 Task: Find a one-way business class flight for 7 passengers from Stockton SCK to Jackson JAC on May 2, with a price limit of ₹1,500, departing between 9:00 AM and 12:00 AM, and set 2 carry-on bags and 6 checked bags.
Action: Mouse moved to (327, 380)
Screenshot: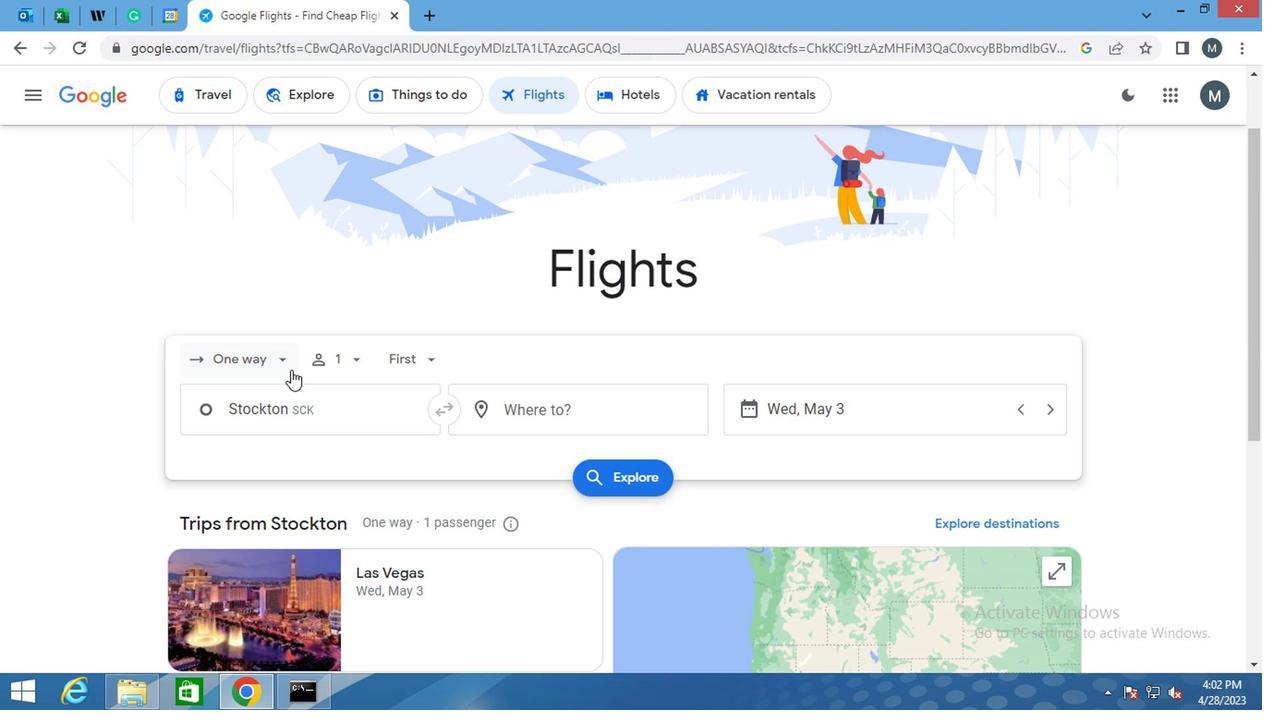 
Action: Mouse pressed left at (327, 380)
Screenshot: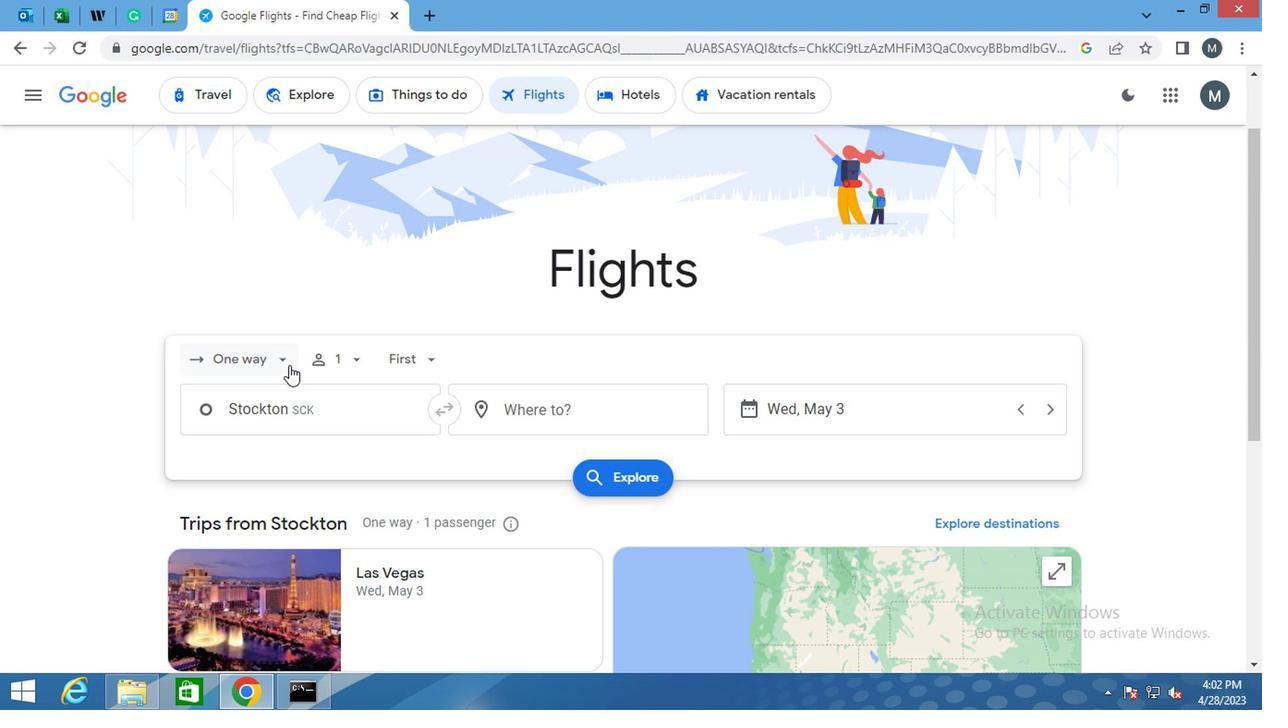 
Action: Mouse moved to (321, 429)
Screenshot: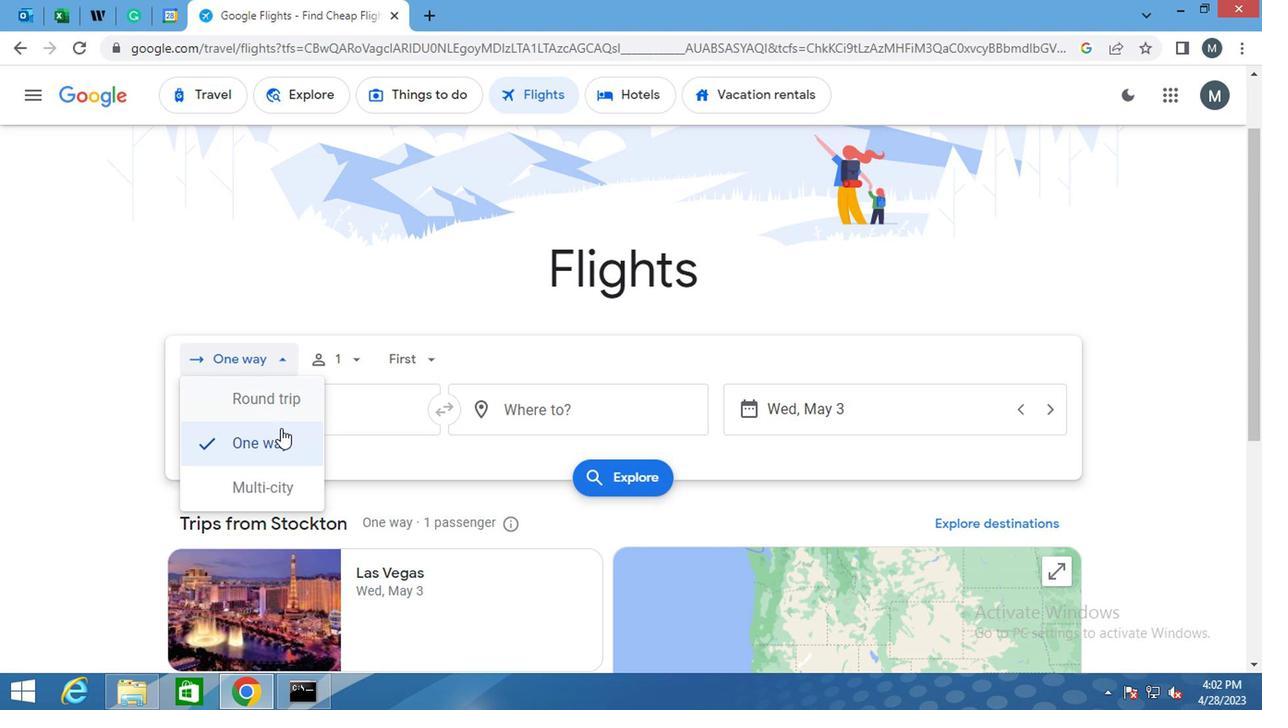 
Action: Mouse pressed left at (321, 429)
Screenshot: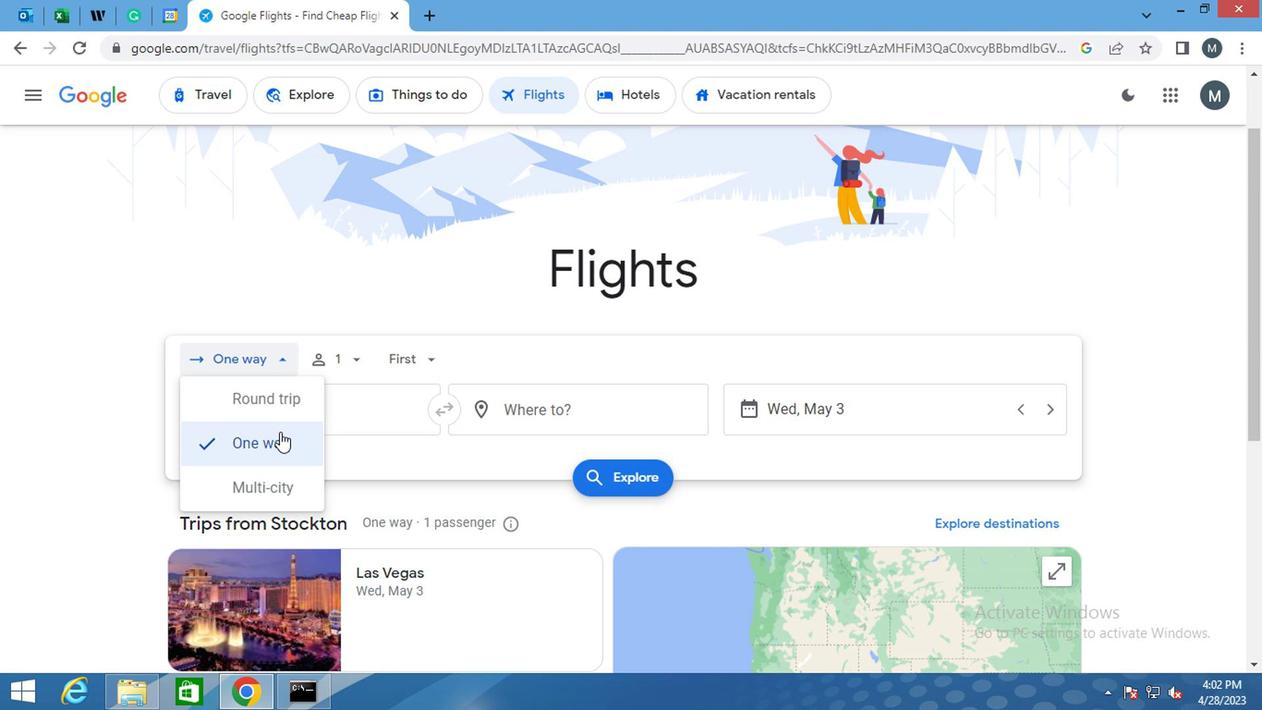 
Action: Mouse moved to (378, 376)
Screenshot: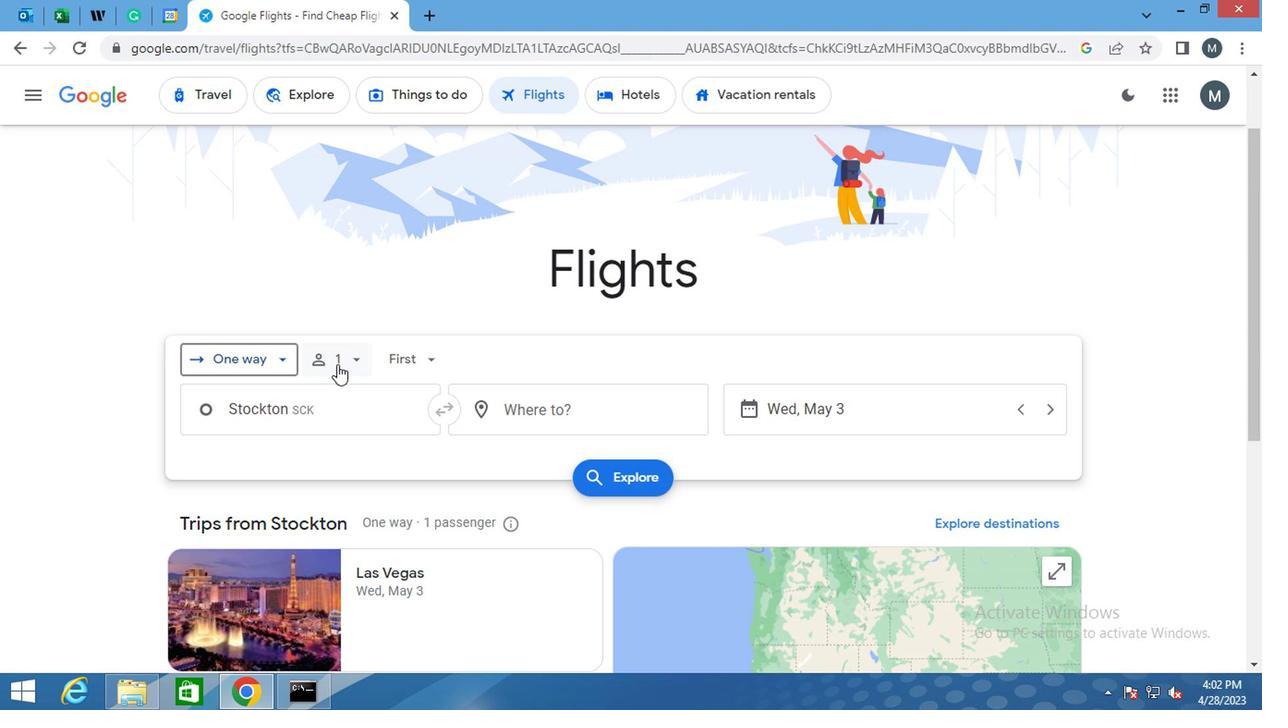 
Action: Mouse pressed left at (378, 376)
Screenshot: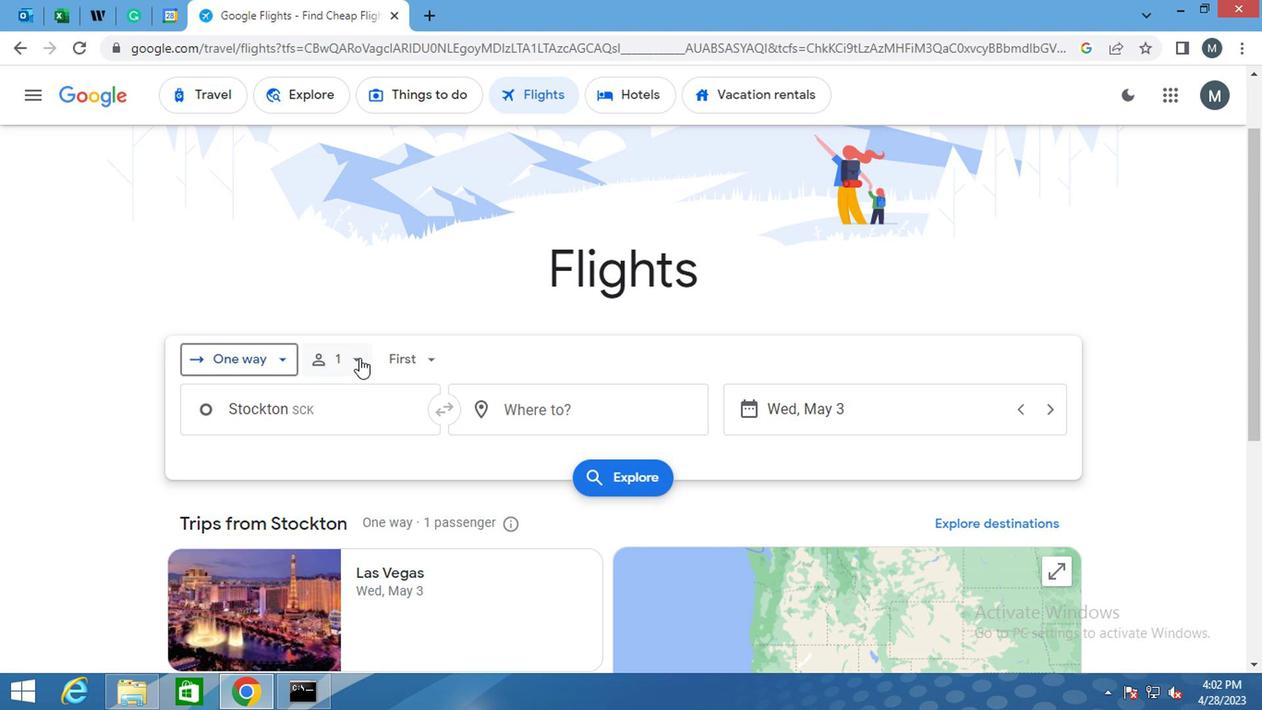 
Action: Mouse moved to (476, 411)
Screenshot: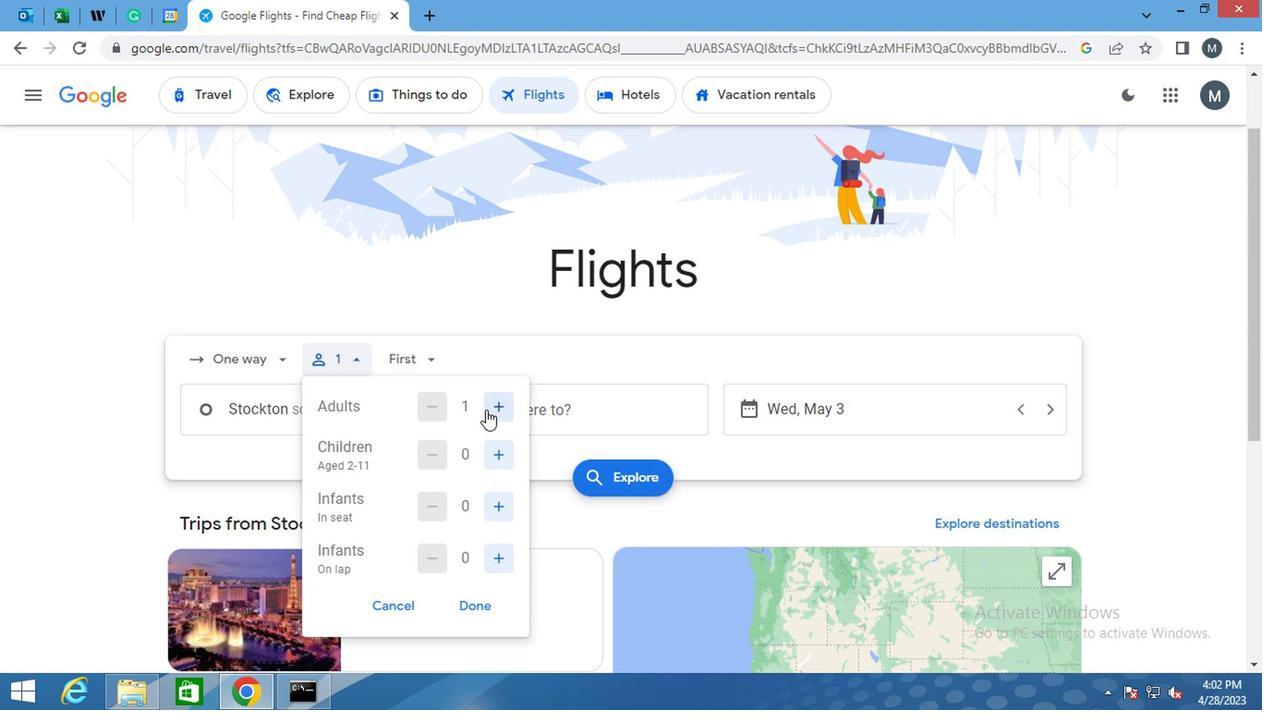 
Action: Mouse pressed left at (476, 411)
Screenshot: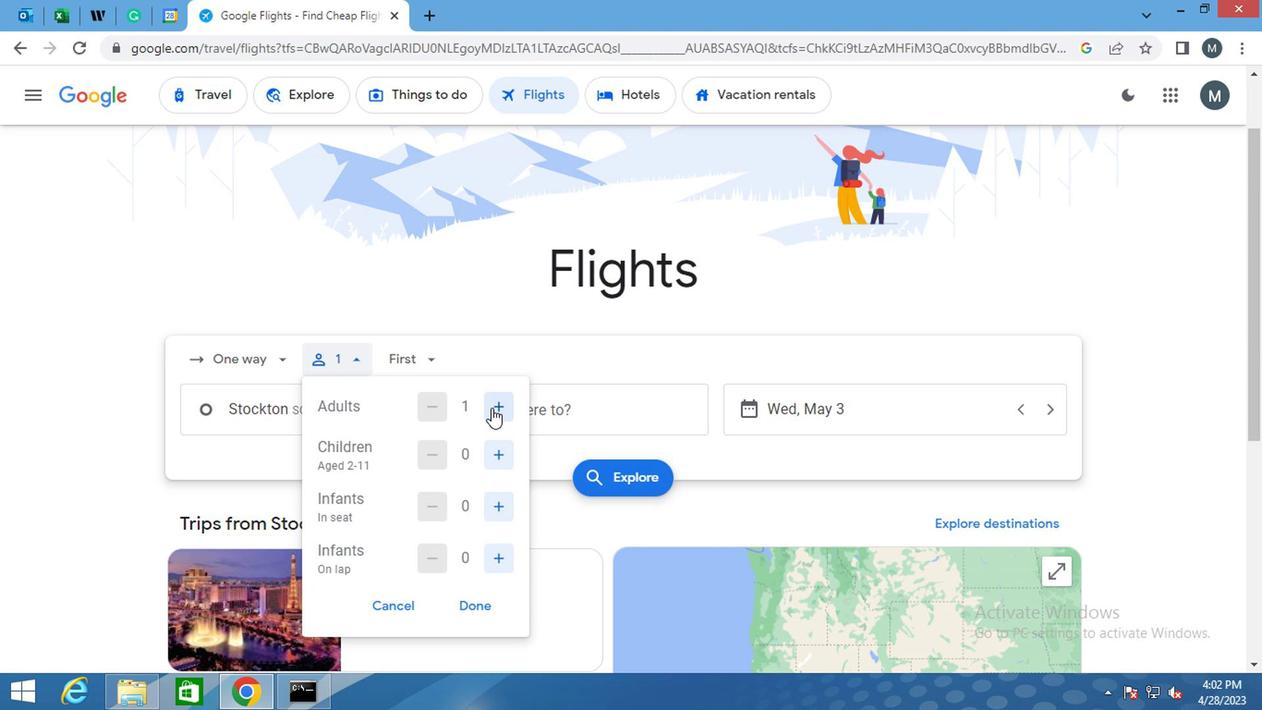 
Action: Mouse moved to (480, 444)
Screenshot: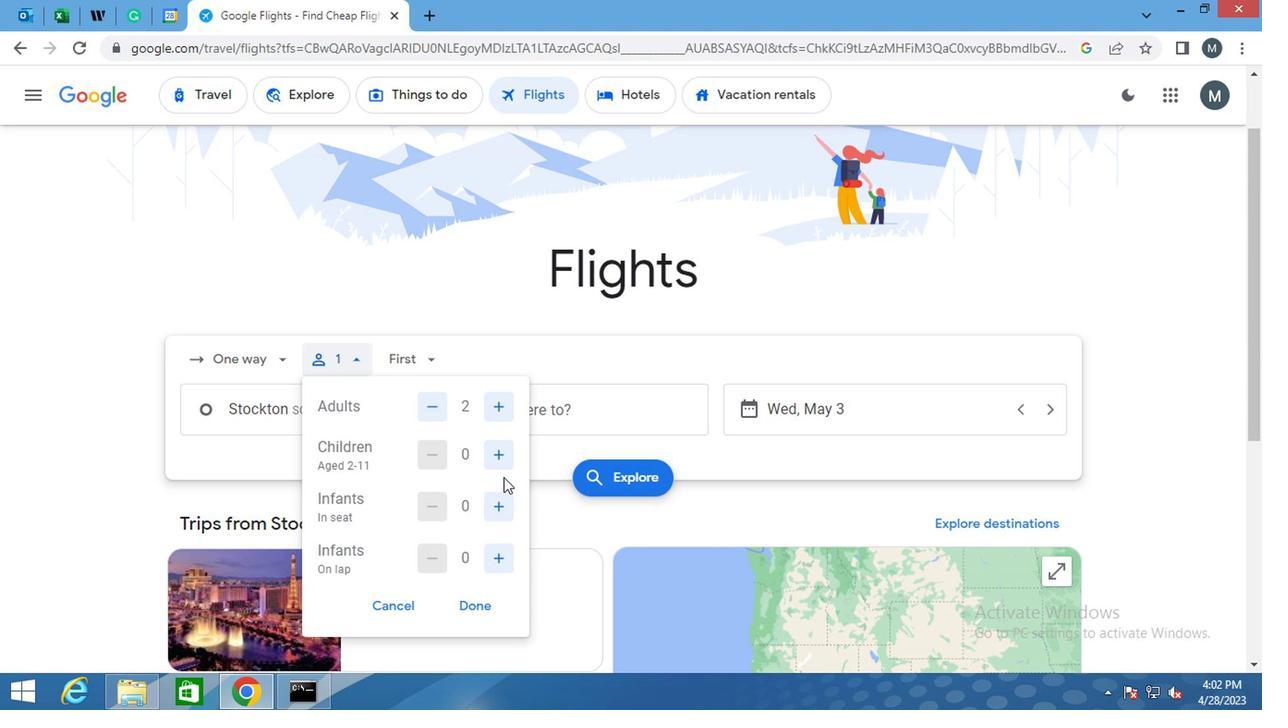 
Action: Mouse pressed left at (480, 444)
Screenshot: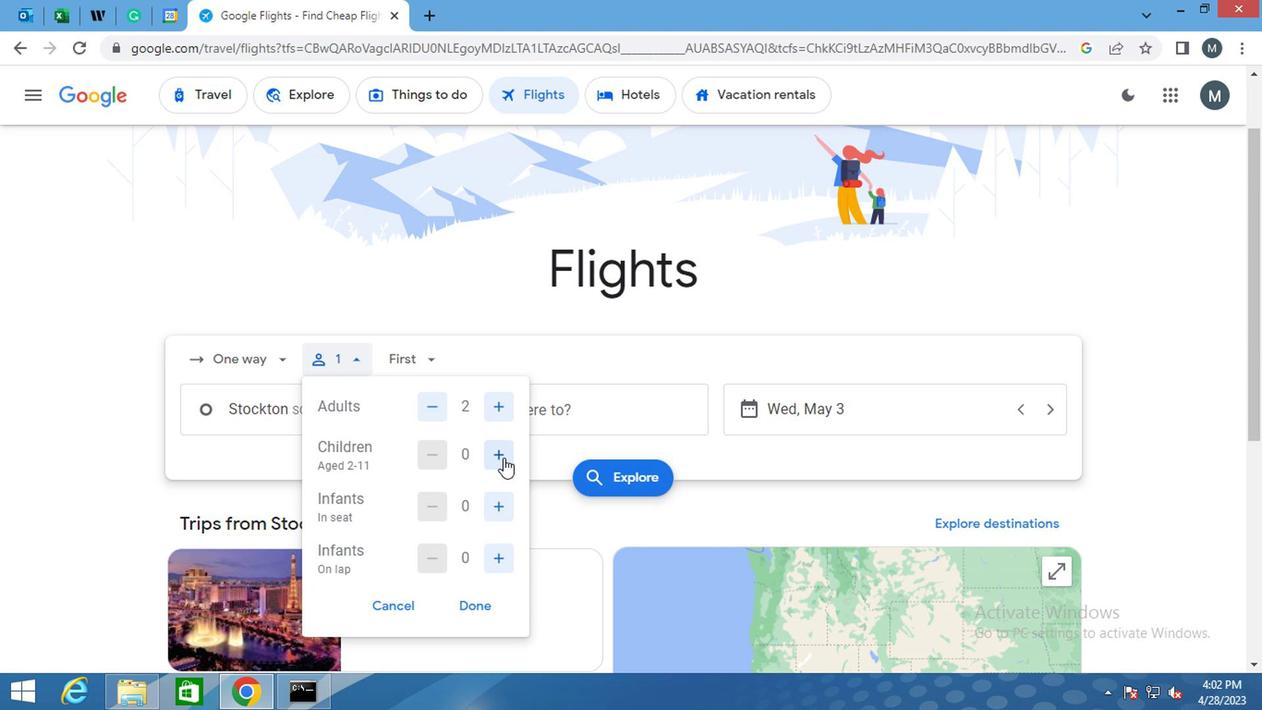 
Action: Mouse pressed left at (480, 444)
Screenshot: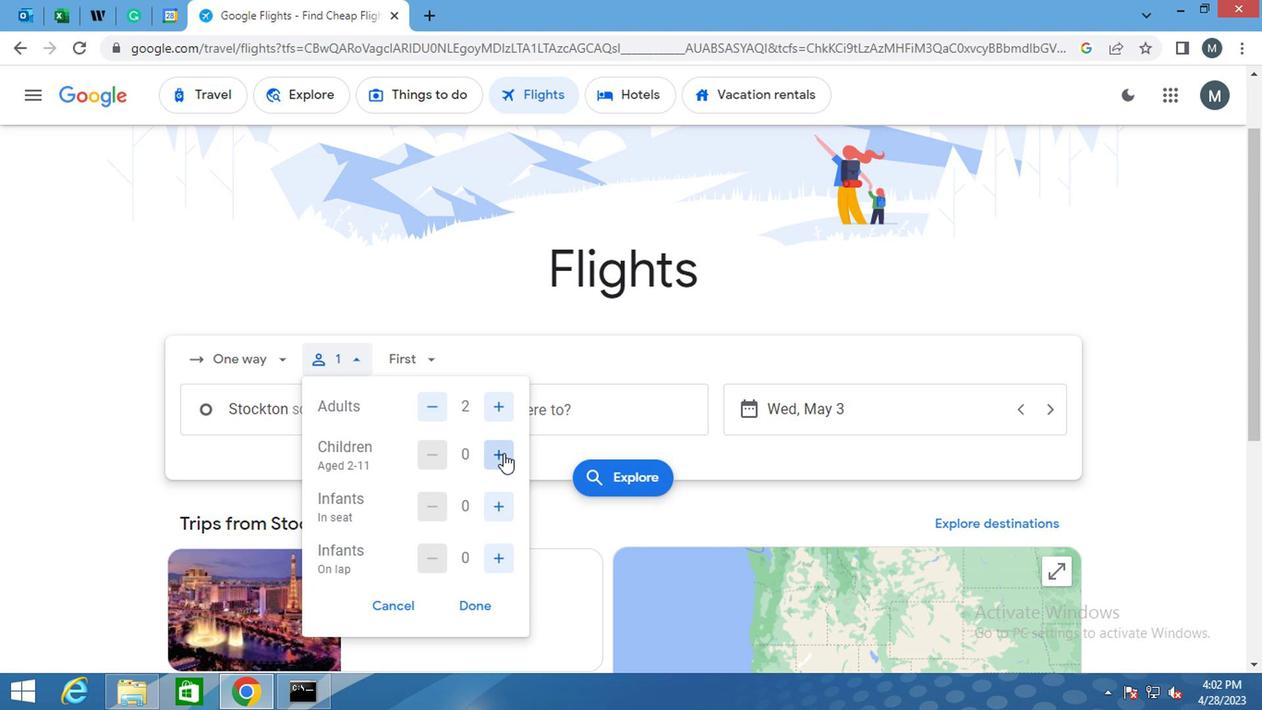 
Action: Mouse moved to (481, 444)
Screenshot: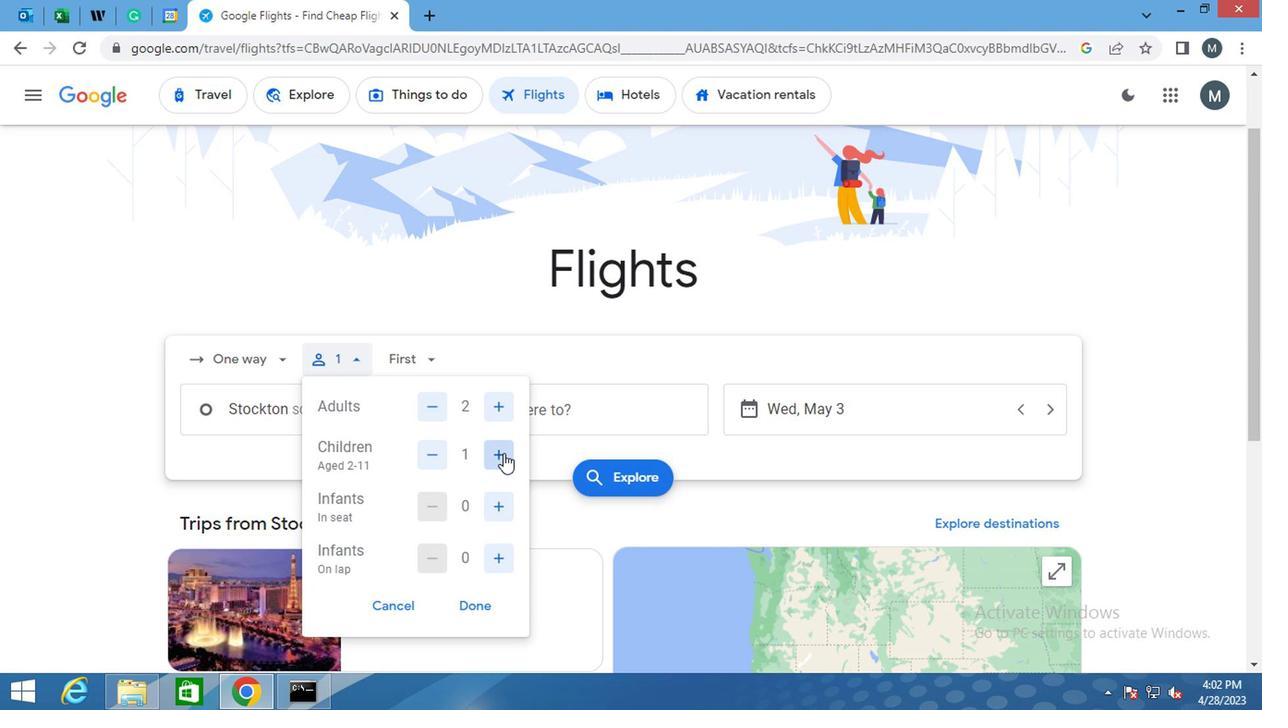 
Action: Mouse pressed left at (481, 444)
Screenshot: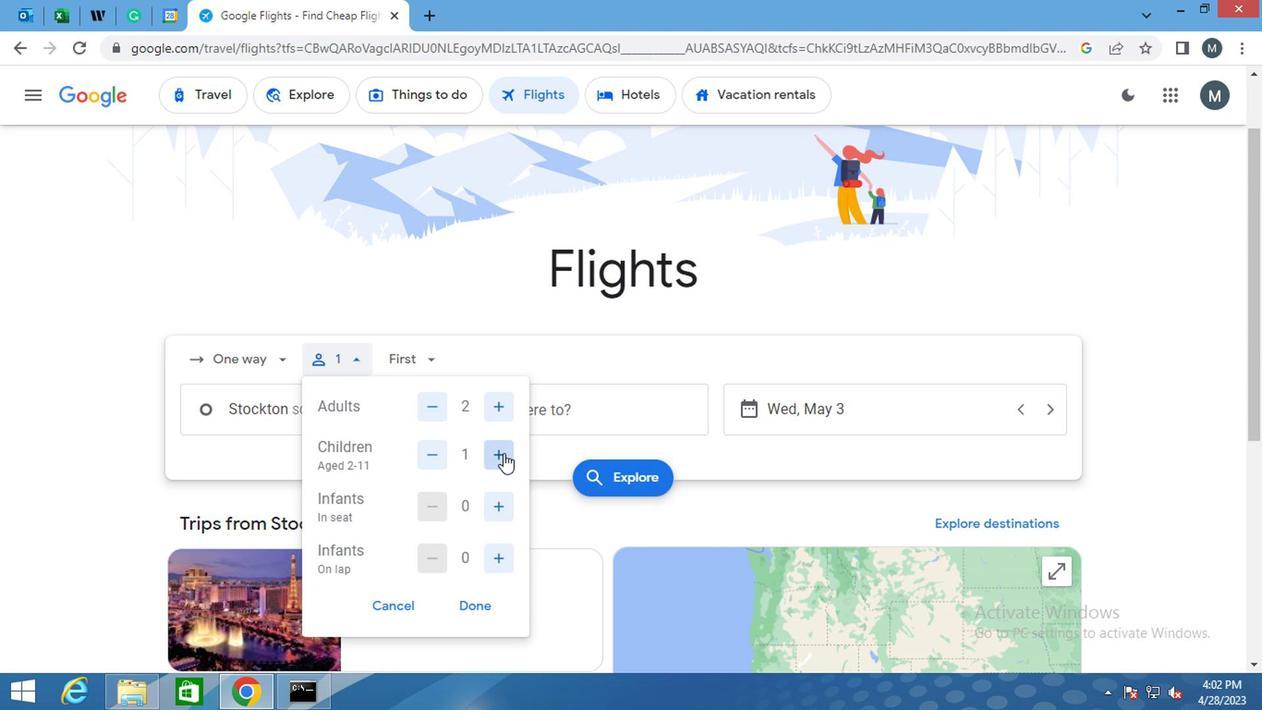 
Action: Mouse pressed left at (481, 444)
Screenshot: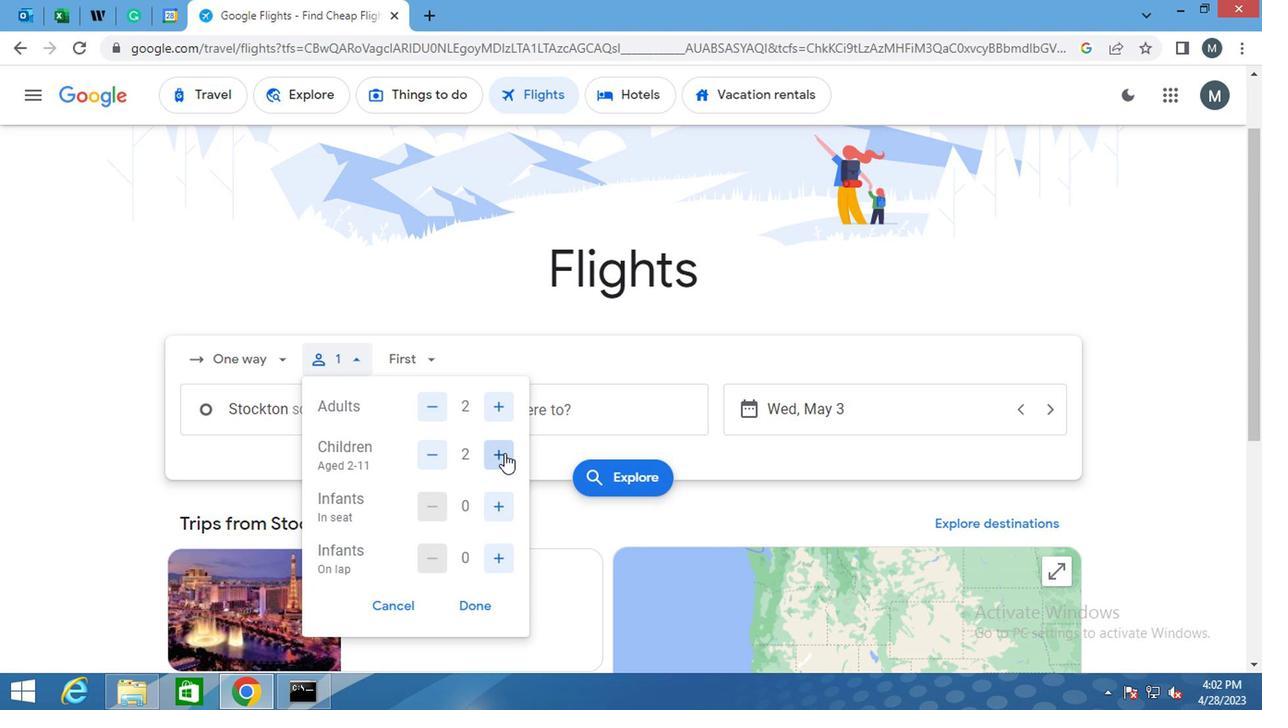 
Action: Mouse moved to (478, 478)
Screenshot: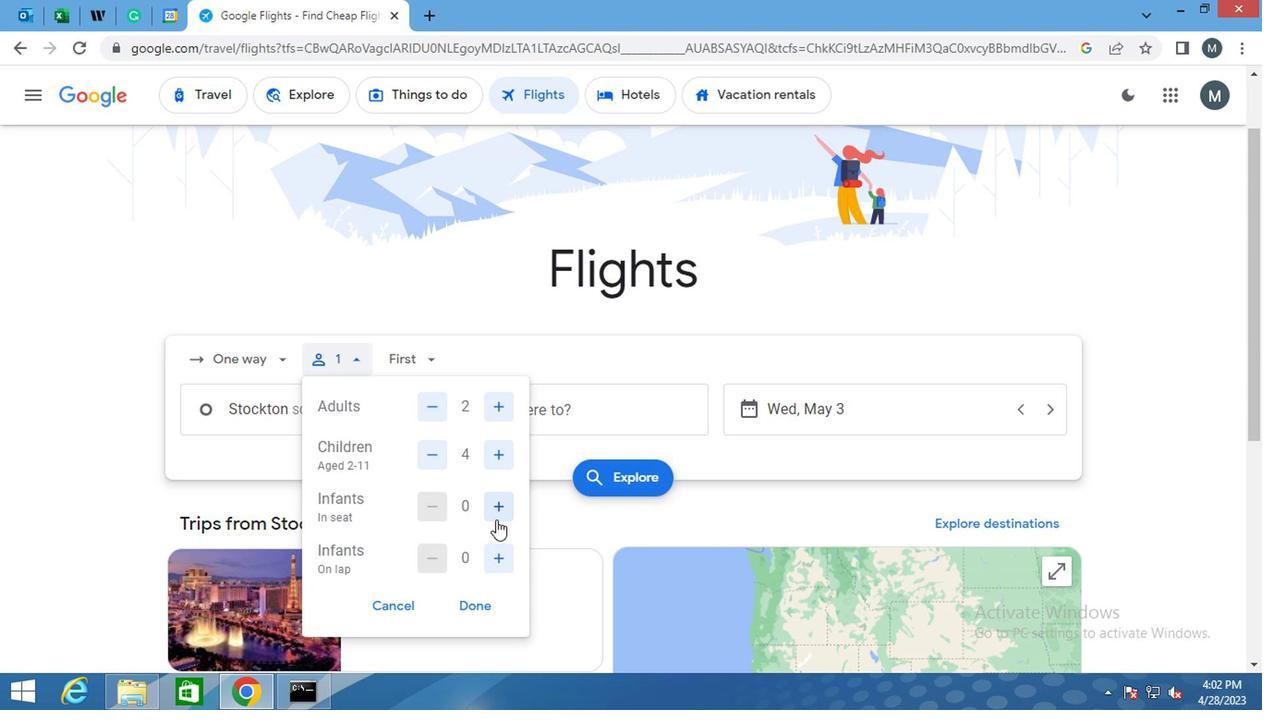 
Action: Mouse pressed left at (478, 478)
Screenshot: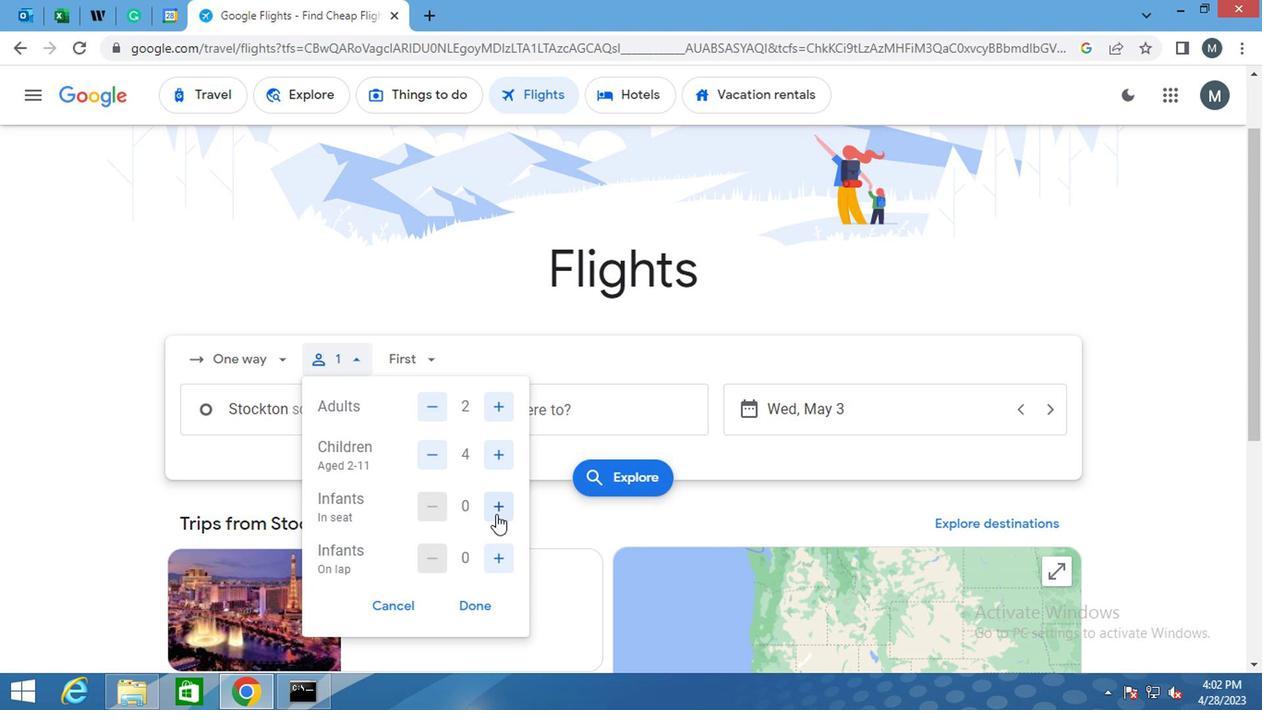
Action: Mouse moved to (457, 557)
Screenshot: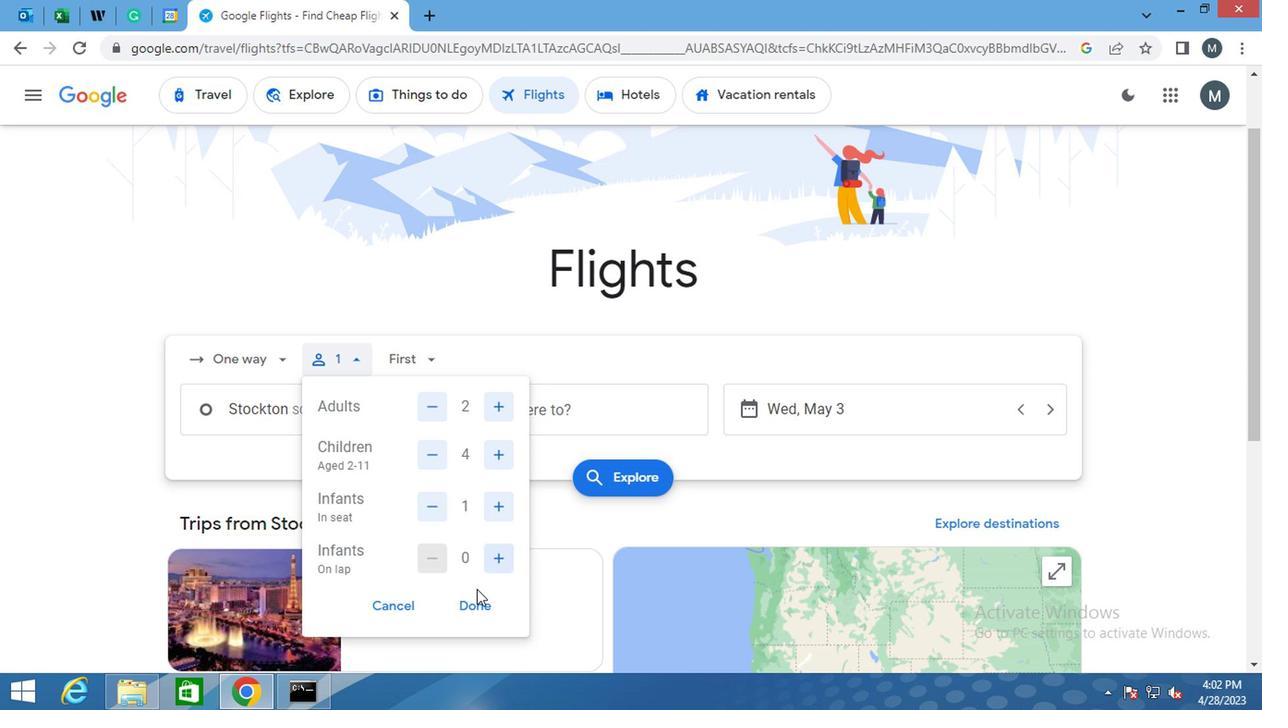
Action: Mouse pressed left at (457, 557)
Screenshot: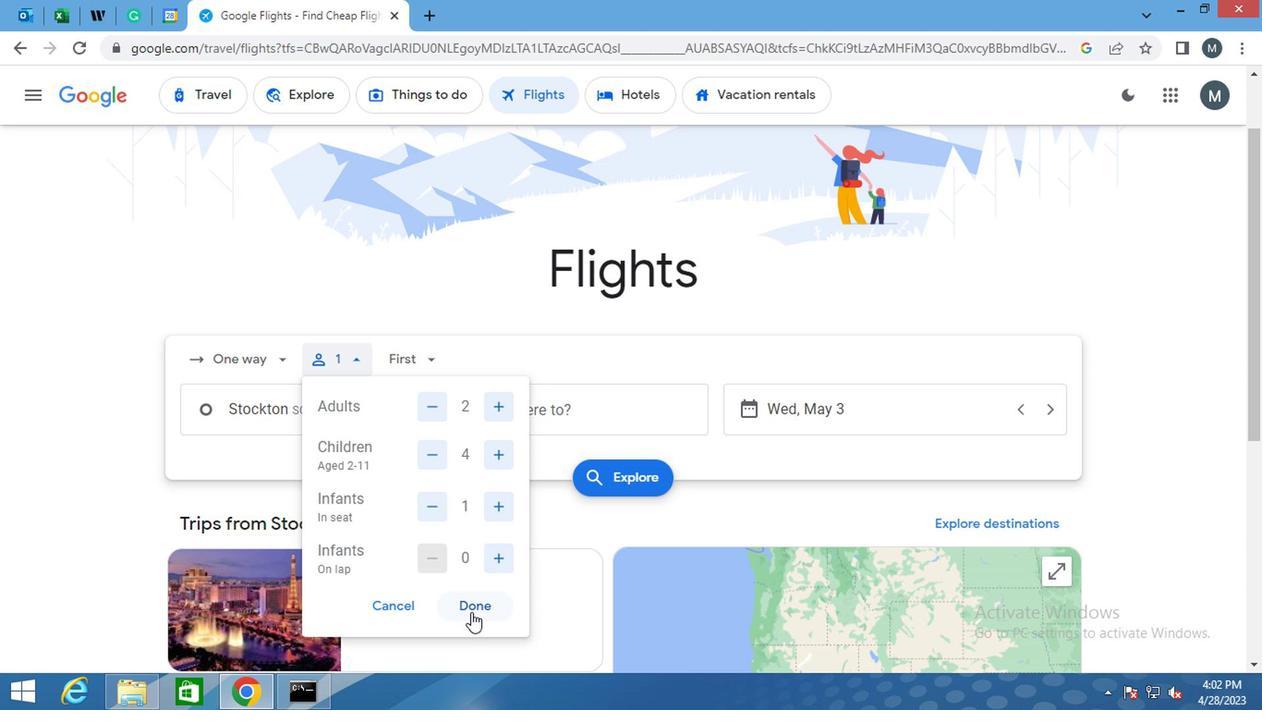 
Action: Mouse moved to (418, 369)
Screenshot: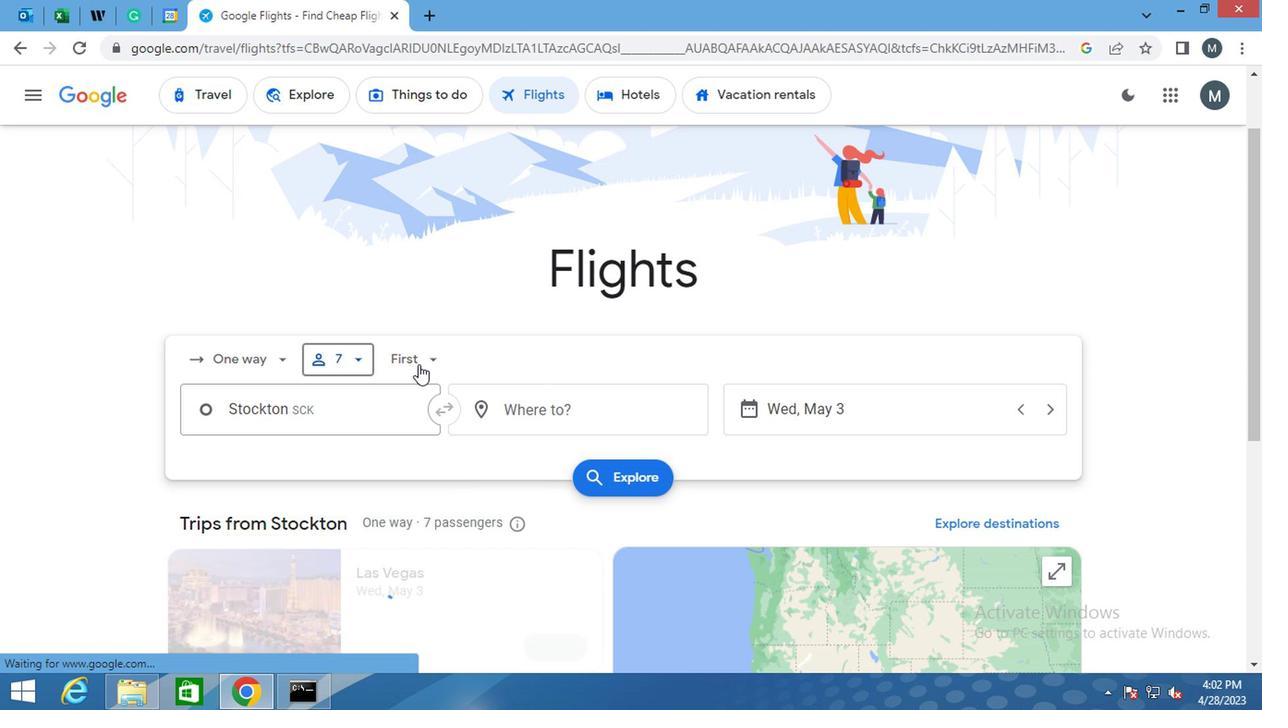 
Action: Mouse pressed left at (418, 369)
Screenshot: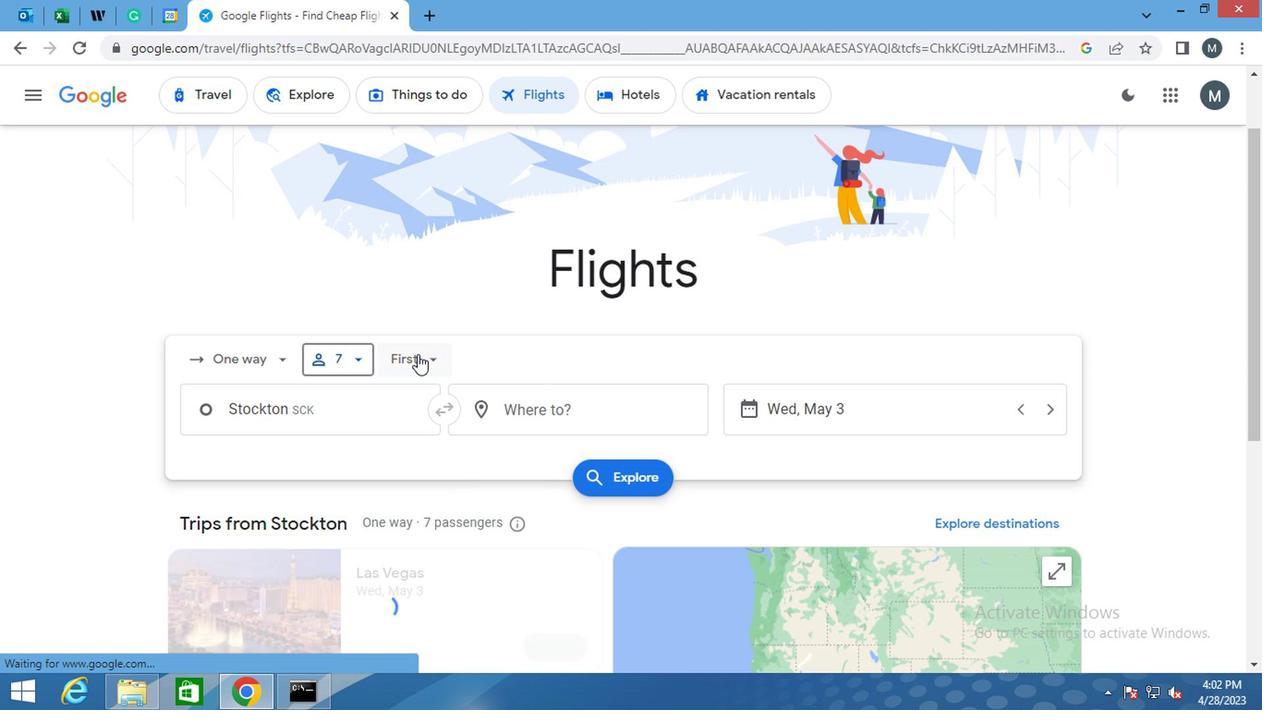 
Action: Mouse moved to (444, 468)
Screenshot: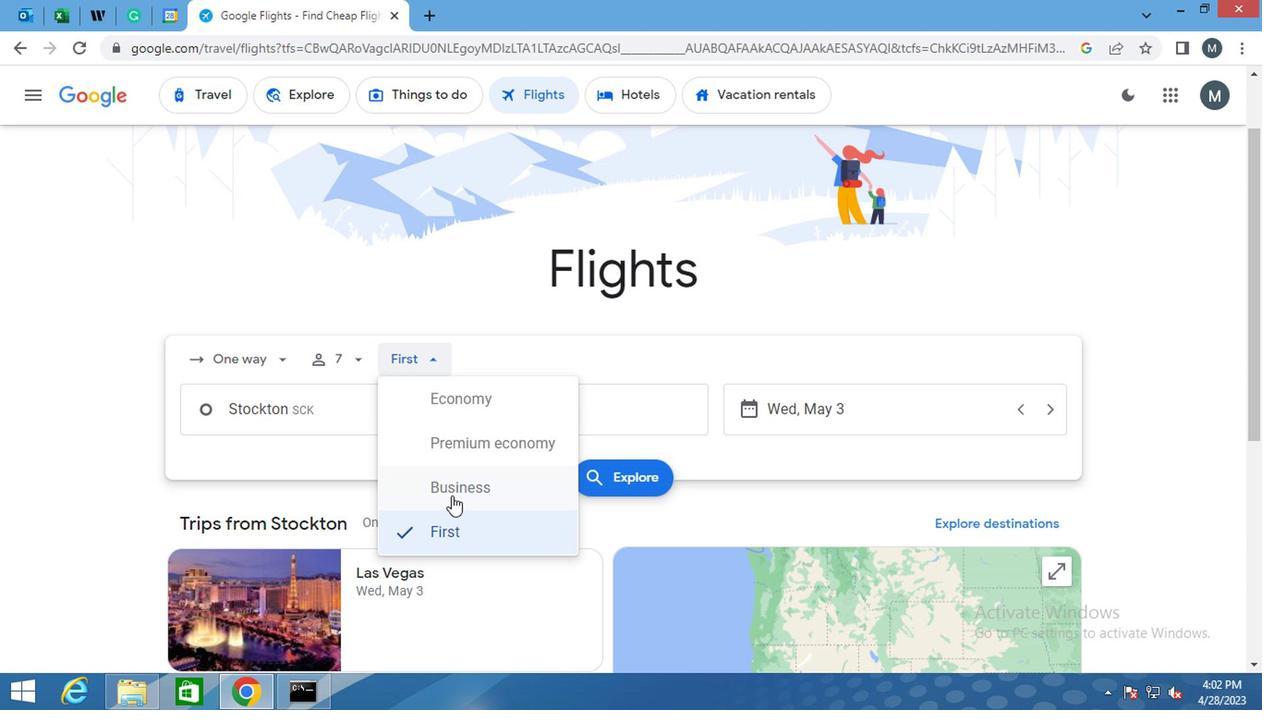 
Action: Mouse pressed left at (444, 468)
Screenshot: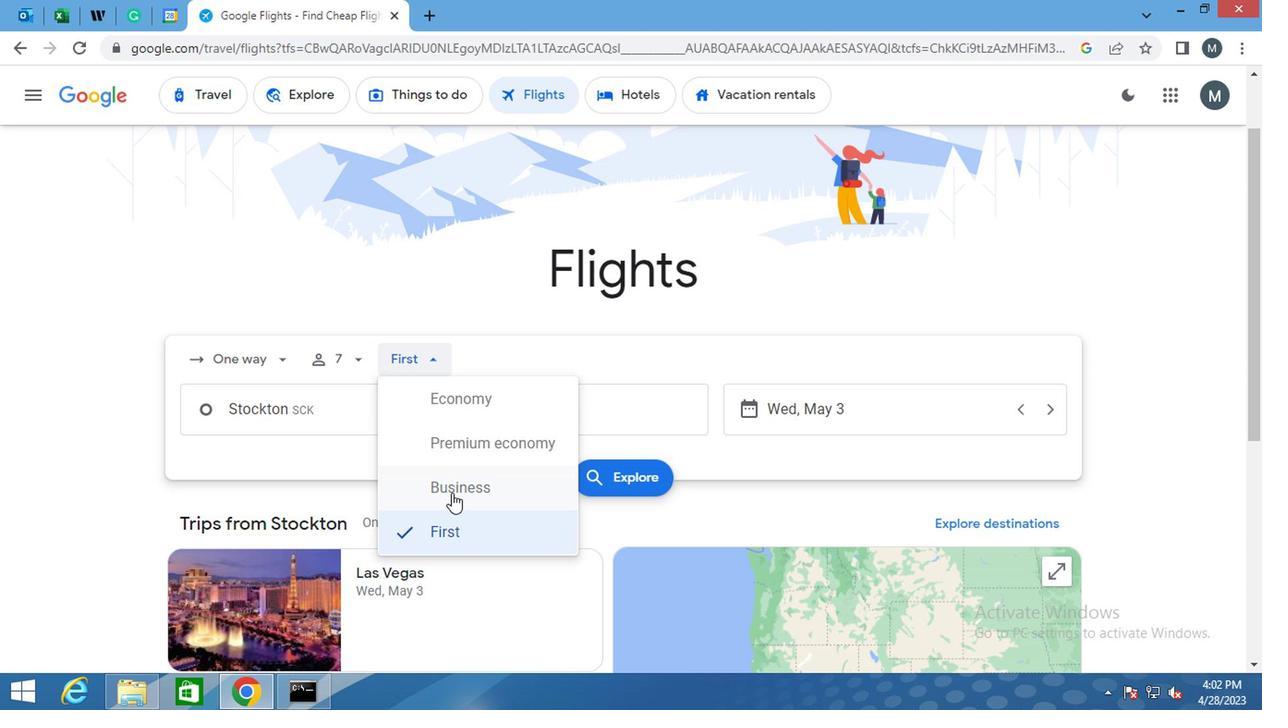 
Action: Mouse moved to (353, 411)
Screenshot: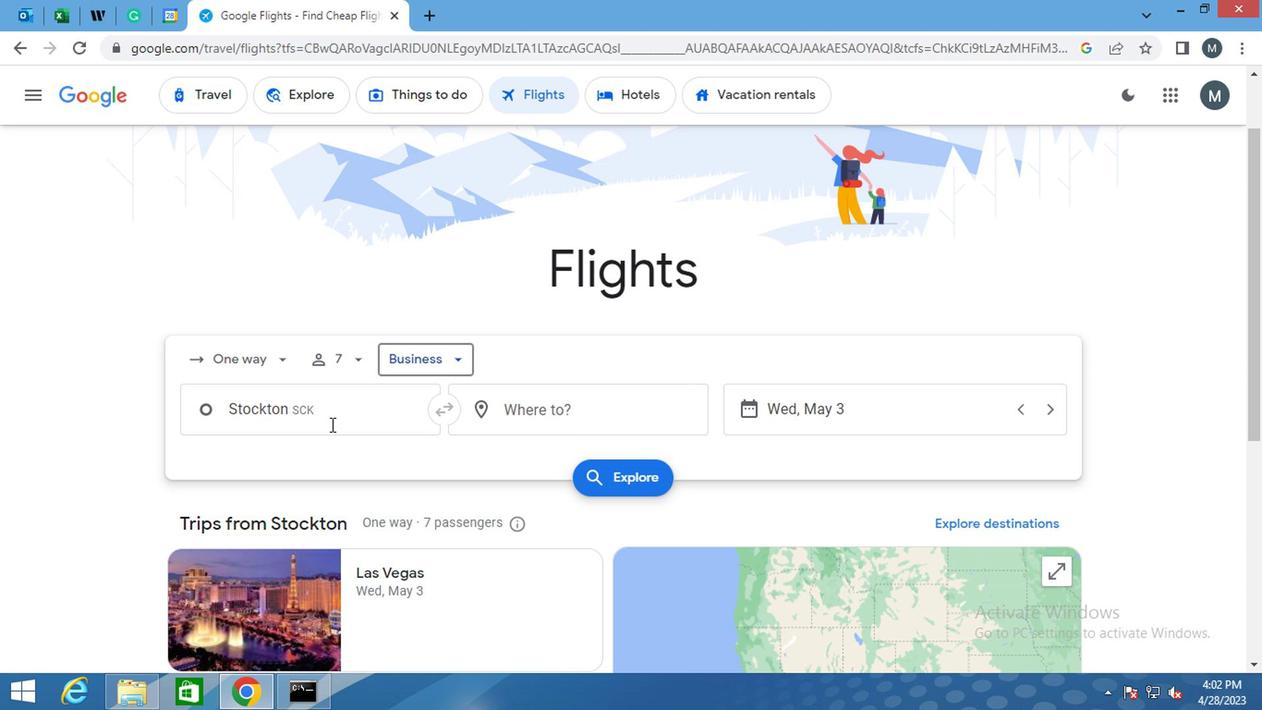 
Action: Mouse pressed left at (353, 411)
Screenshot: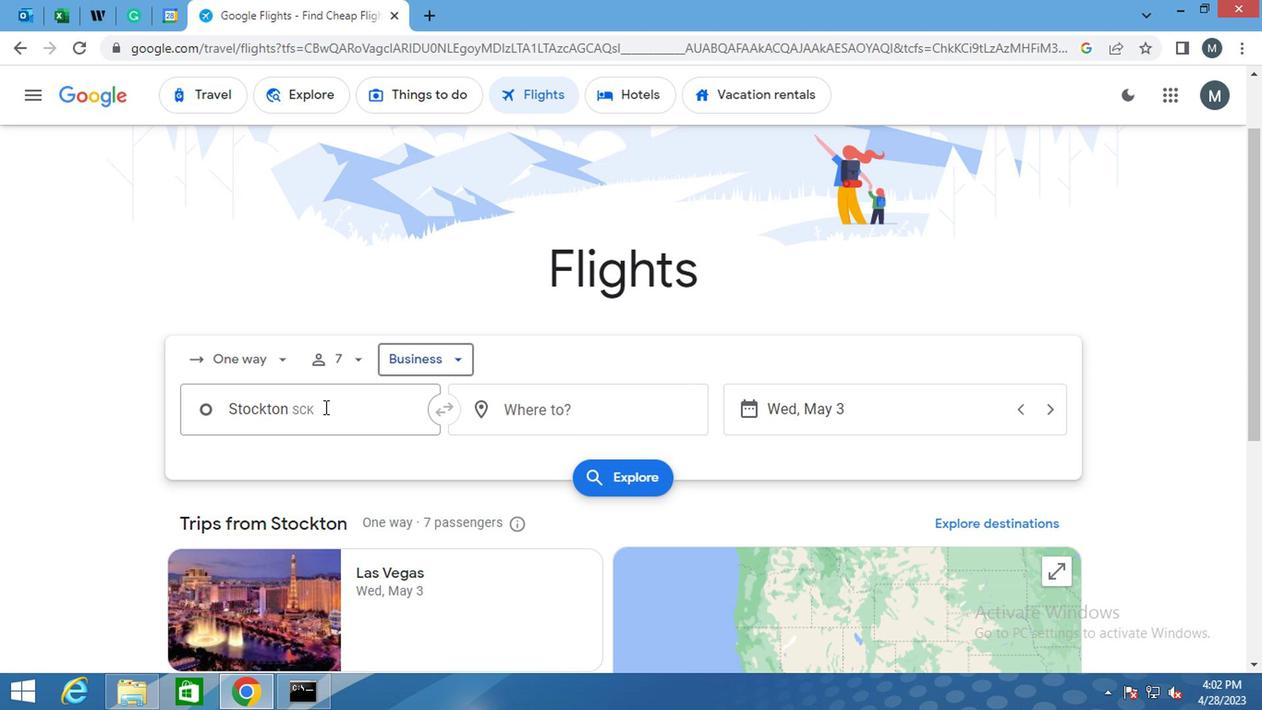 
Action: Mouse moved to (450, 425)
Screenshot: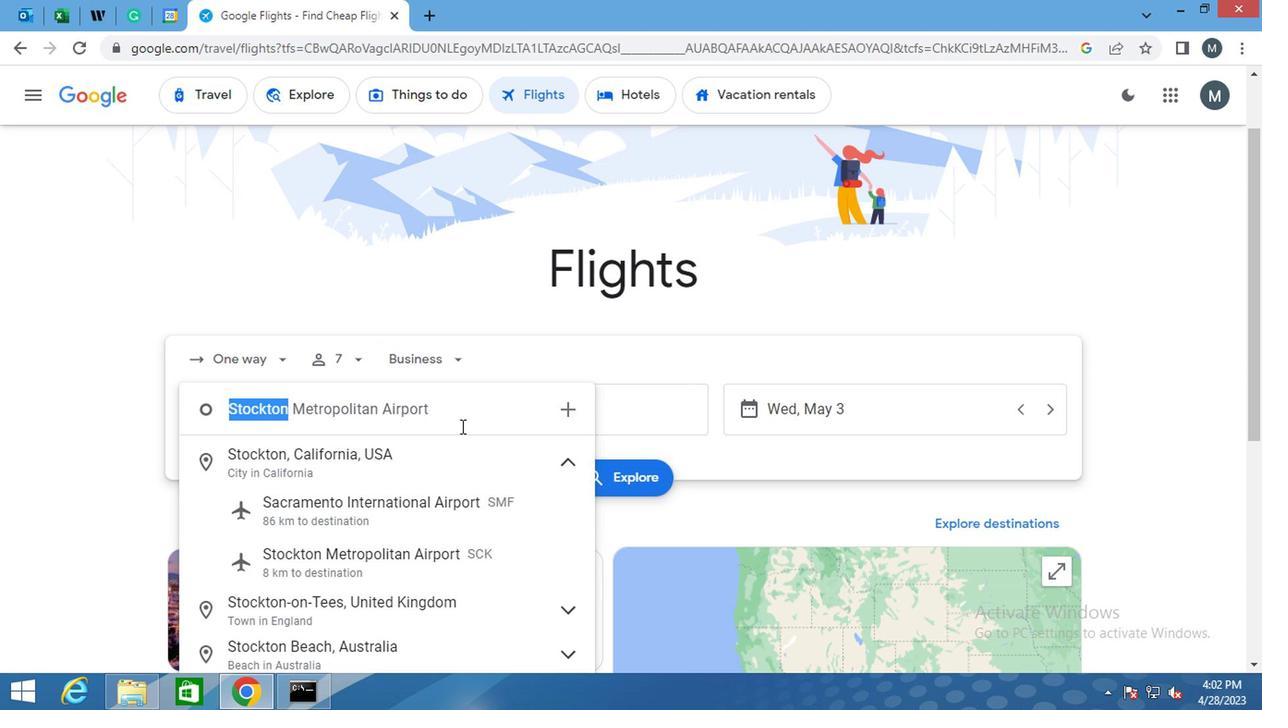 
Action: Key pressed <Key.enter>
Screenshot: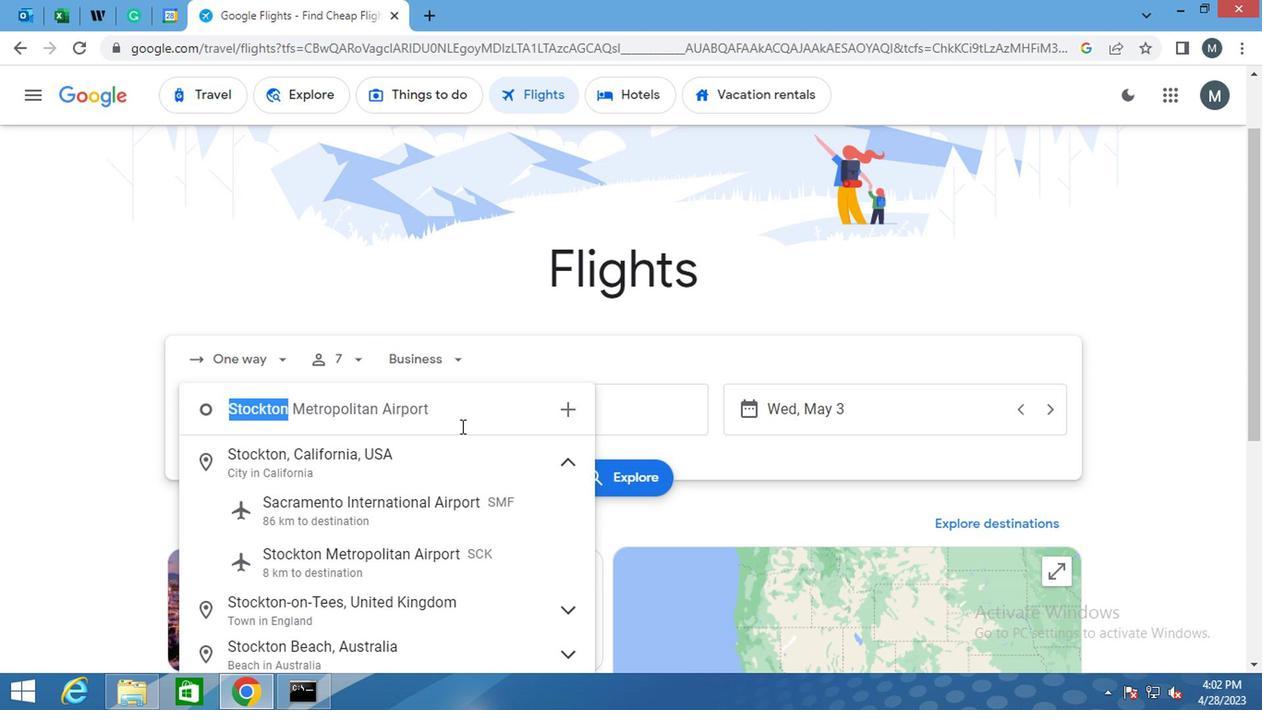 
Action: Mouse moved to (525, 407)
Screenshot: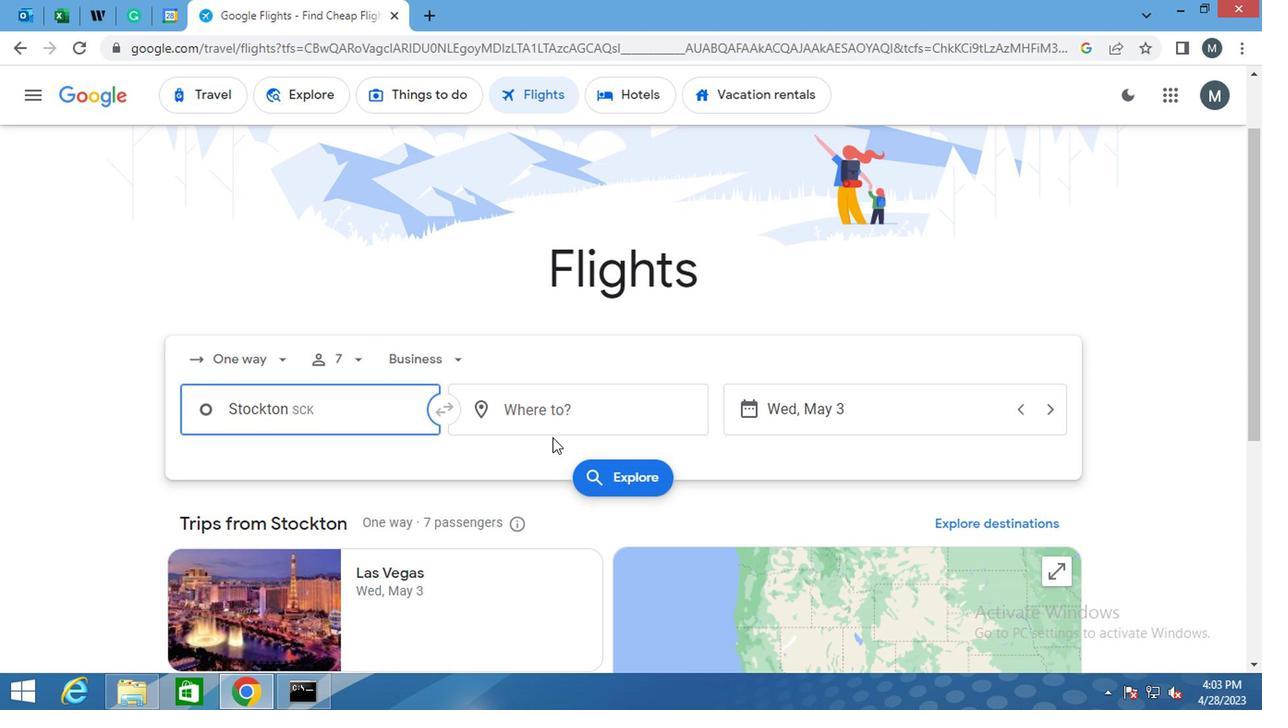 
Action: Mouse pressed left at (525, 407)
Screenshot: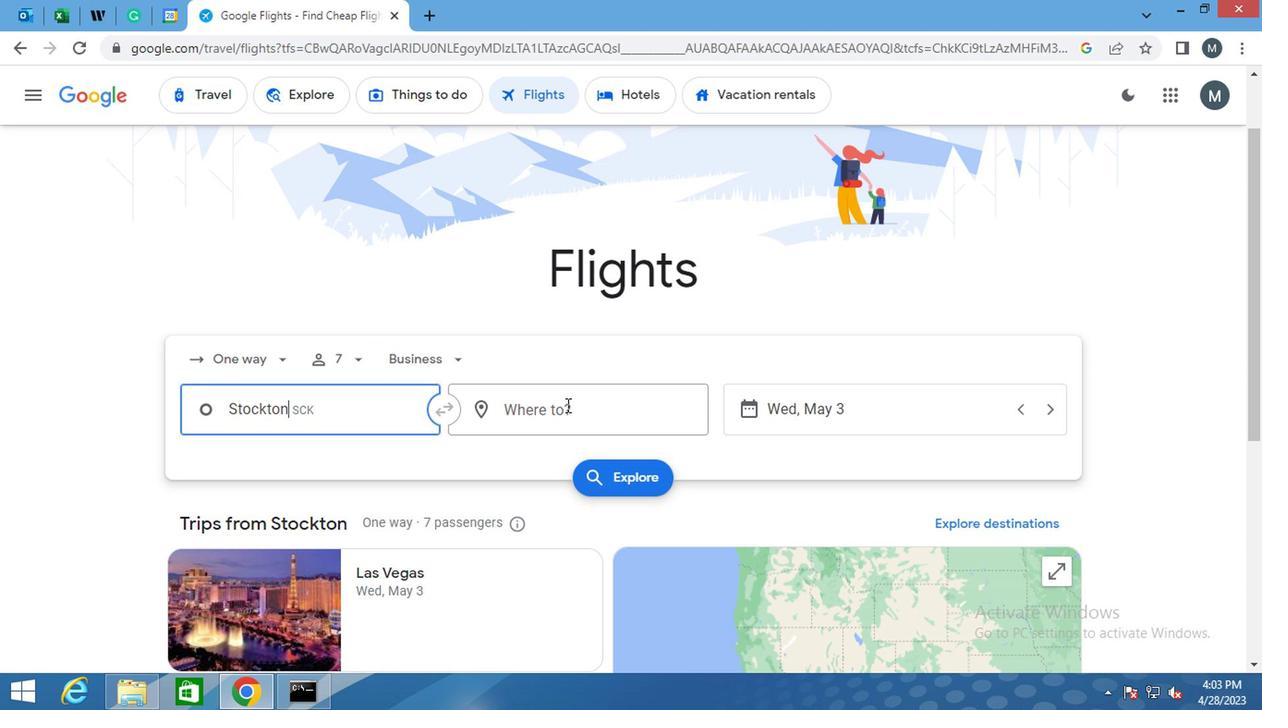 
Action: Mouse moved to (519, 410)
Screenshot: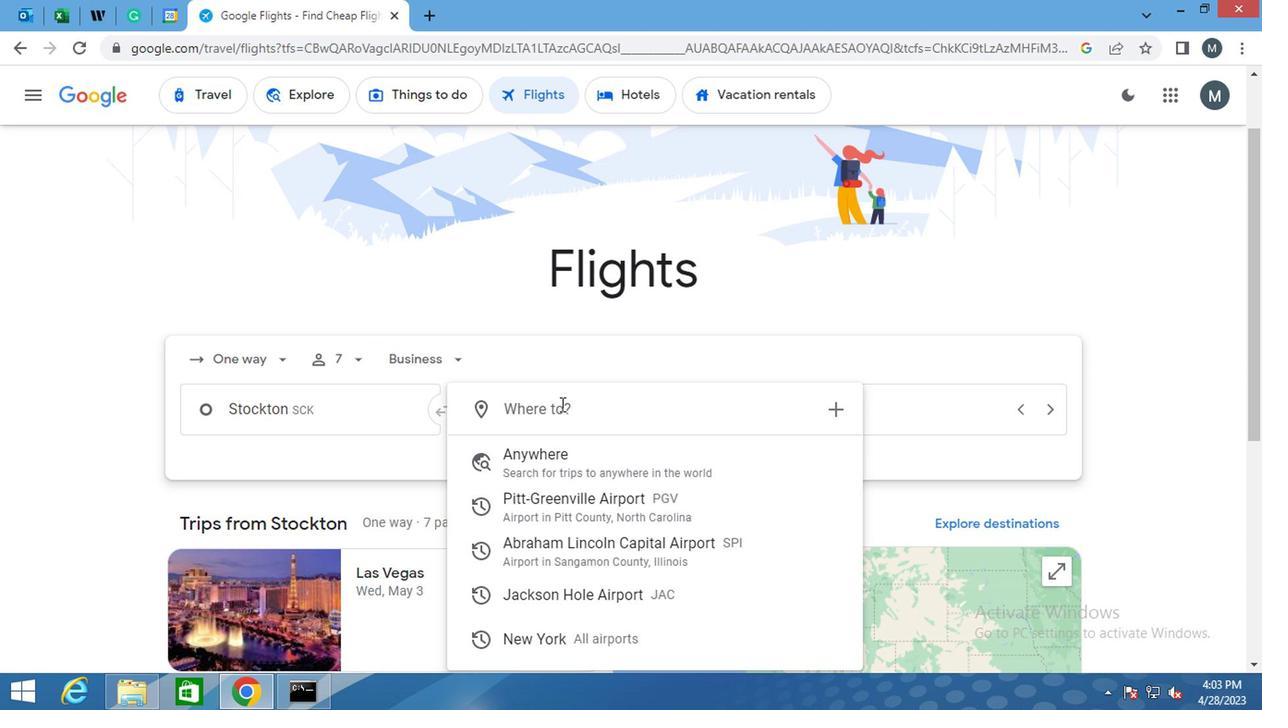 
Action: Key pressed j
Screenshot: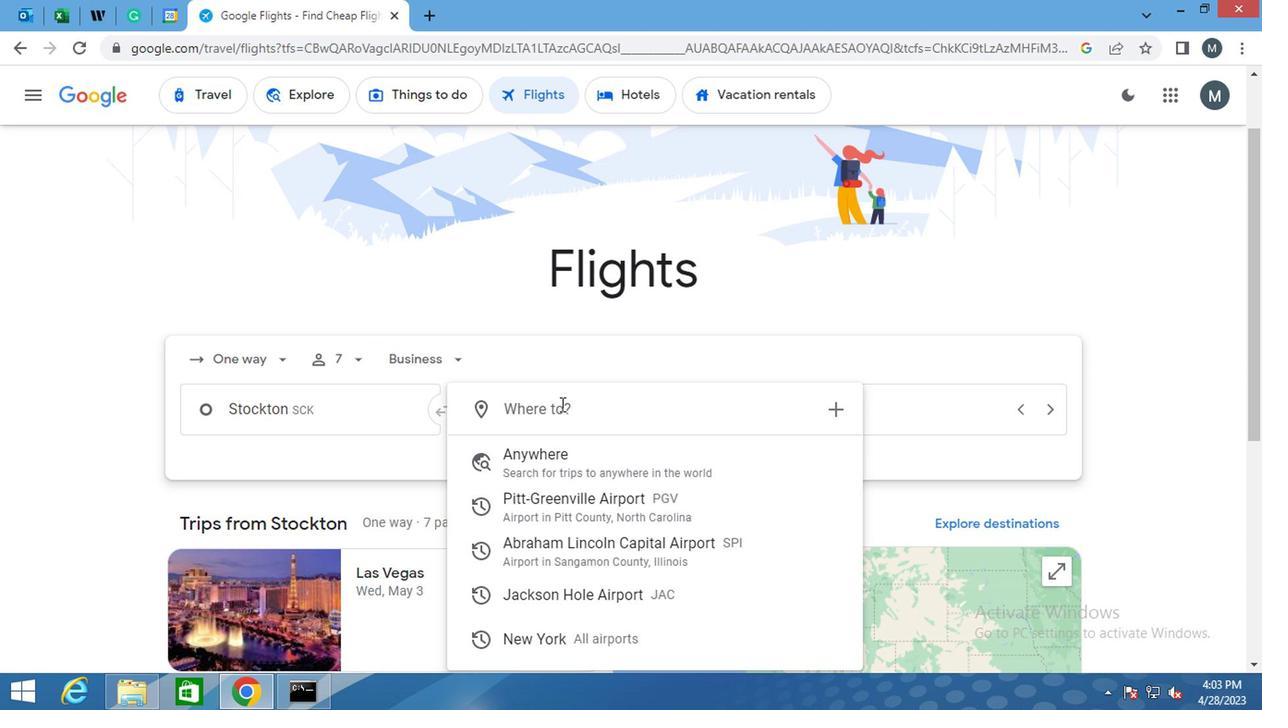 
Action: Mouse moved to (518, 411)
Screenshot: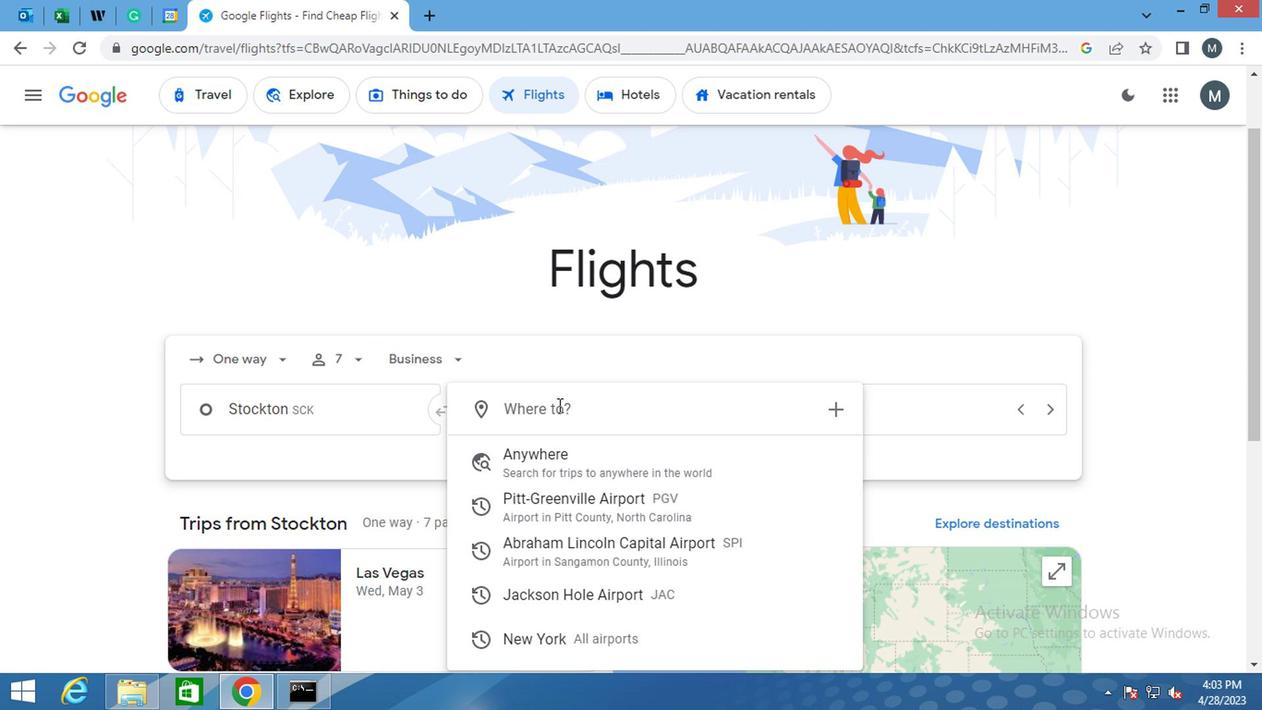 
Action: Key pressed ac
Screenshot: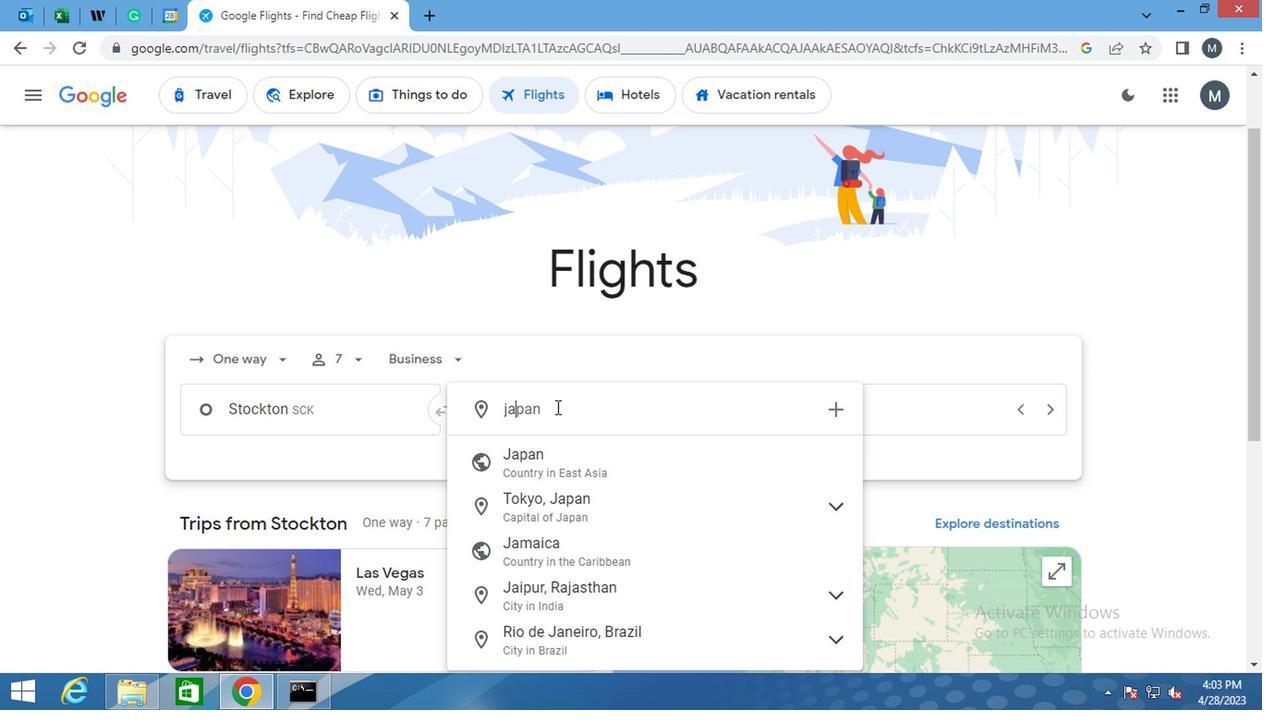 
Action: Mouse moved to (536, 452)
Screenshot: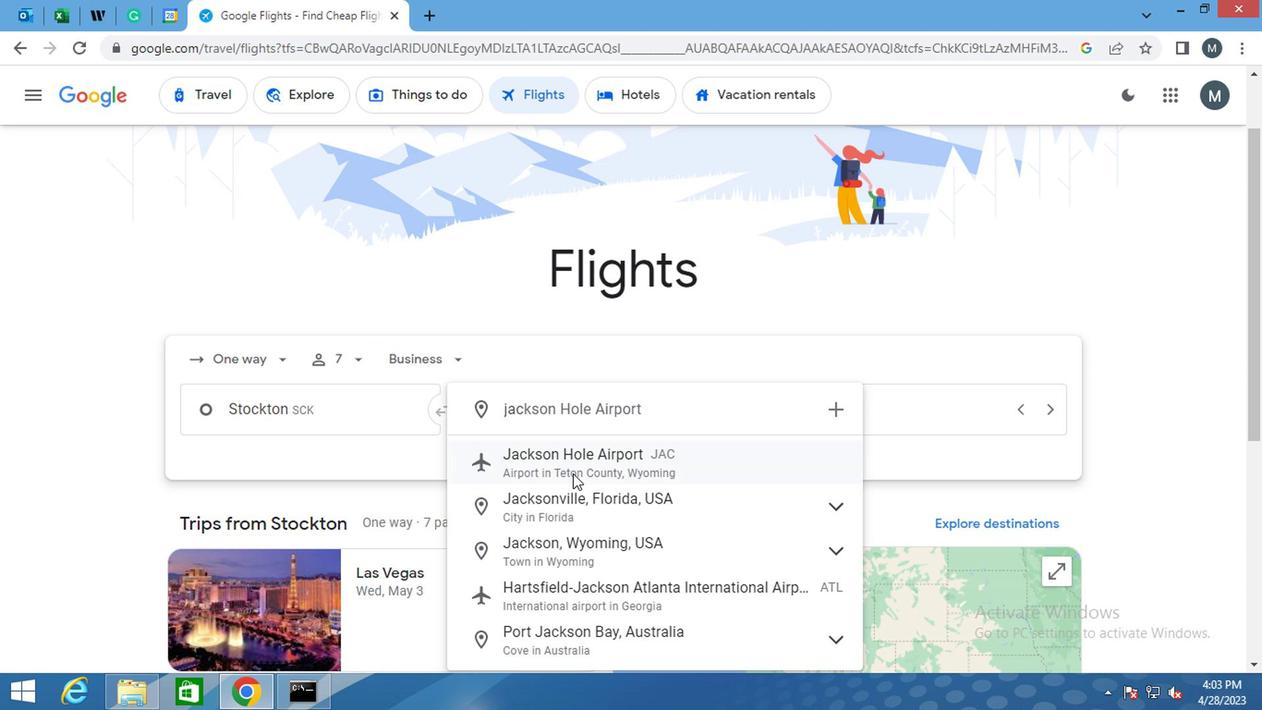
Action: Mouse pressed left at (536, 452)
Screenshot: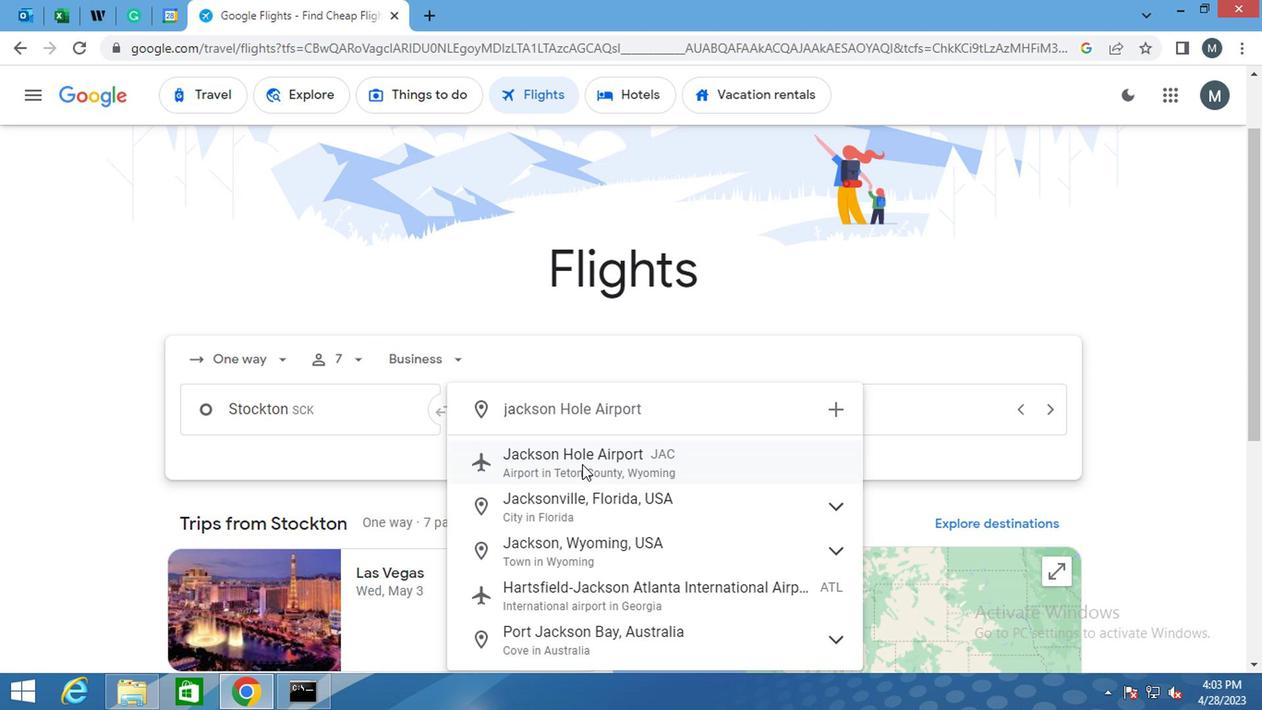 
Action: Mouse moved to (666, 416)
Screenshot: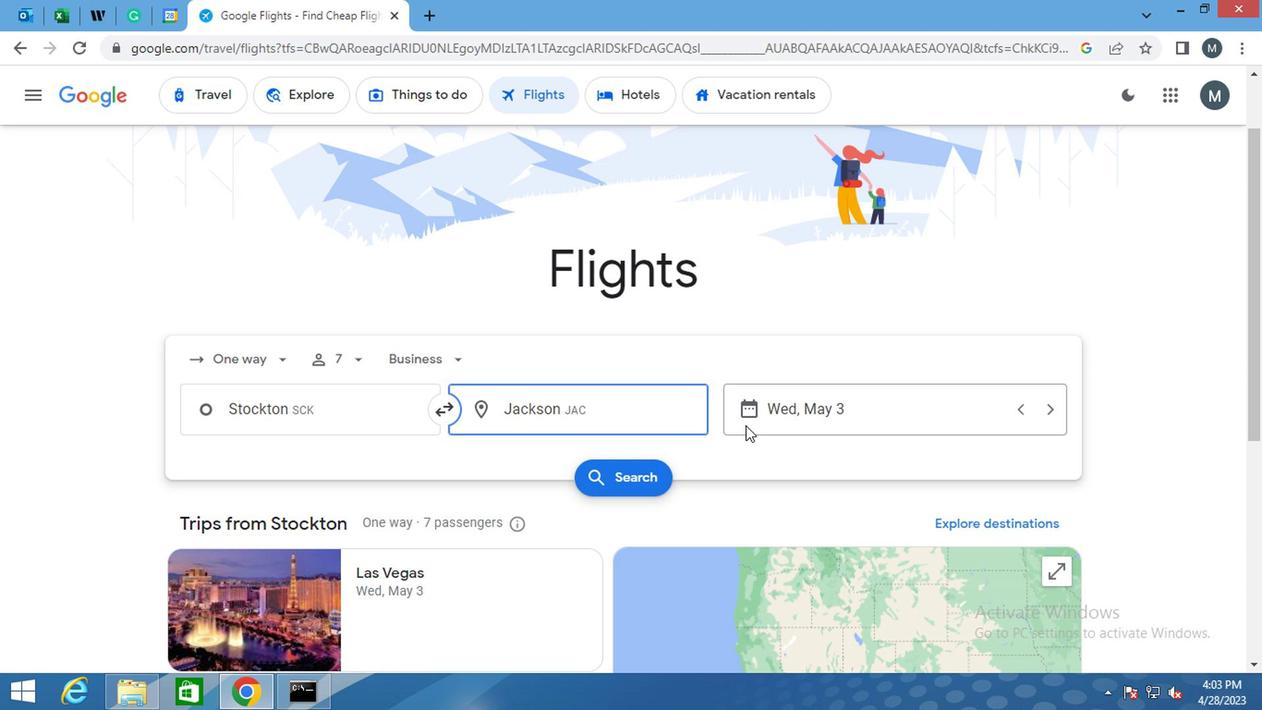 
Action: Mouse pressed left at (666, 416)
Screenshot: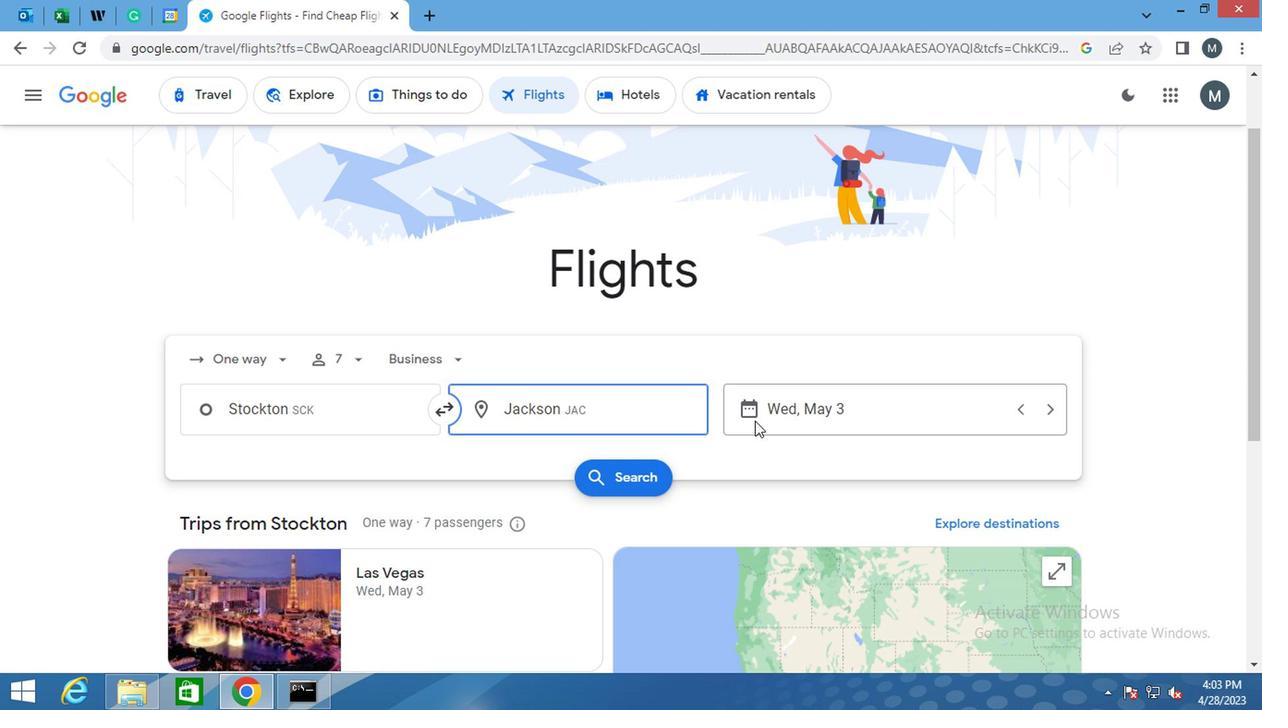 
Action: Mouse moved to (733, 355)
Screenshot: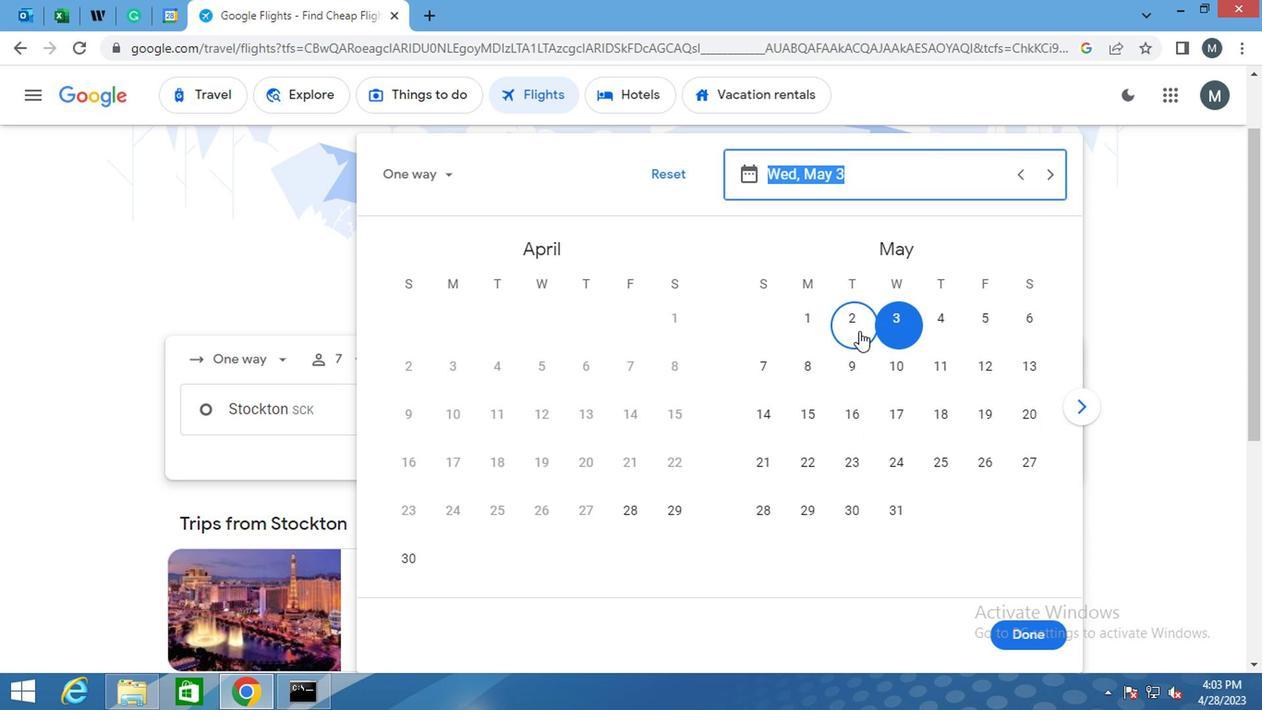 
Action: Mouse pressed left at (733, 355)
Screenshot: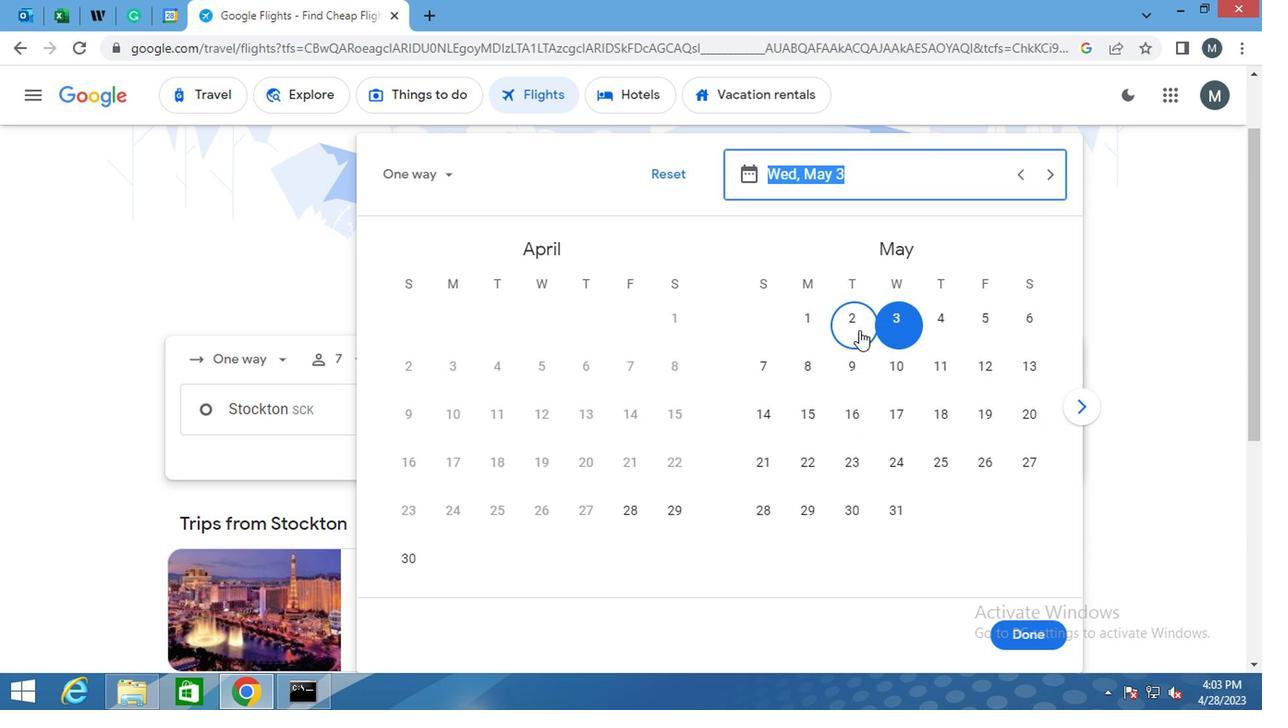 
Action: Mouse moved to (838, 569)
Screenshot: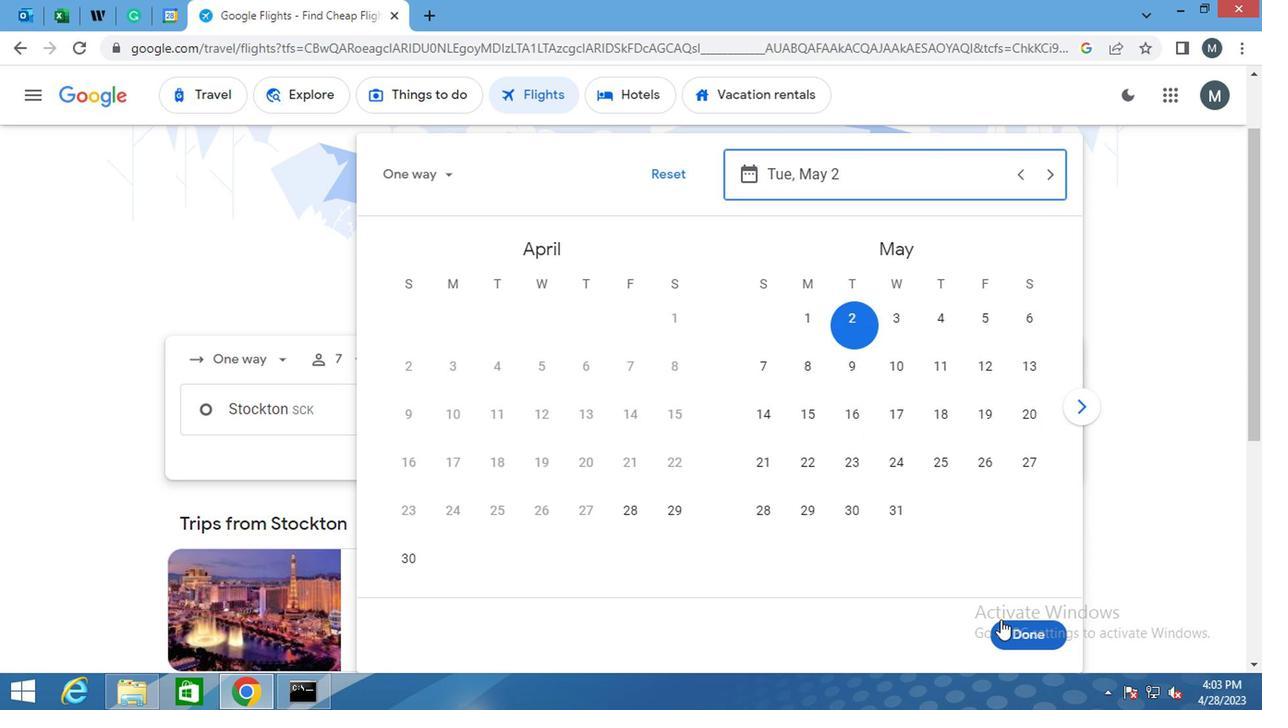 
Action: Mouse pressed left at (838, 569)
Screenshot: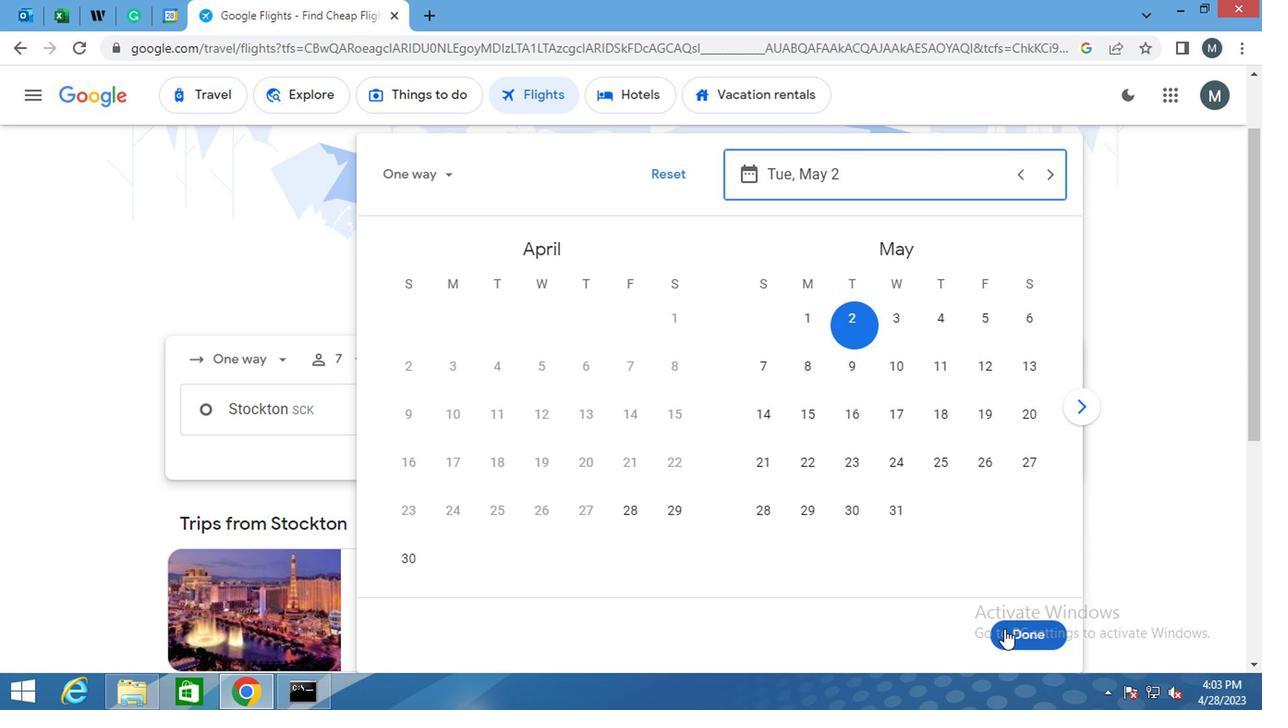 
Action: Mouse moved to (571, 461)
Screenshot: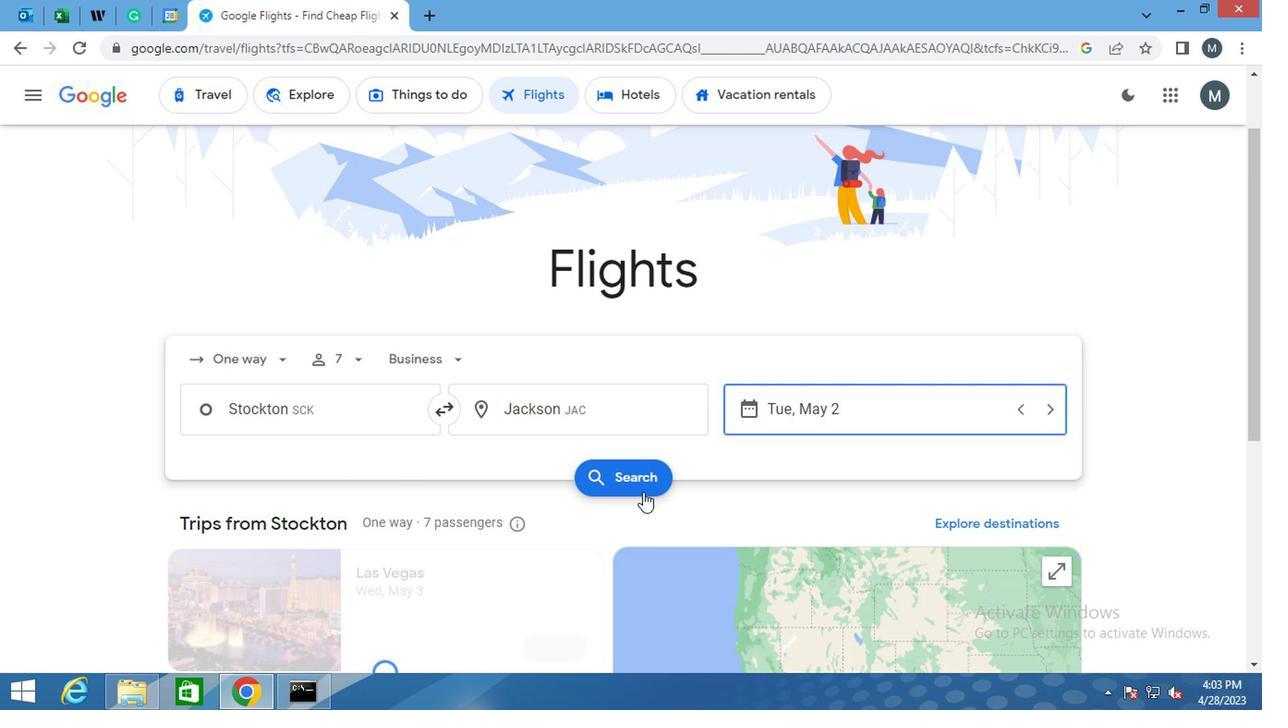 
Action: Mouse pressed left at (571, 461)
Screenshot: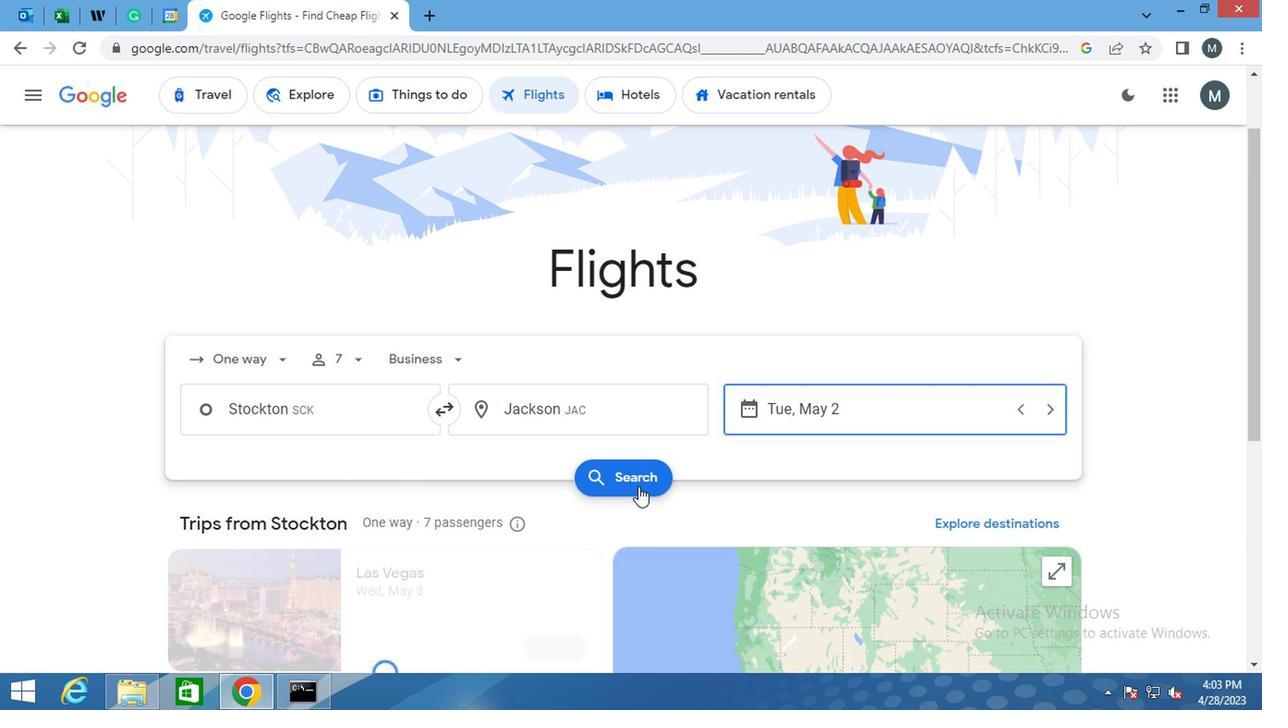 
Action: Mouse moved to (272, 311)
Screenshot: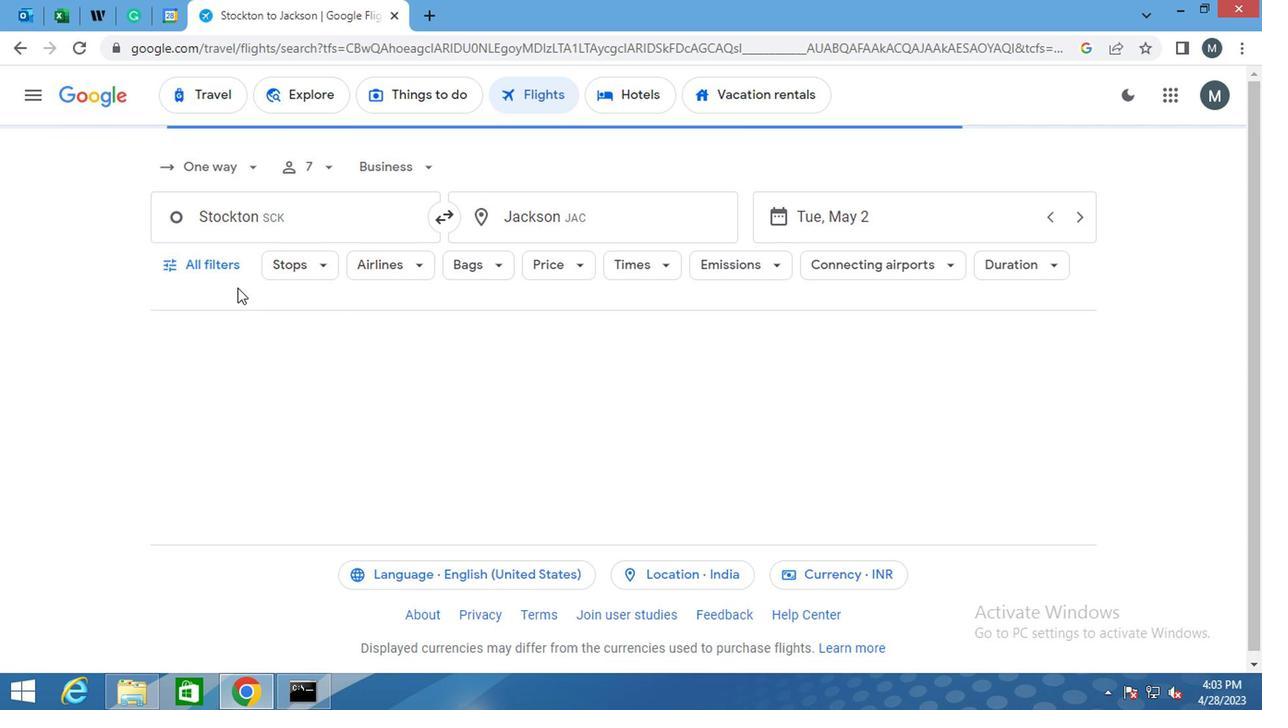 
Action: Mouse pressed left at (272, 311)
Screenshot: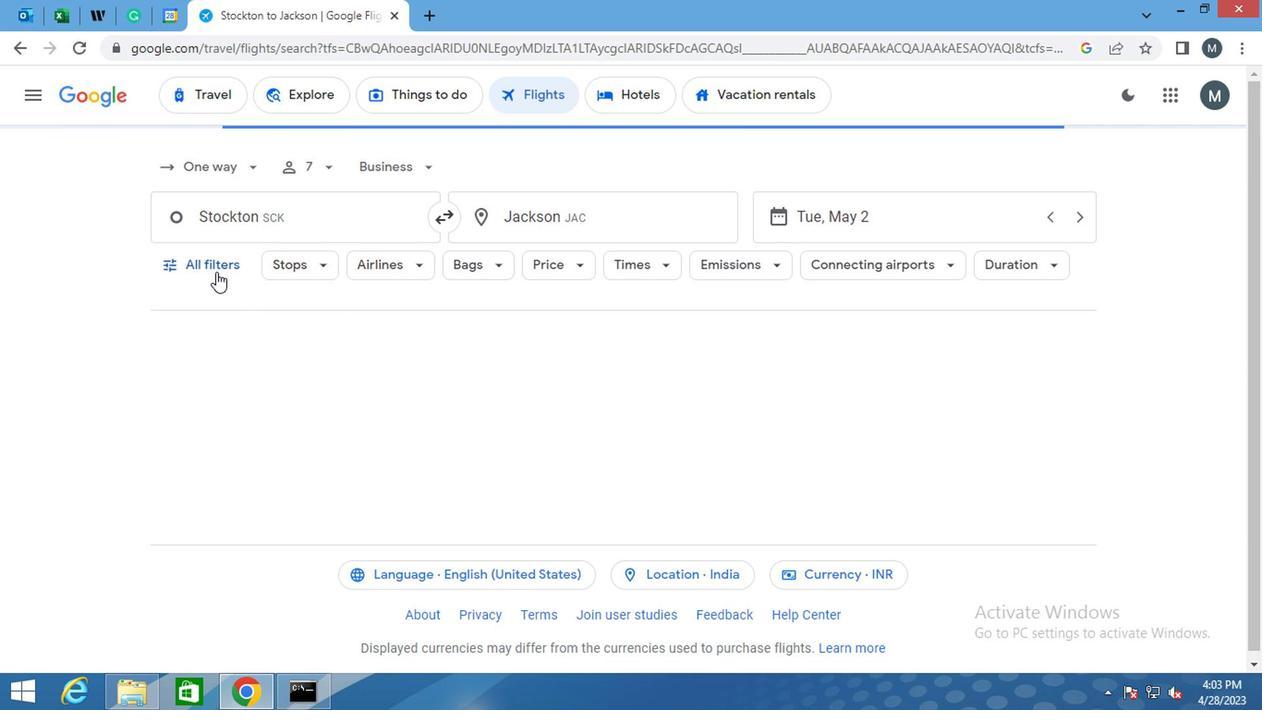 
Action: Mouse moved to (297, 357)
Screenshot: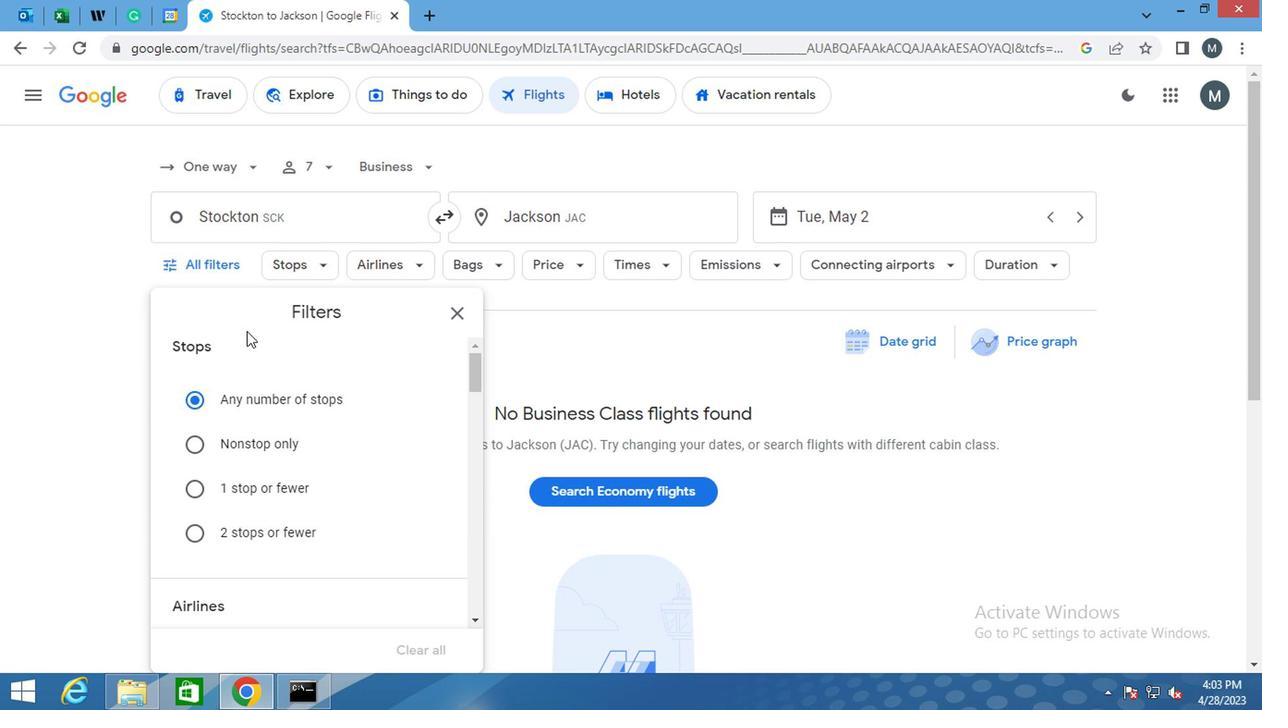 
Action: Mouse scrolled (297, 356) with delta (0, 0)
Screenshot: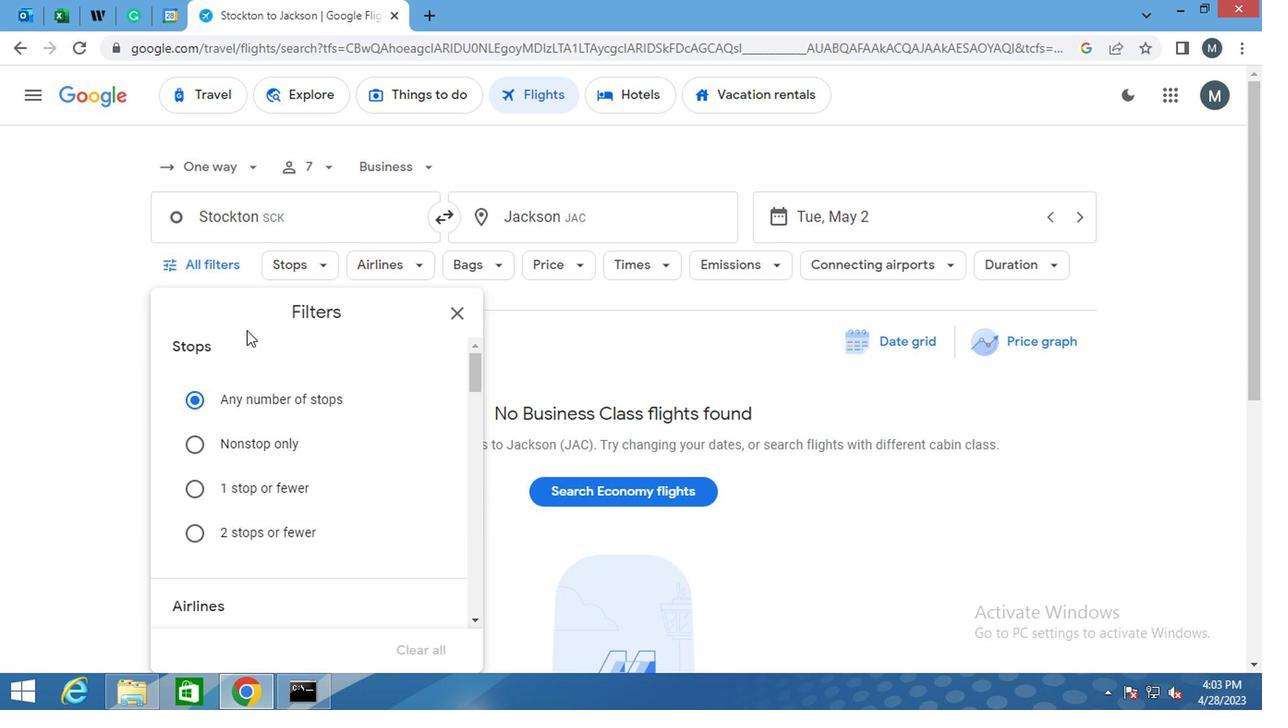 
Action: Mouse moved to (315, 386)
Screenshot: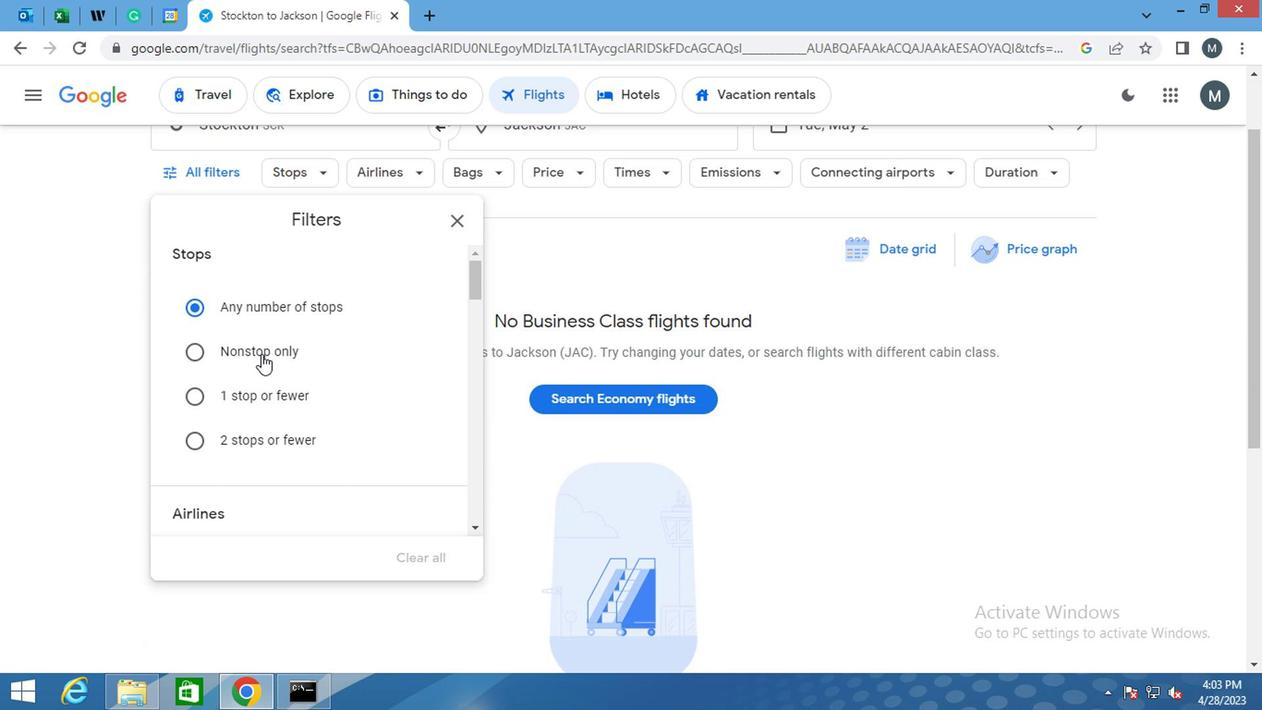
Action: Mouse scrolled (315, 385) with delta (0, 0)
Screenshot: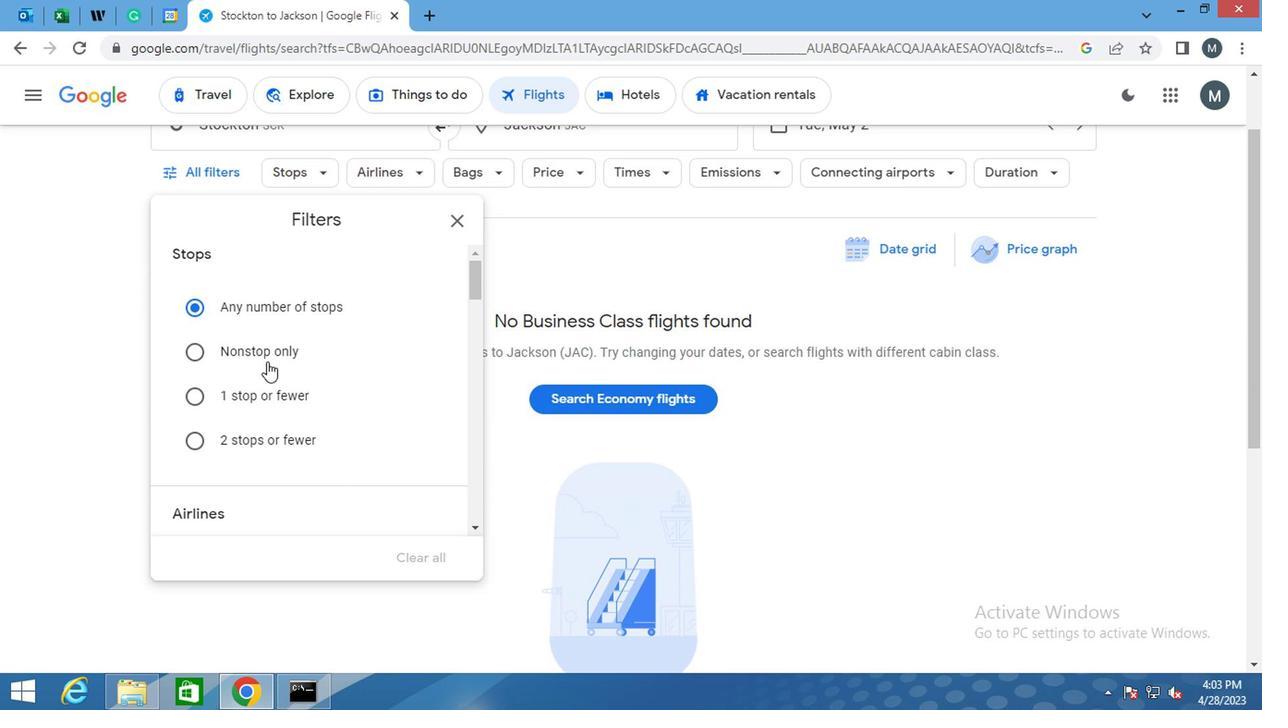 
Action: Mouse moved to (388, 416)
Screenshot: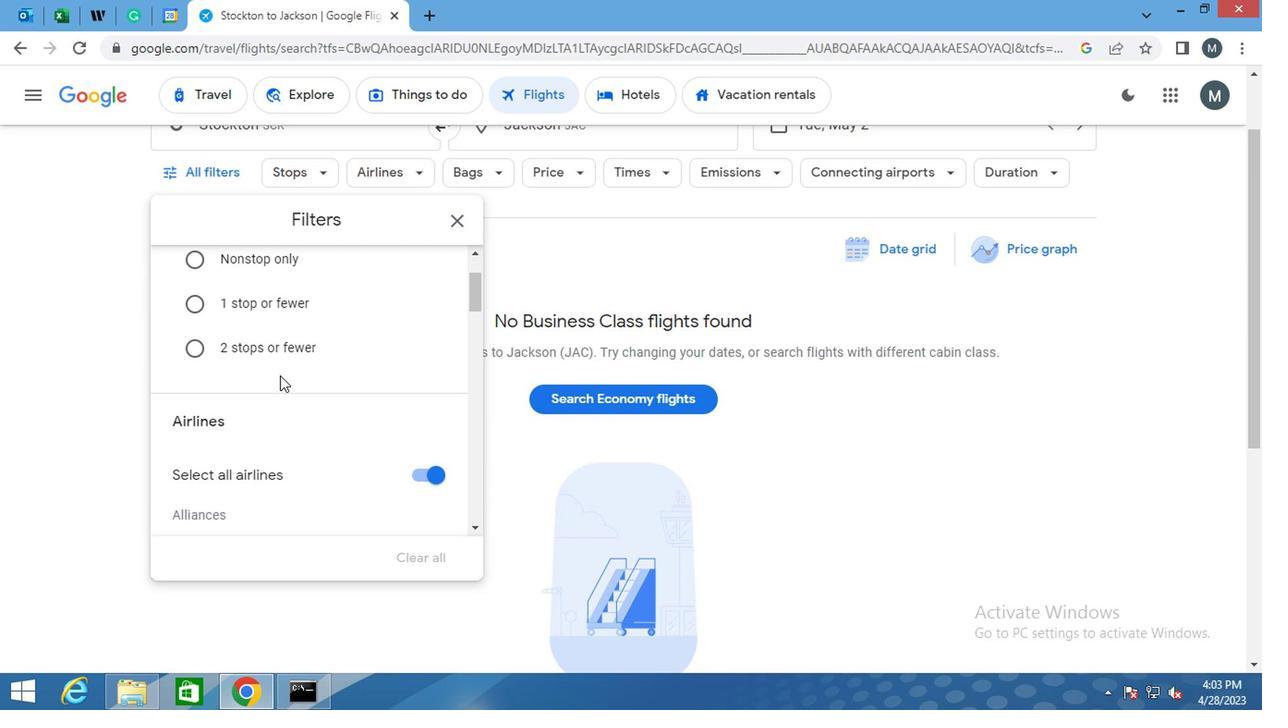 
Action: Mouse scrolled (388, 415) with delta (0, 0)
Screenshot: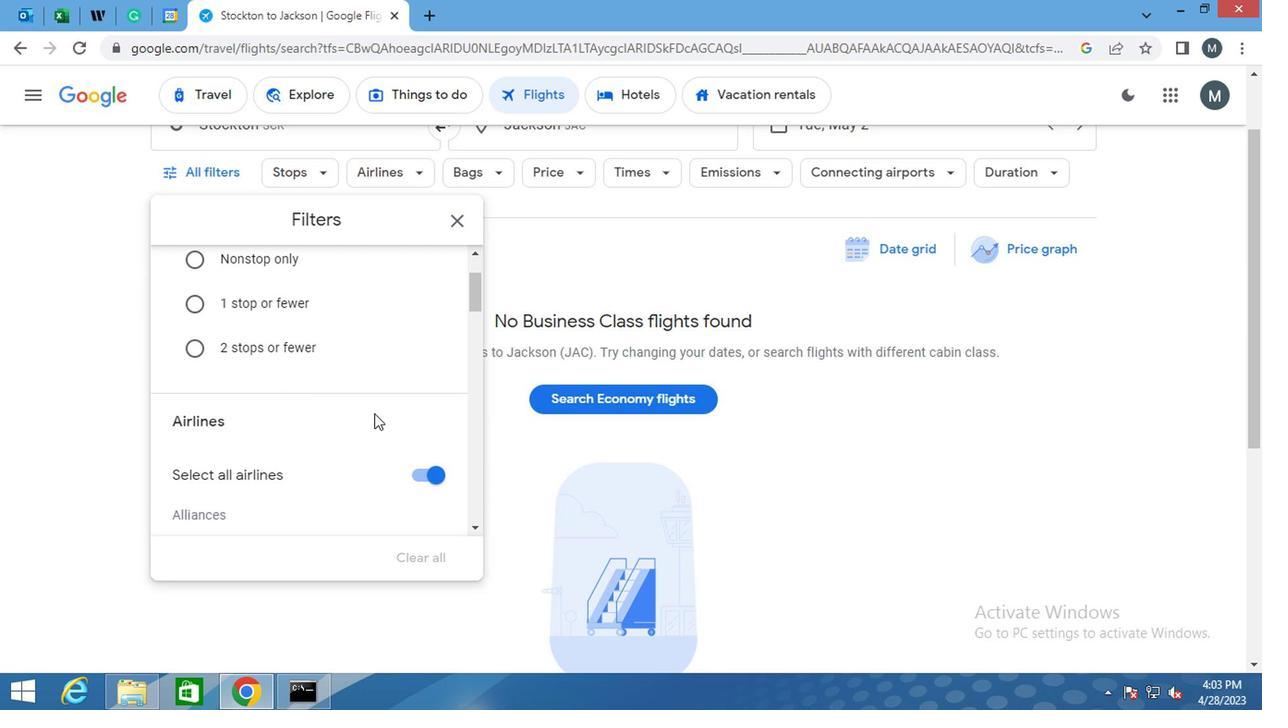 
Action: Mouse moved to (426, 395)
Screenshot: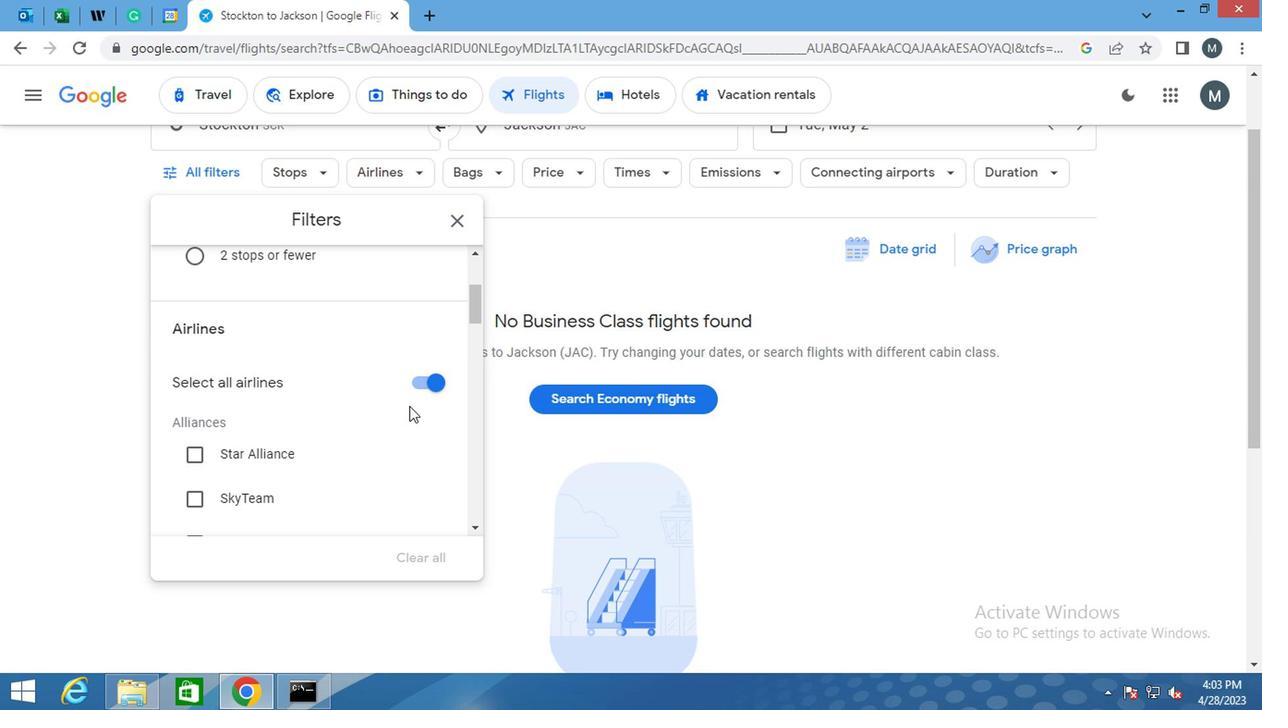 
Action: Mouse pressed left at (426, 395)
Screenshot: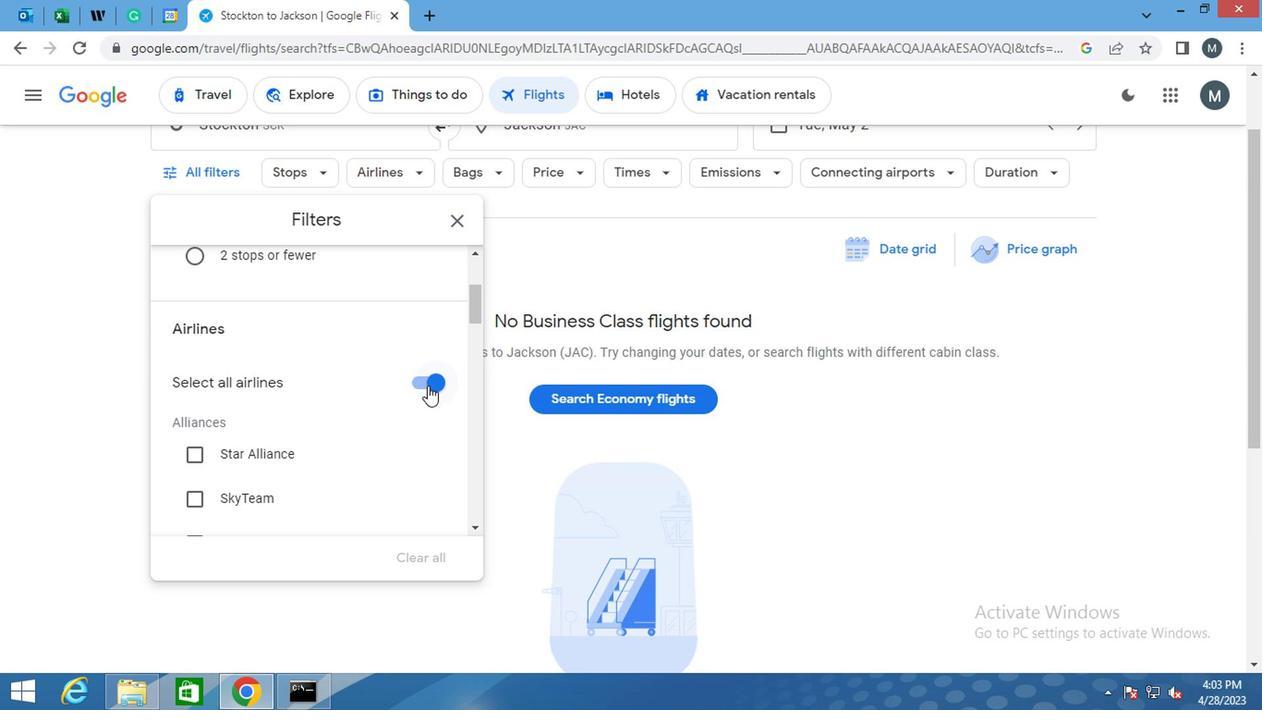 
Action: Mouse moved to (379, 392)
Screenshot: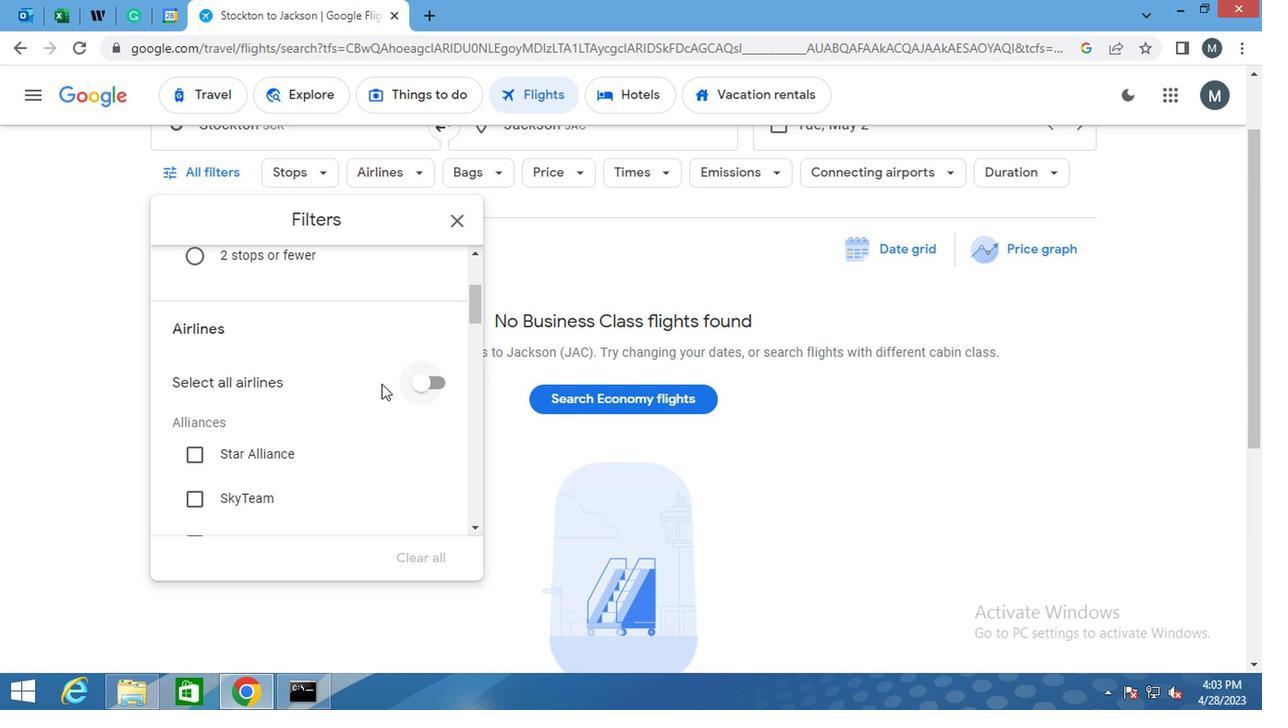 
Action: Mouse scrolled (379, 391) with delta (0, 0)
Screenshot: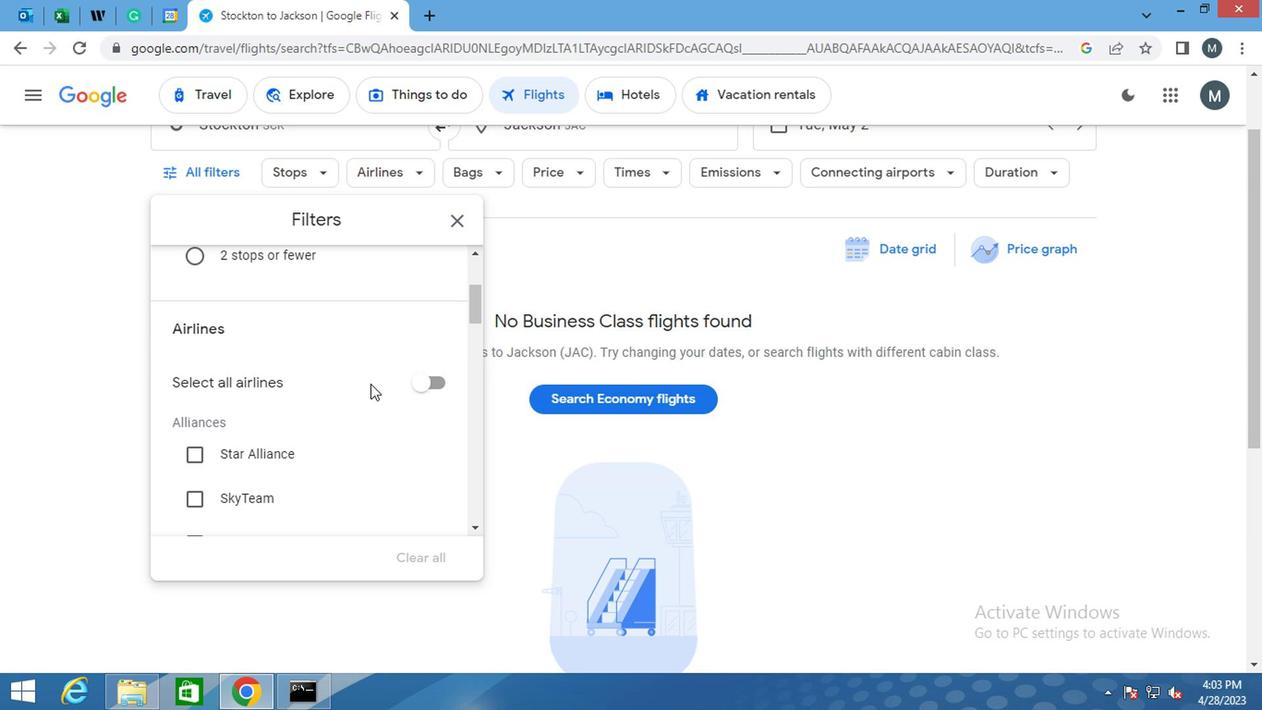 
Action: Mouse moved to (326, 394)
Screenshot: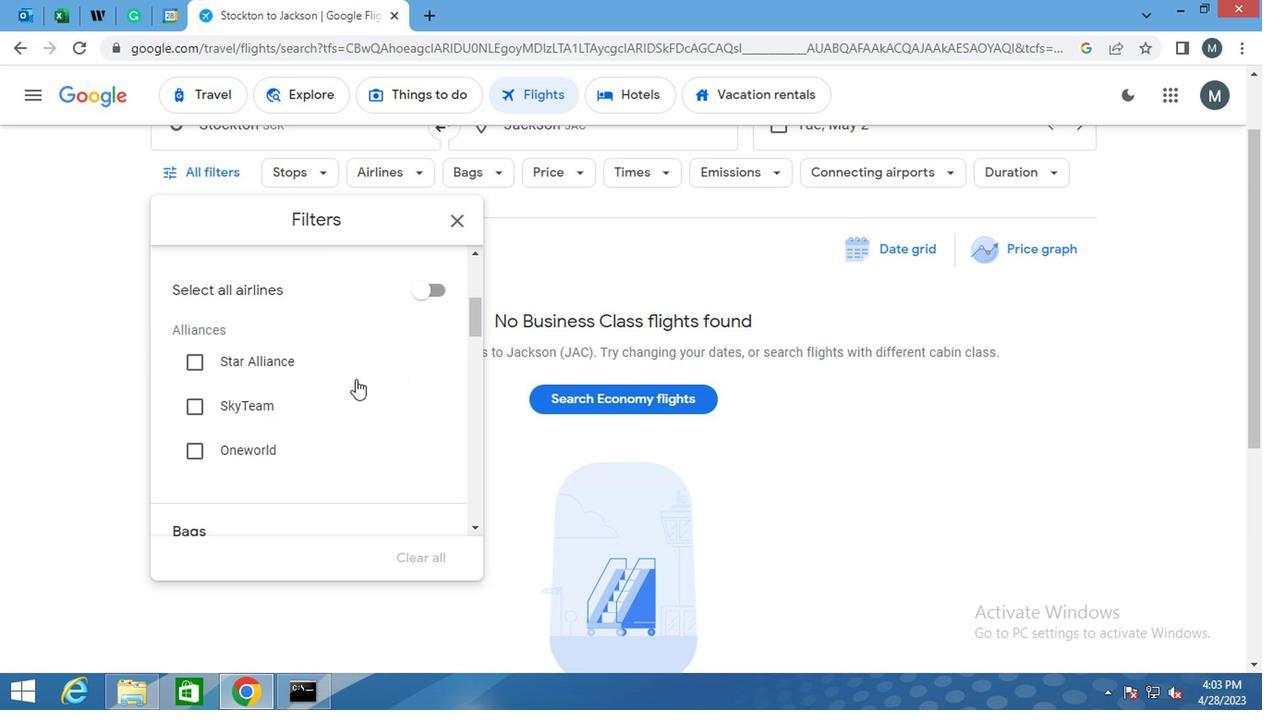 
Action: Mouse scrolled (326, 394) with delta (0, 0)
Screenshot: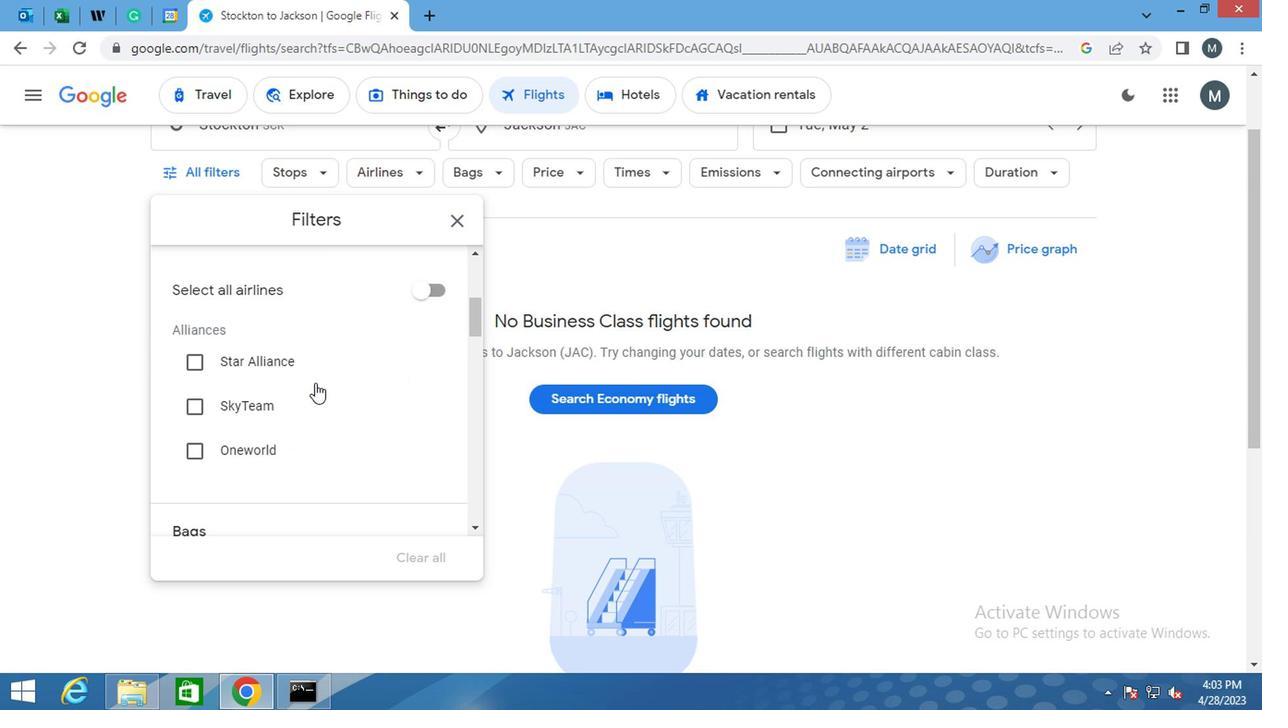 
Action: Mouse moved to (316, 399)
Screenshot: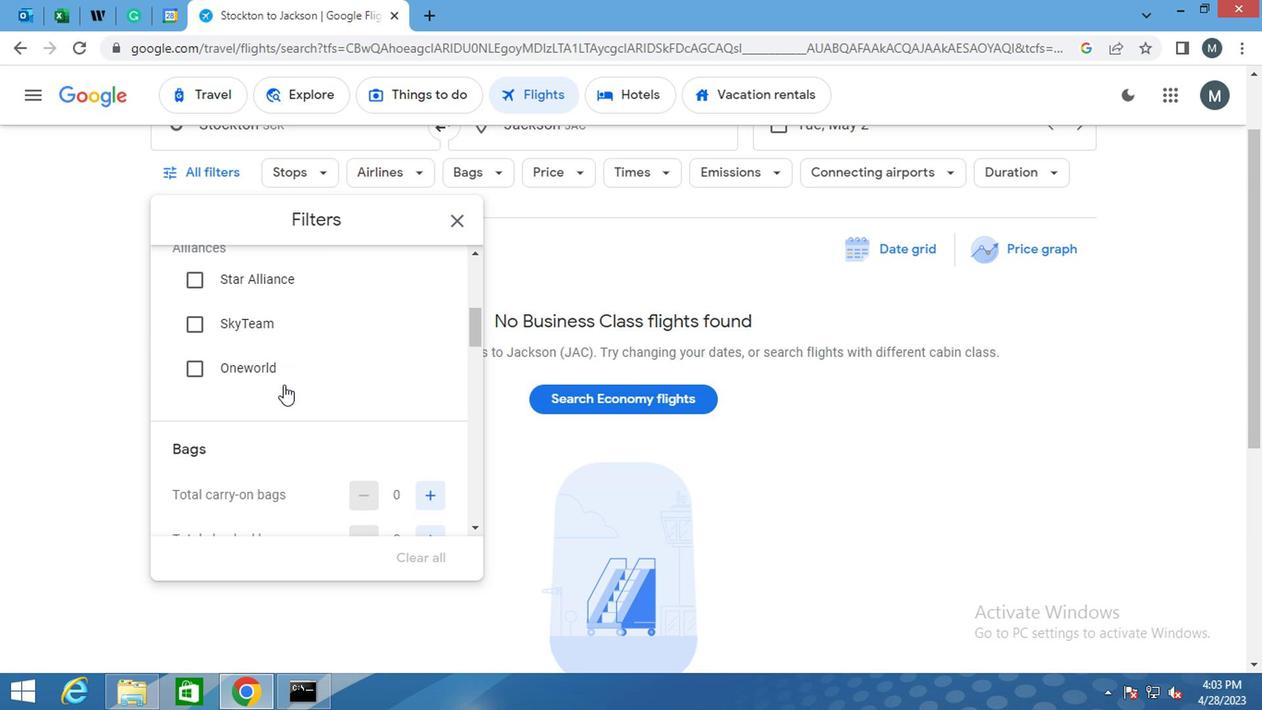 
Action: Mouse scrolled (316, 398) with delta (0, 0)
Screenshot: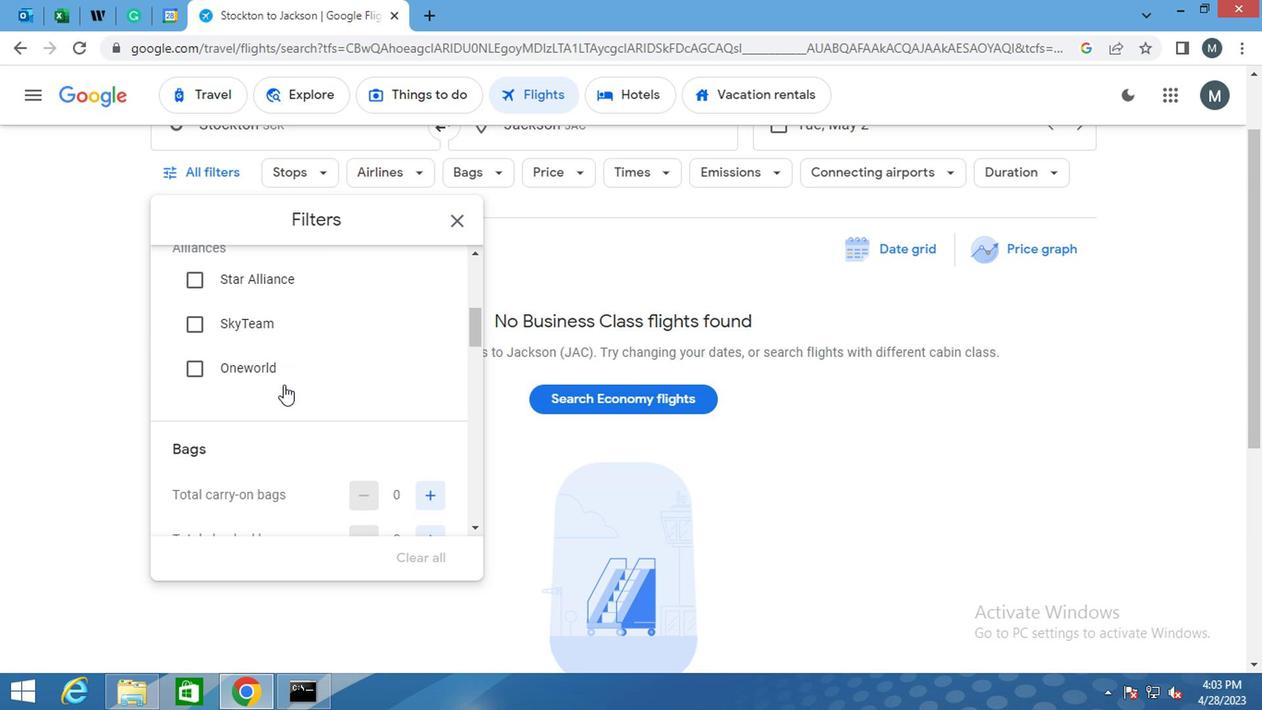 
Action: Mouse moved to (308, 395)
Screenshot: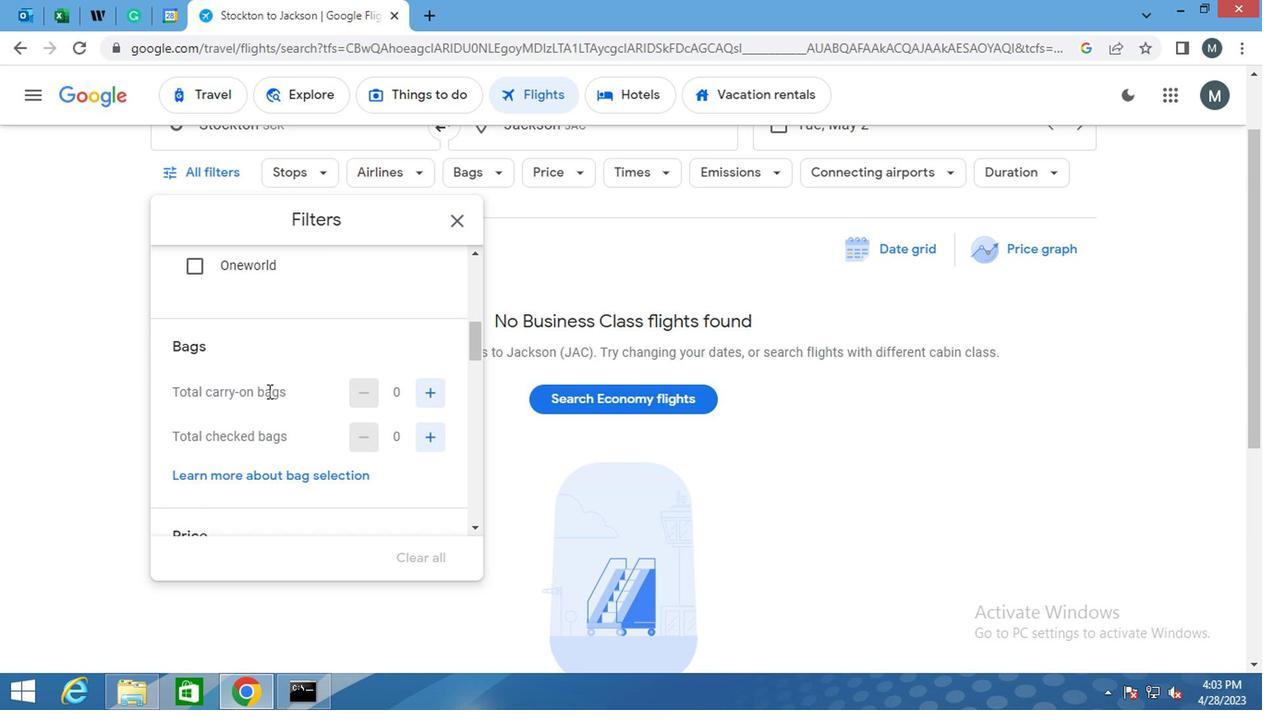 
Action: Mouse scrolled (308, 396) with delta (0, 0)
Screenshot: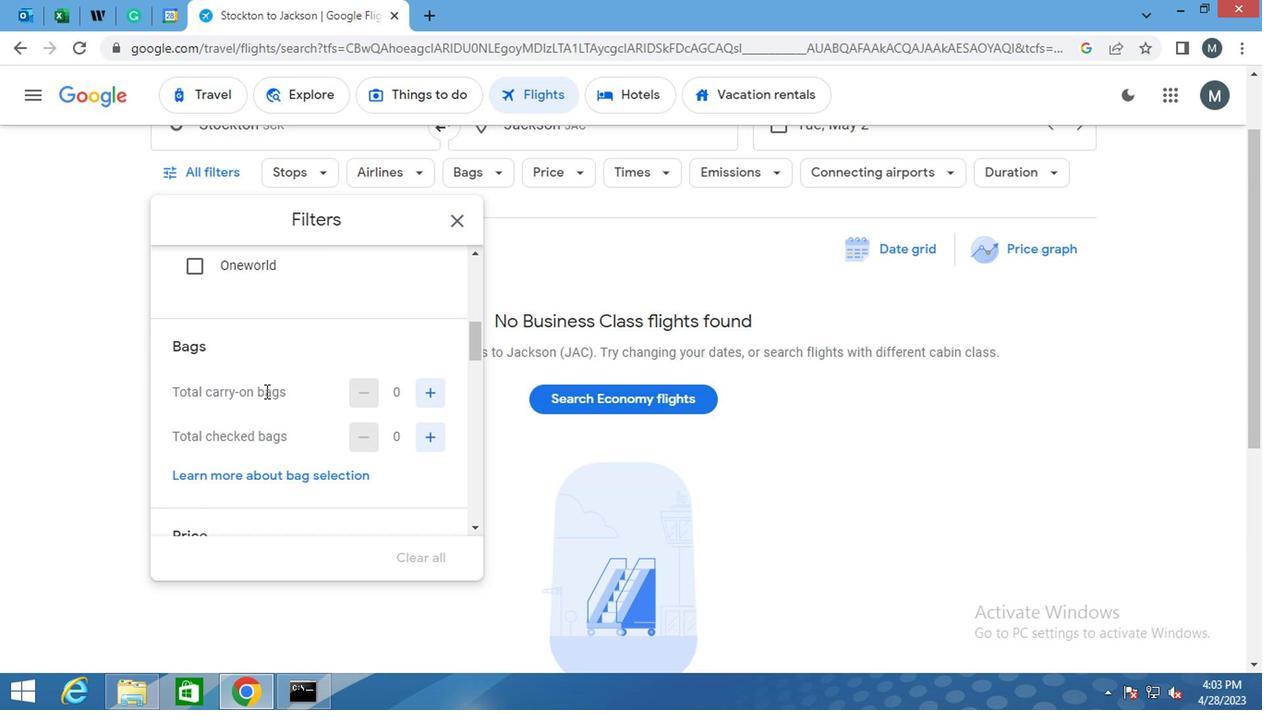 
Action: Mouse moved to (318, 357)
Screenshot: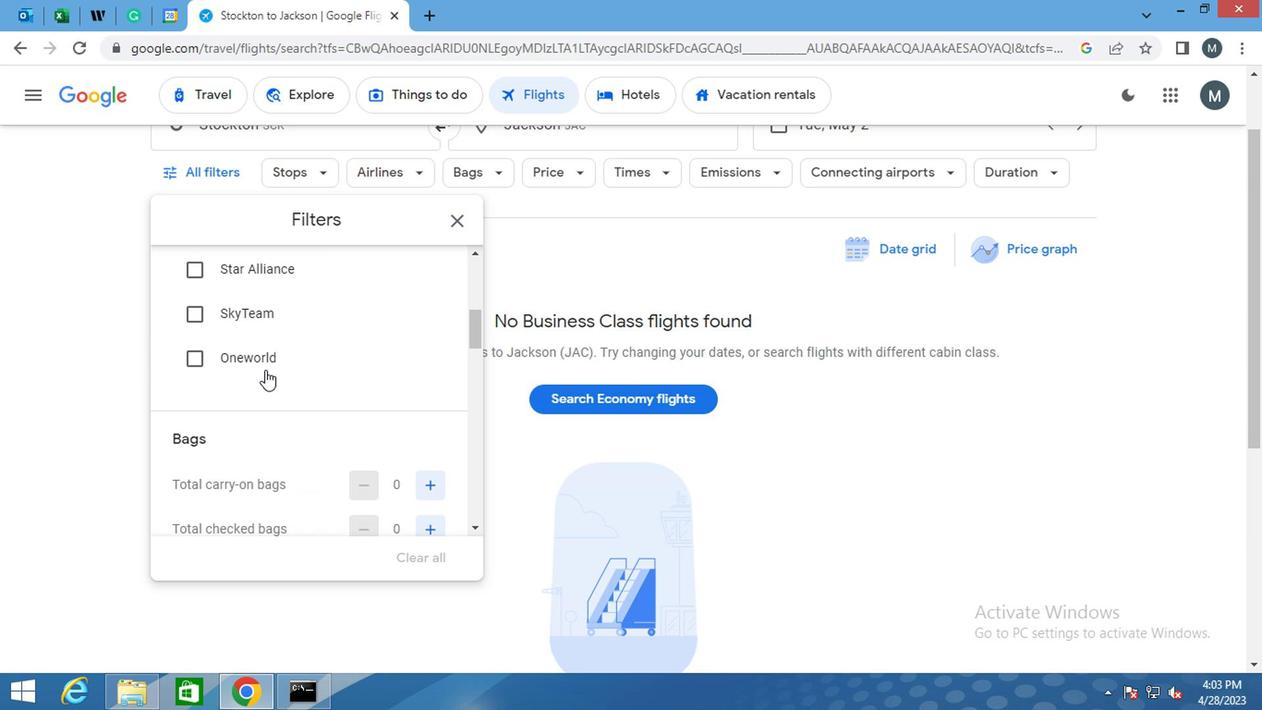 
Action: Mouse scrolled (318, 357) with delta (0, 0)
Screenshot: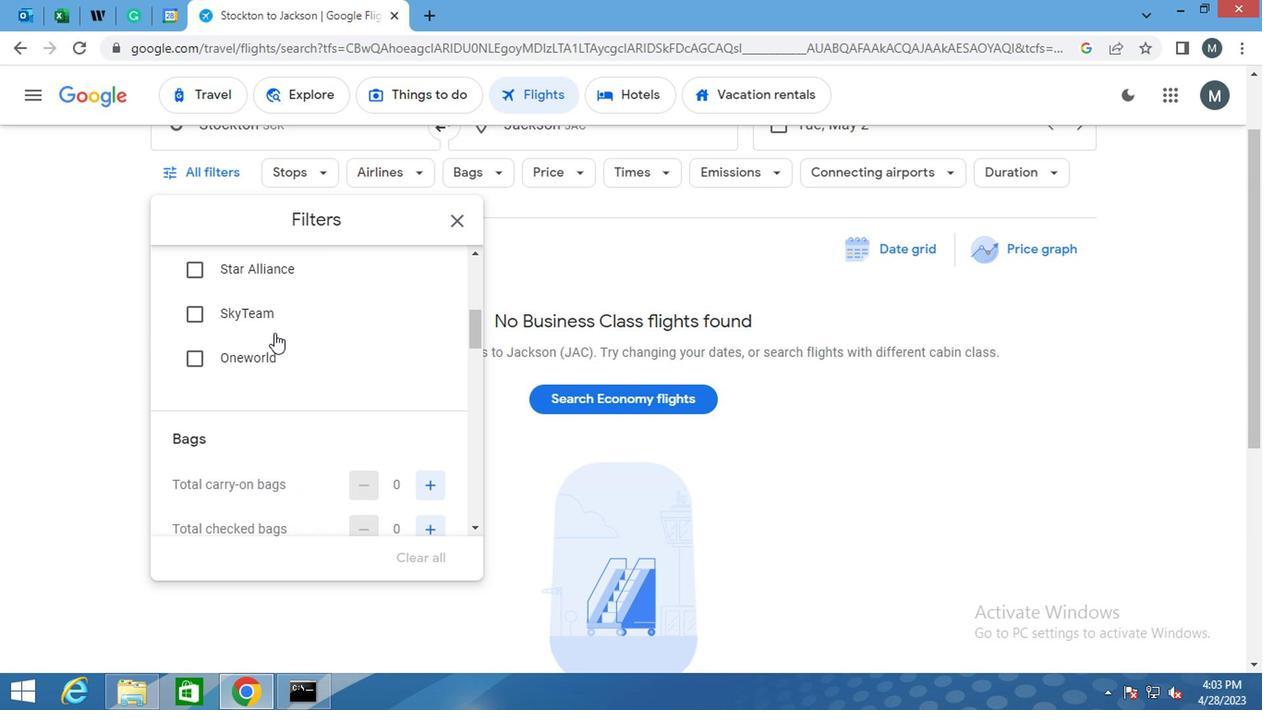 
Action: Mouse moved to (336, 383)
Screenshot: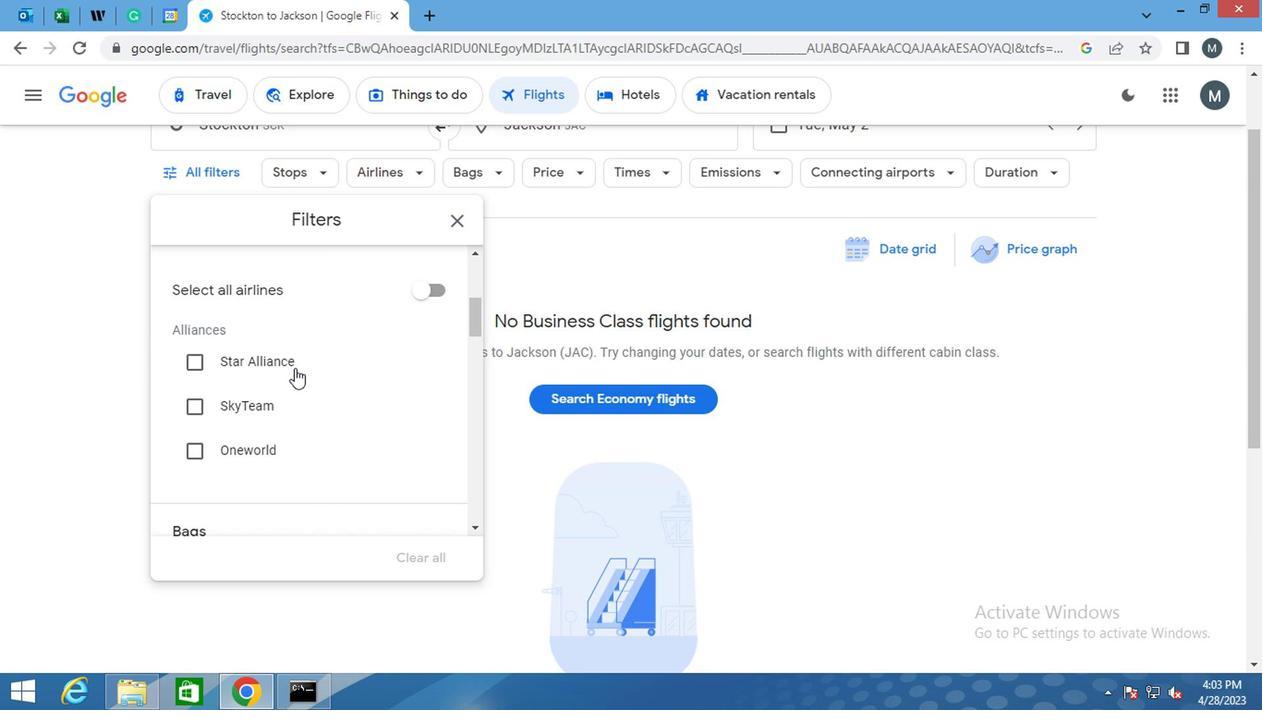 
Action: Mouse scrolled (336, 382) with delta (0, 0)
Screenshot: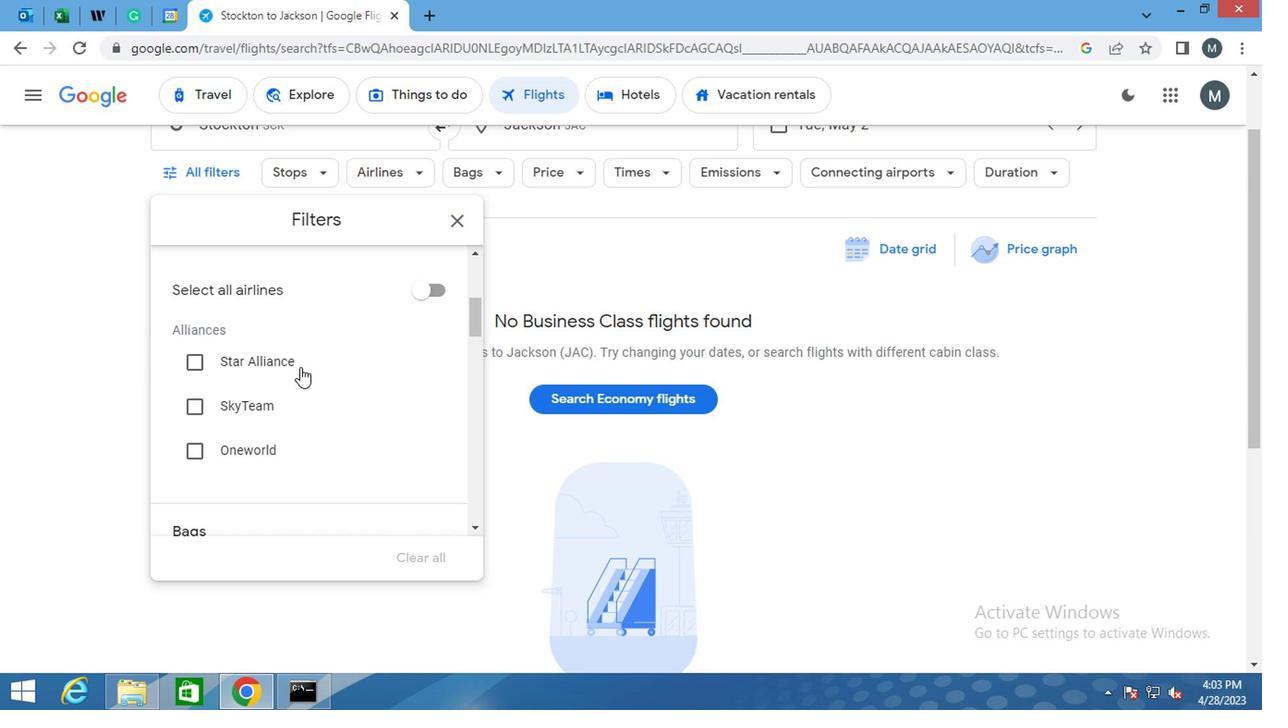 
Action: Mouse moved to (351, 393)
Screenshot: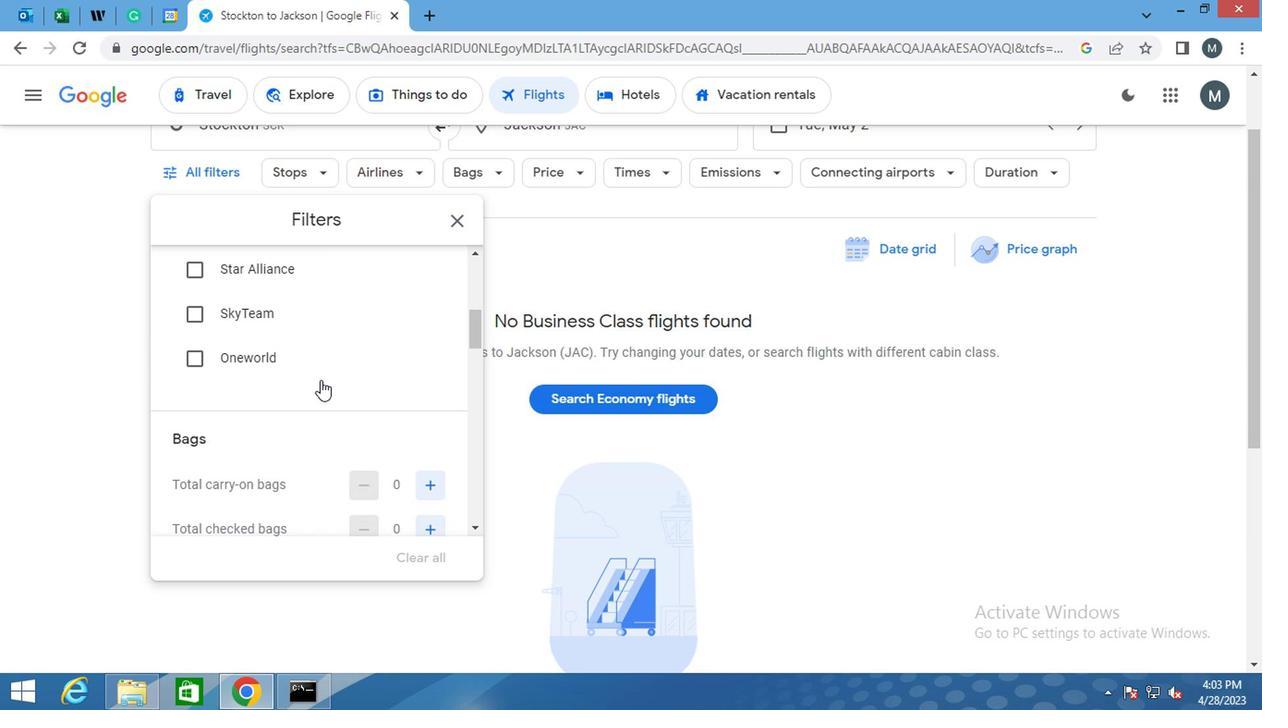 
Action: Mouse scrolled (351, 392) with delta (0, 0)
Screenshot: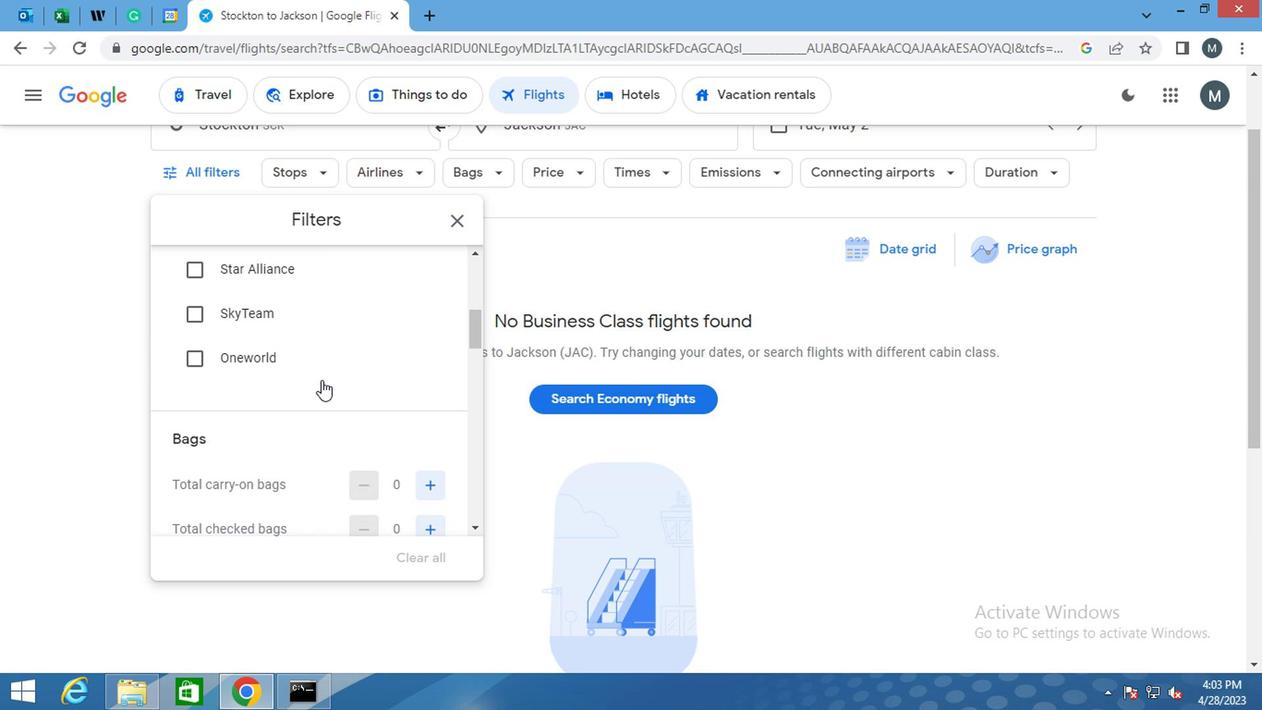 
Action: Mouse moved to (434, 405)
Screenshot: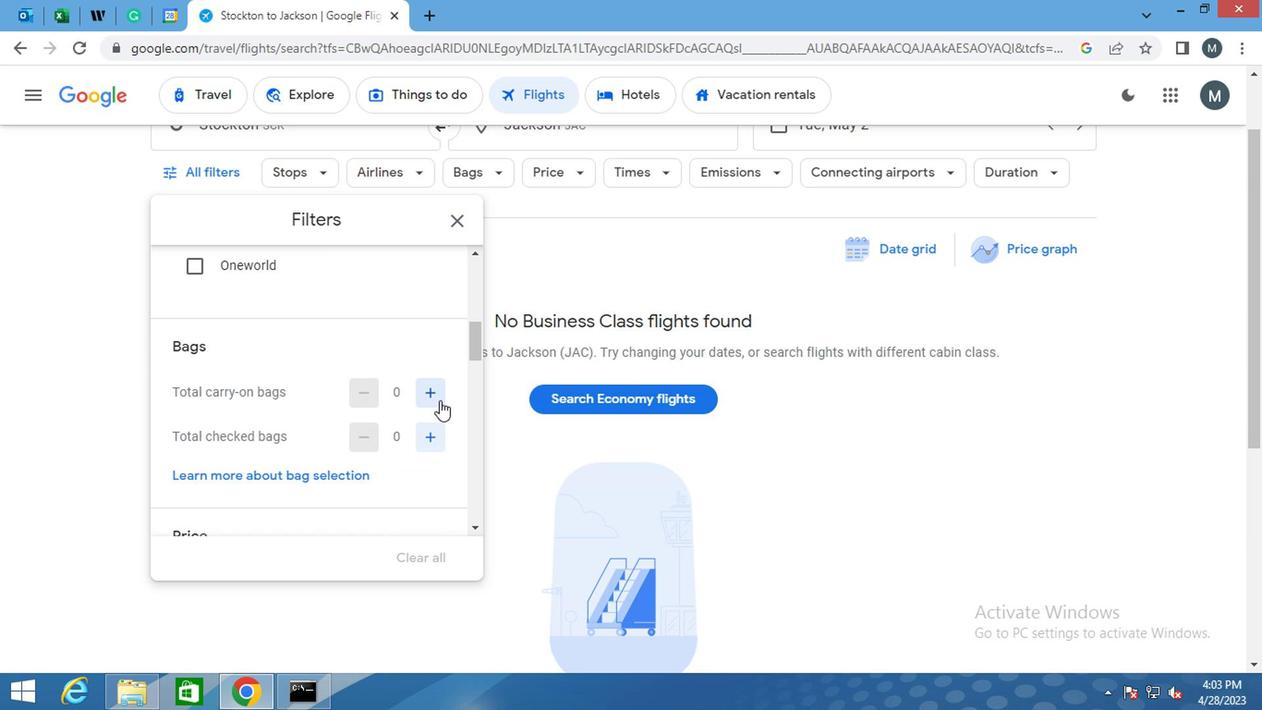 
Action: Mouse pressed left at (434, 405)
Screenshot: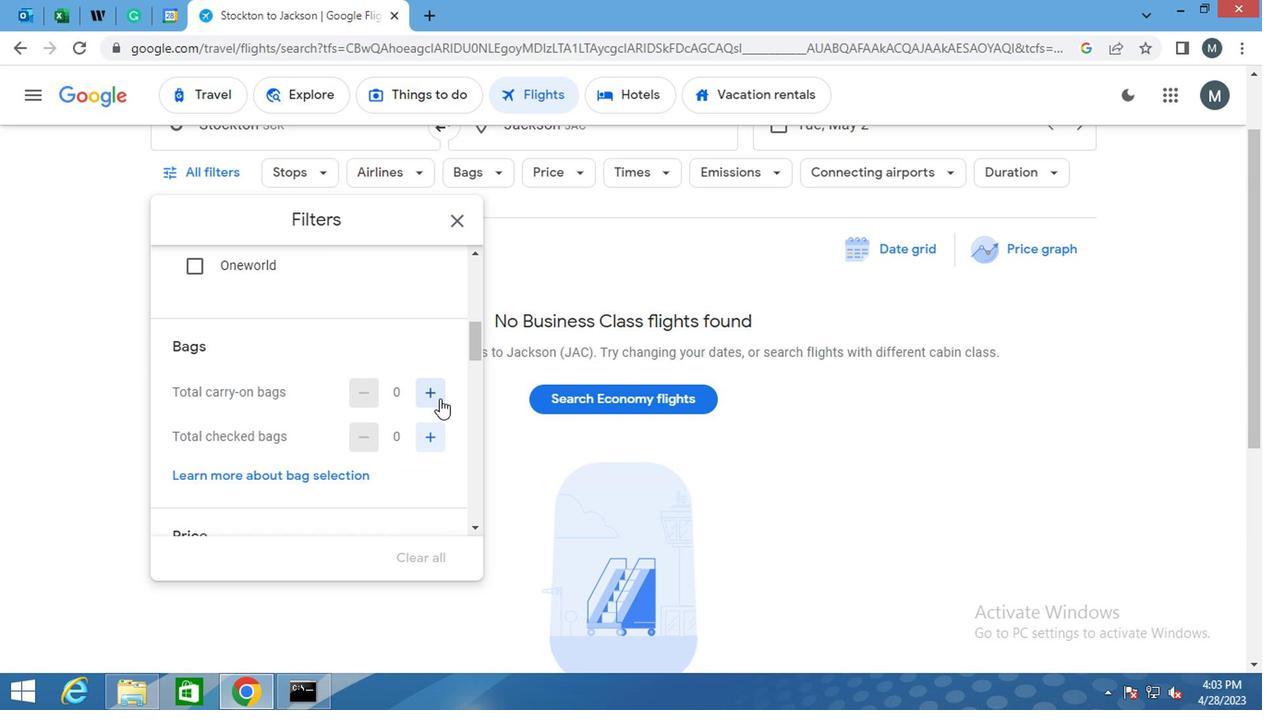 
Action: Mouse pressed left at (434, 405)
Screenshot: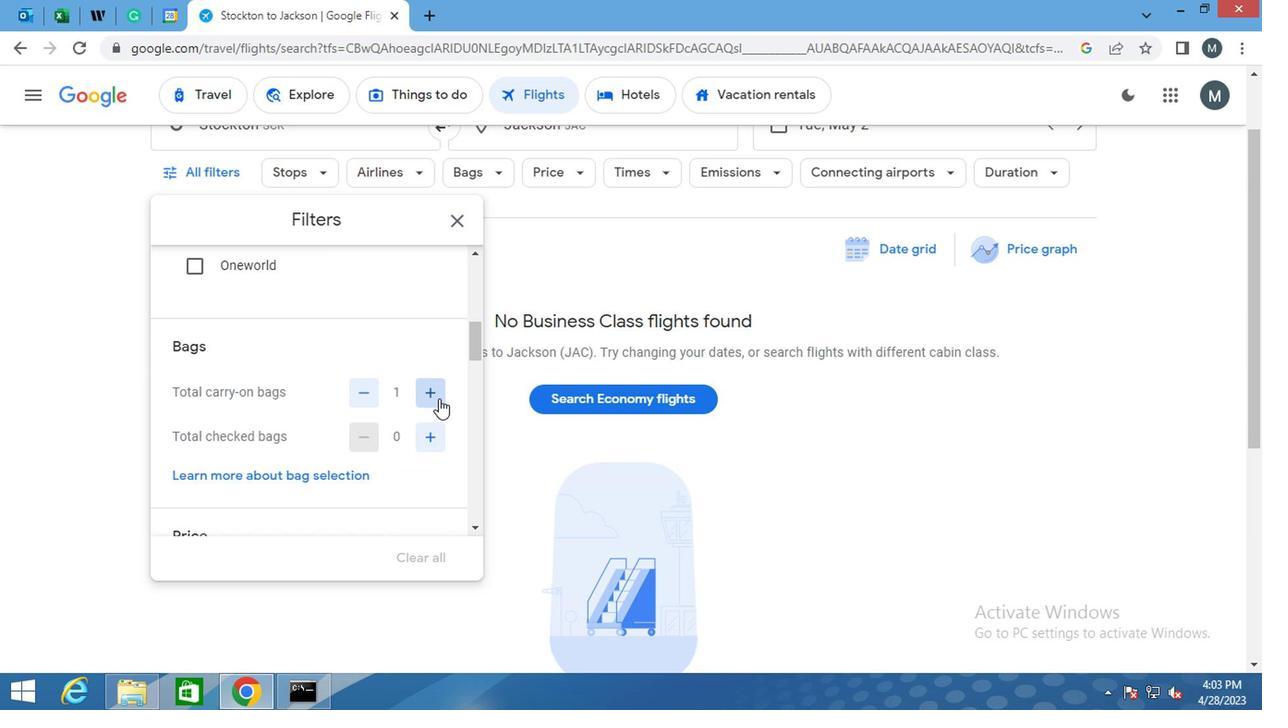
Action: Mouse moved to (428, 436)
Screenshot: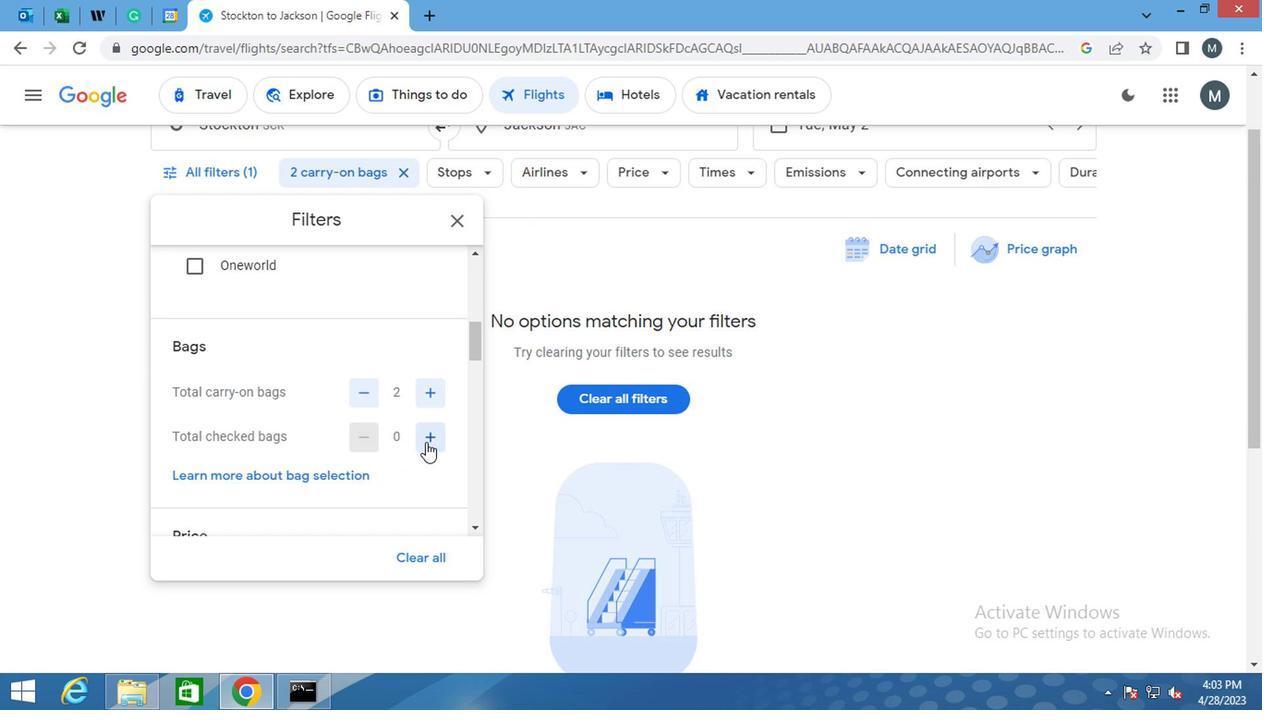
Action: Mouse pressed left at (428, 436)
Screenshot: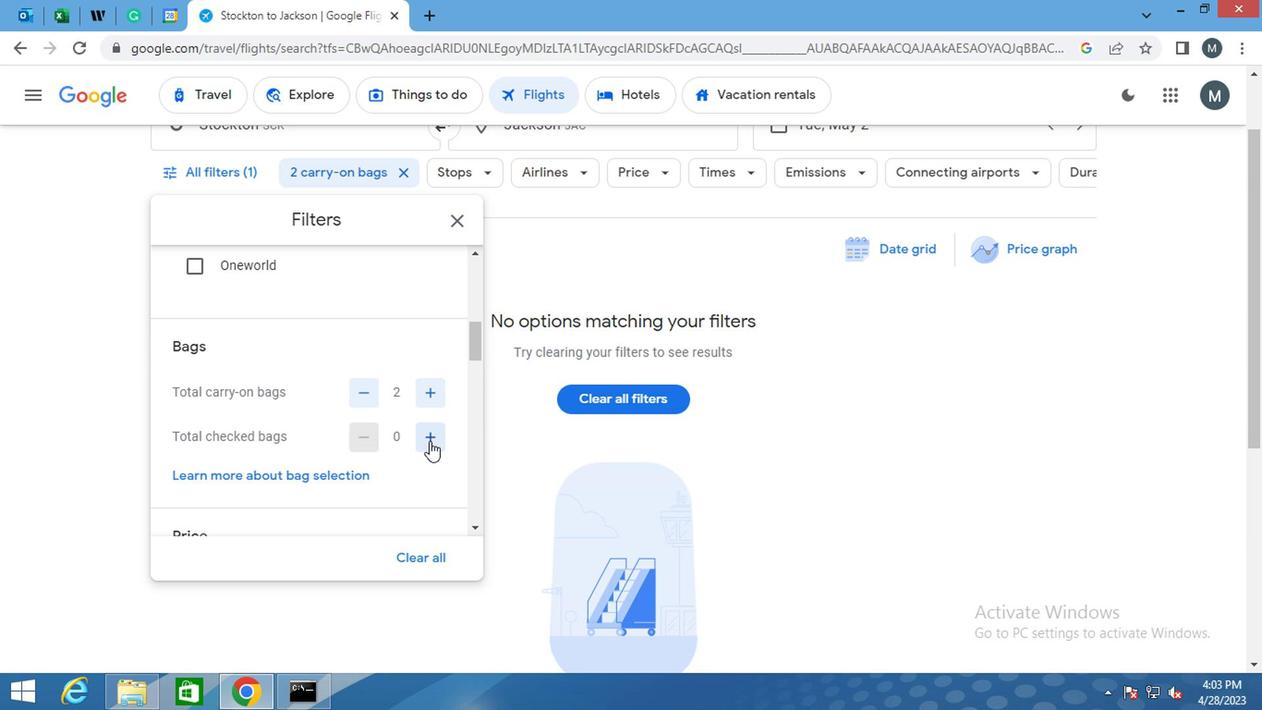 
Action: Mouse pressed left at (428, 436)
Screenshot: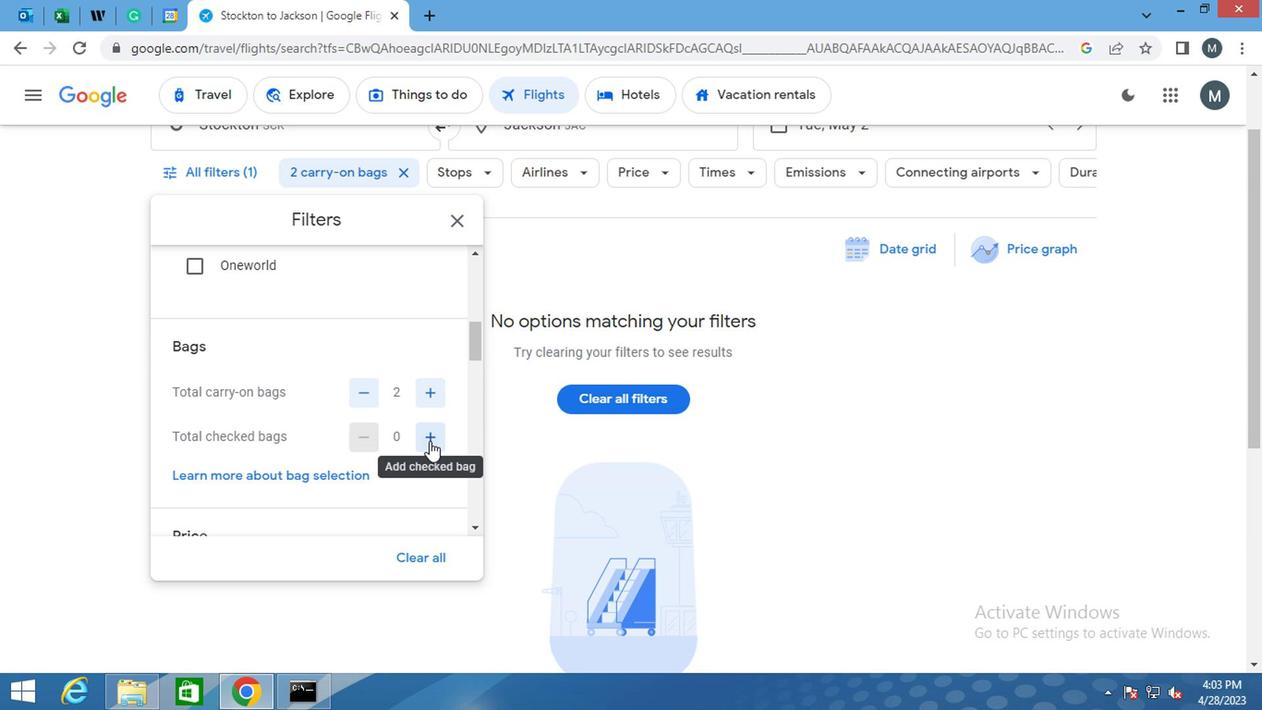 
Action: Mouse pressed left at (428, 436)
Screenshot: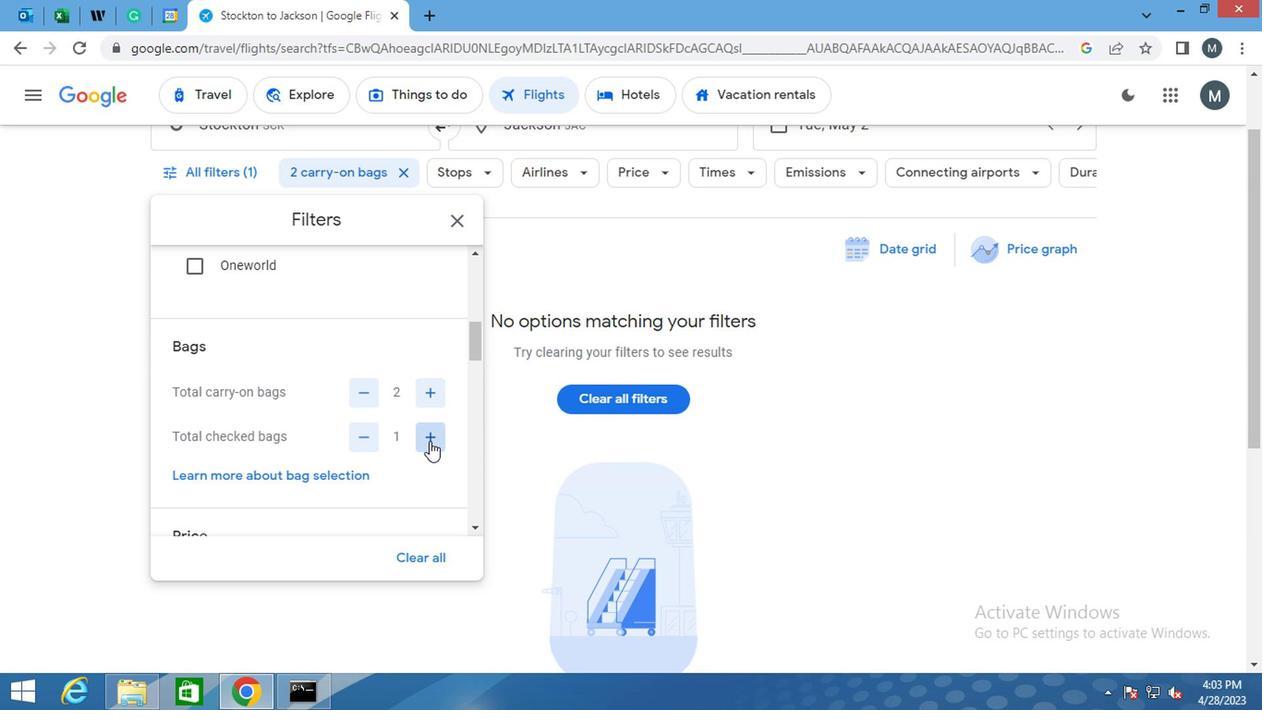
Action: Mouse pressed left at (428, 436)
Screenshot: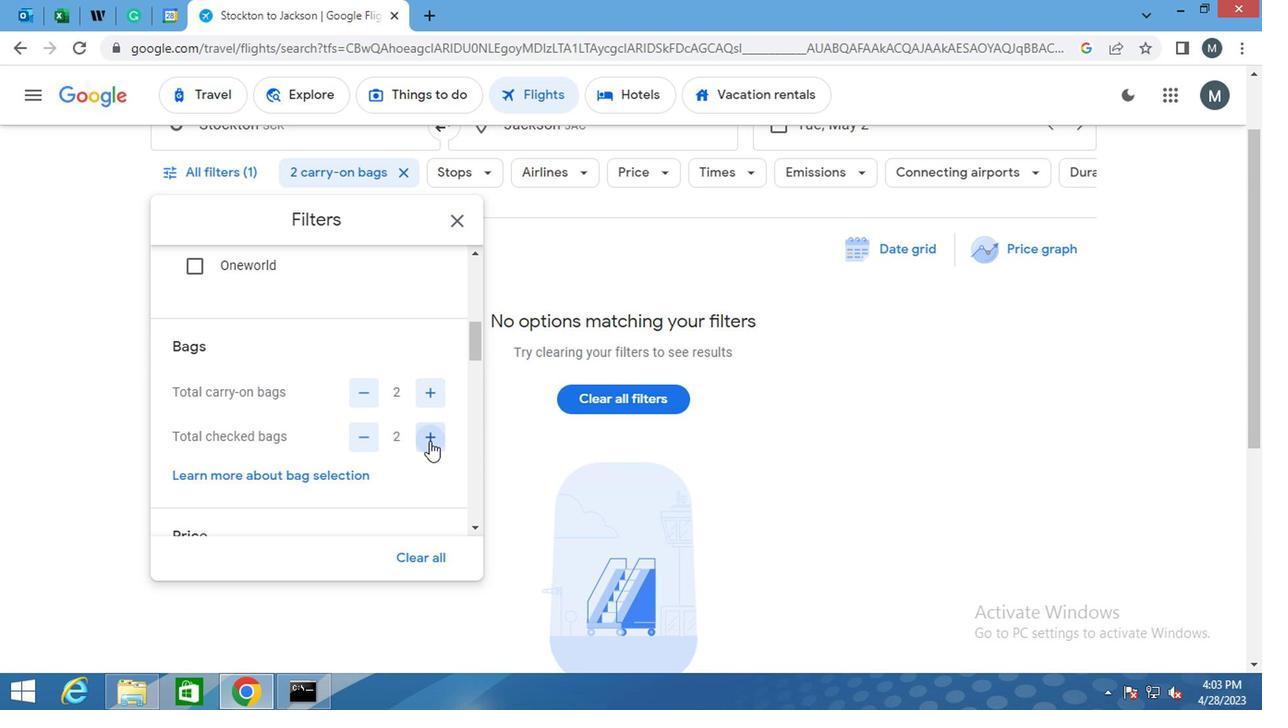 
Action: Mouse pressed left at (428, 436)
Screenshot: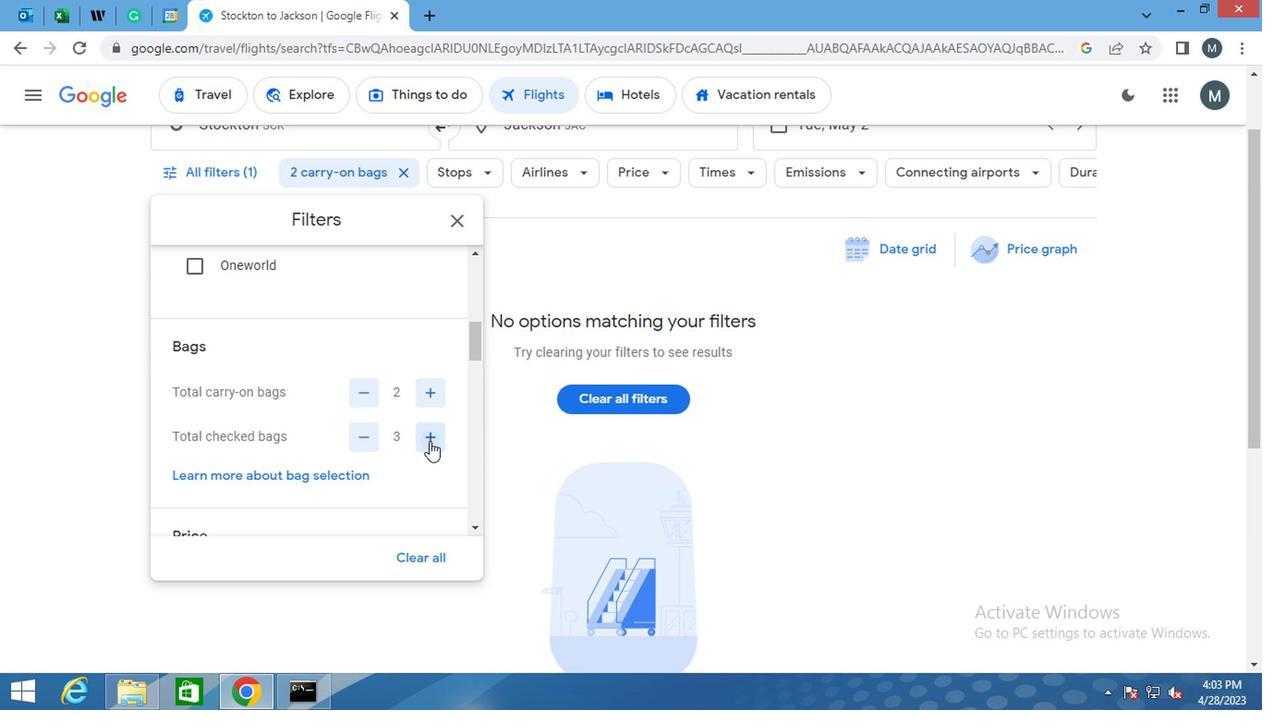 
Action: Mouse pressed left at (428, 436)
Screenshot: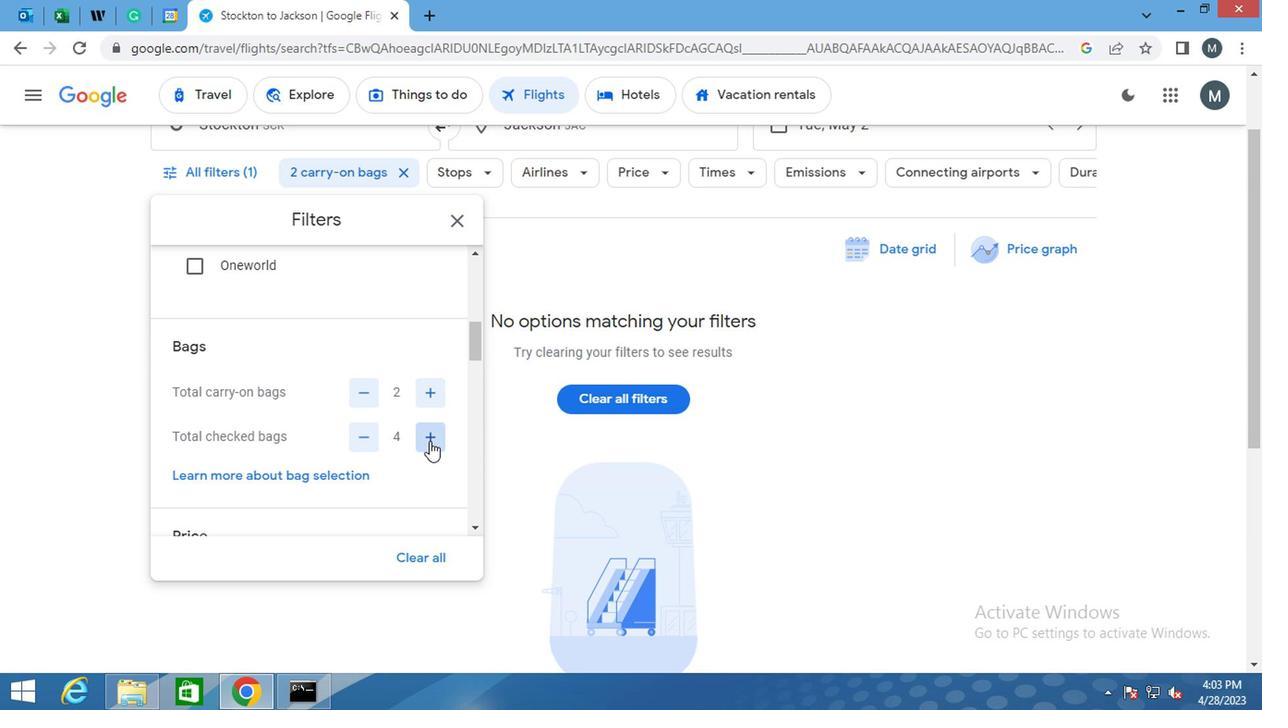 
Action: Mouse pressed left at (428, 436)
Screenshot: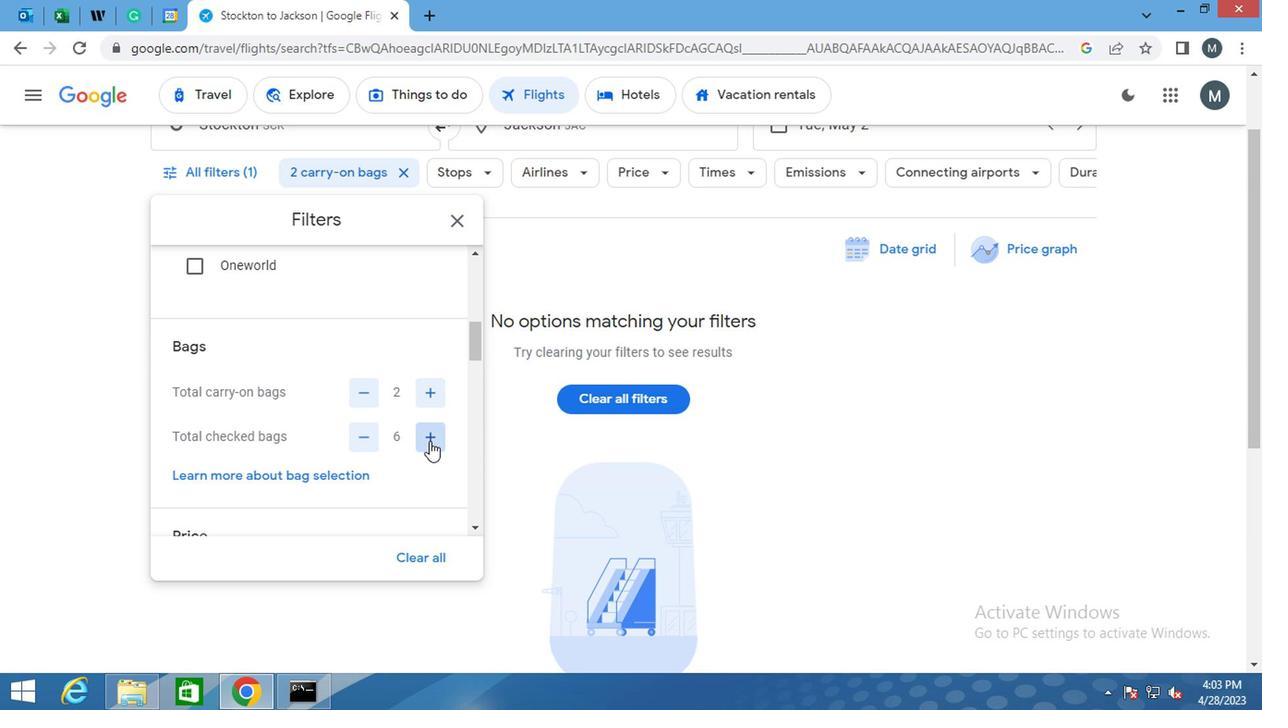 
Action: Mouse moved to (413, 420)
Screenshot: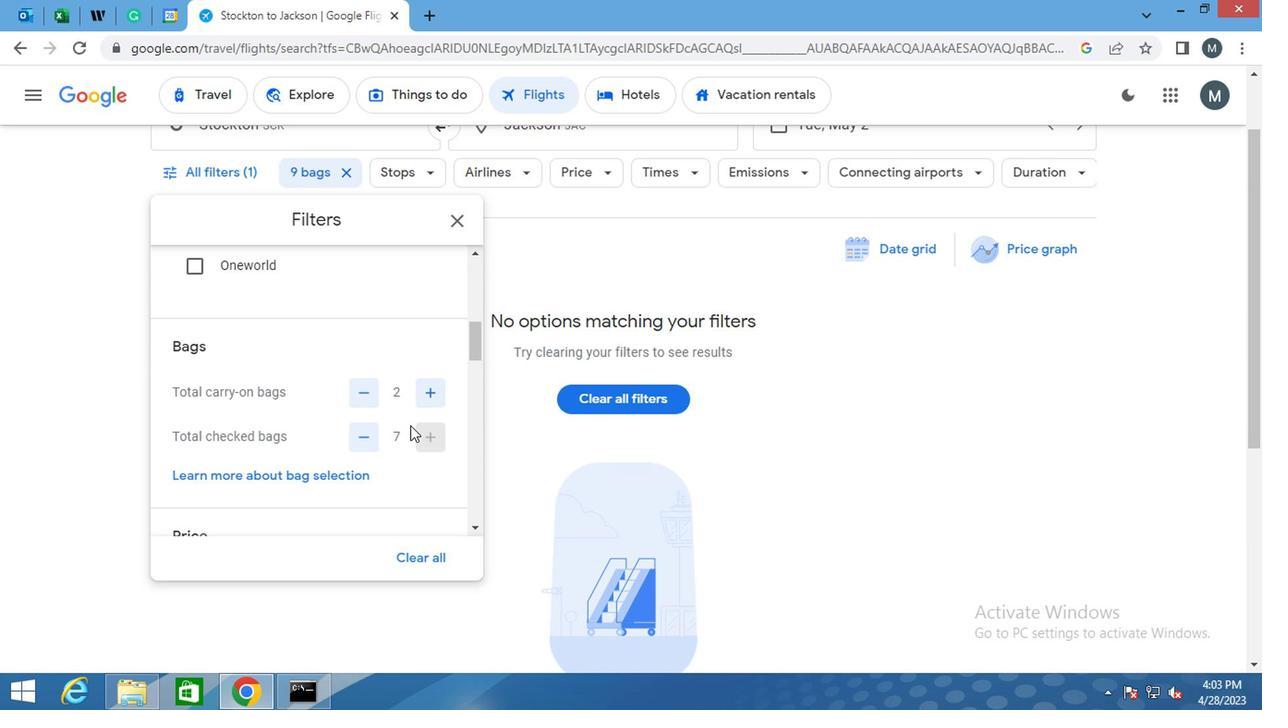 
Action: Mouse scrolled (413, 420) with delta (0, 0)
Screenshot: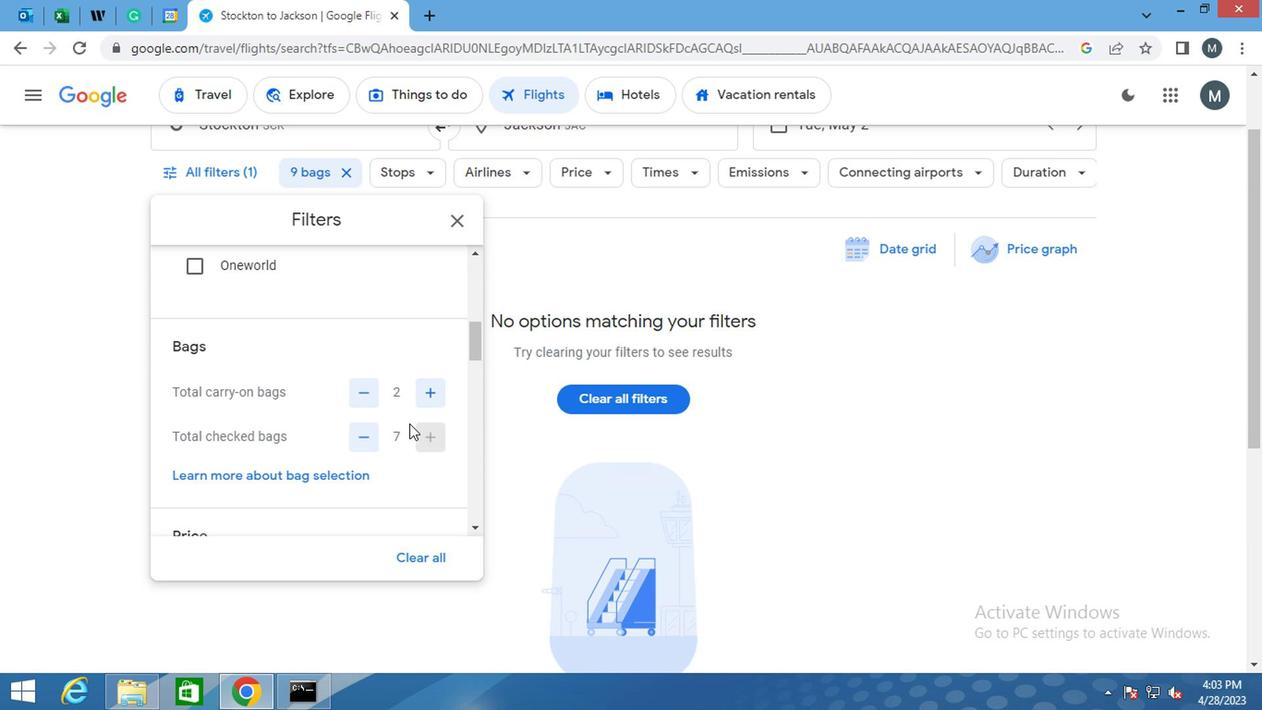 
Action: Mouse scrolled (413, 420) with delta (0, 0)
Screenshot: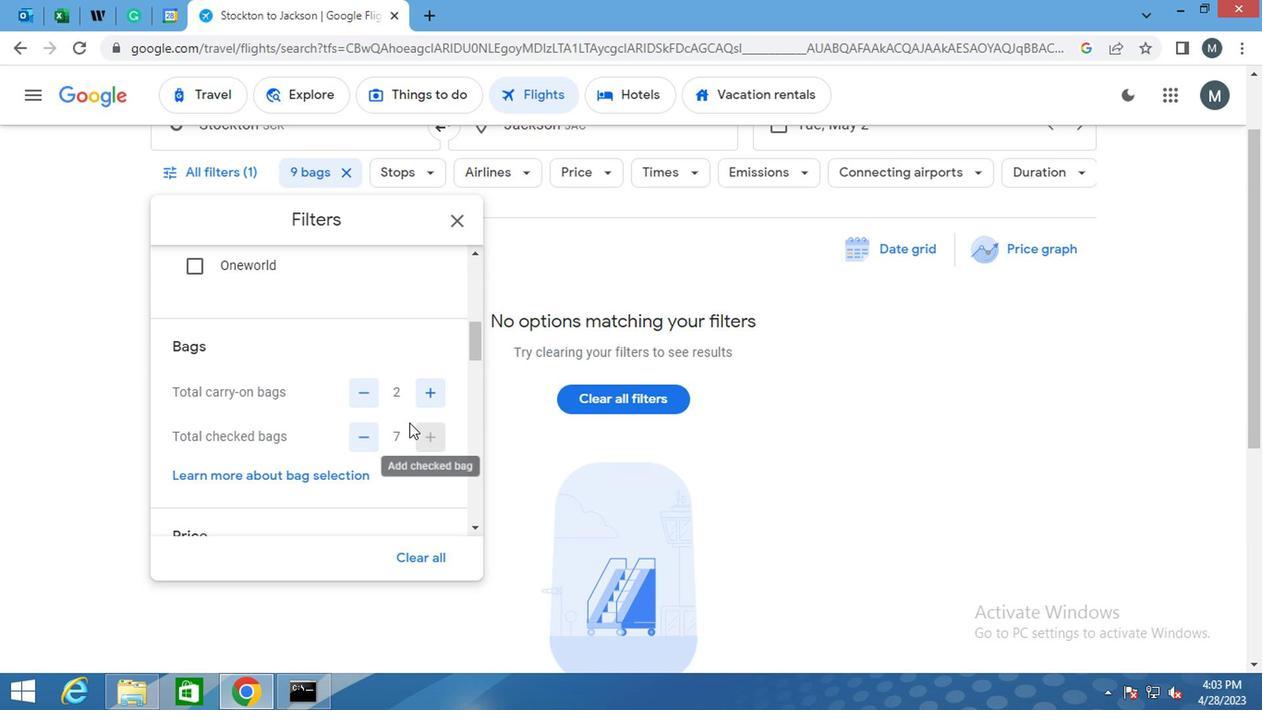 
Action: Mouse moved to (401, 425)
Screenshot: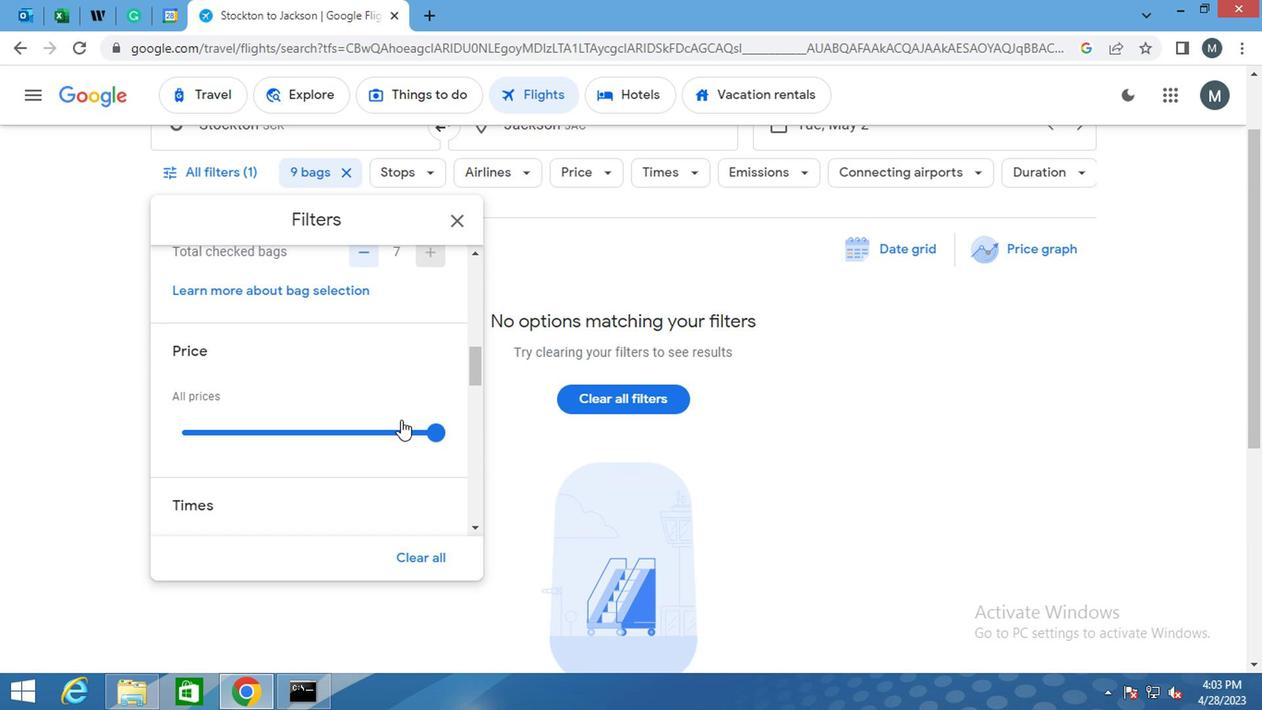 
Action: Mouse pressed left at (401, 425)
Screenshot: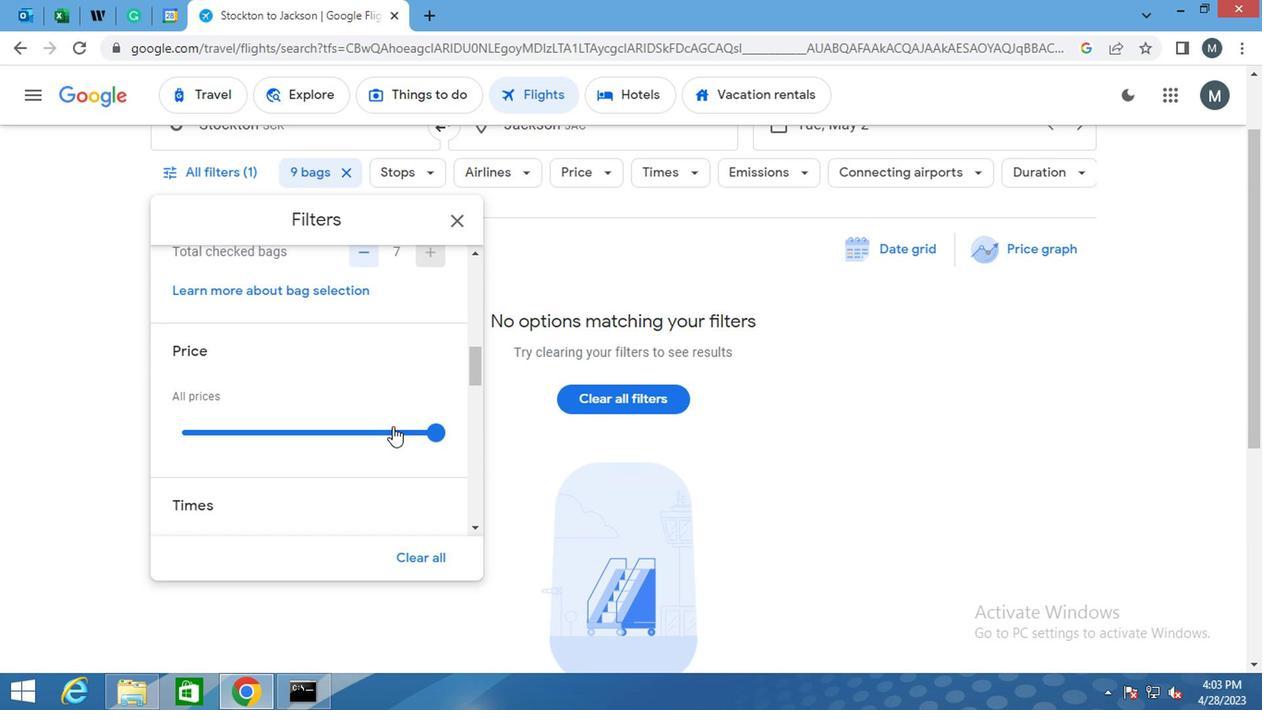 
Action: Mouse moved to (401, 427)
Screenshot: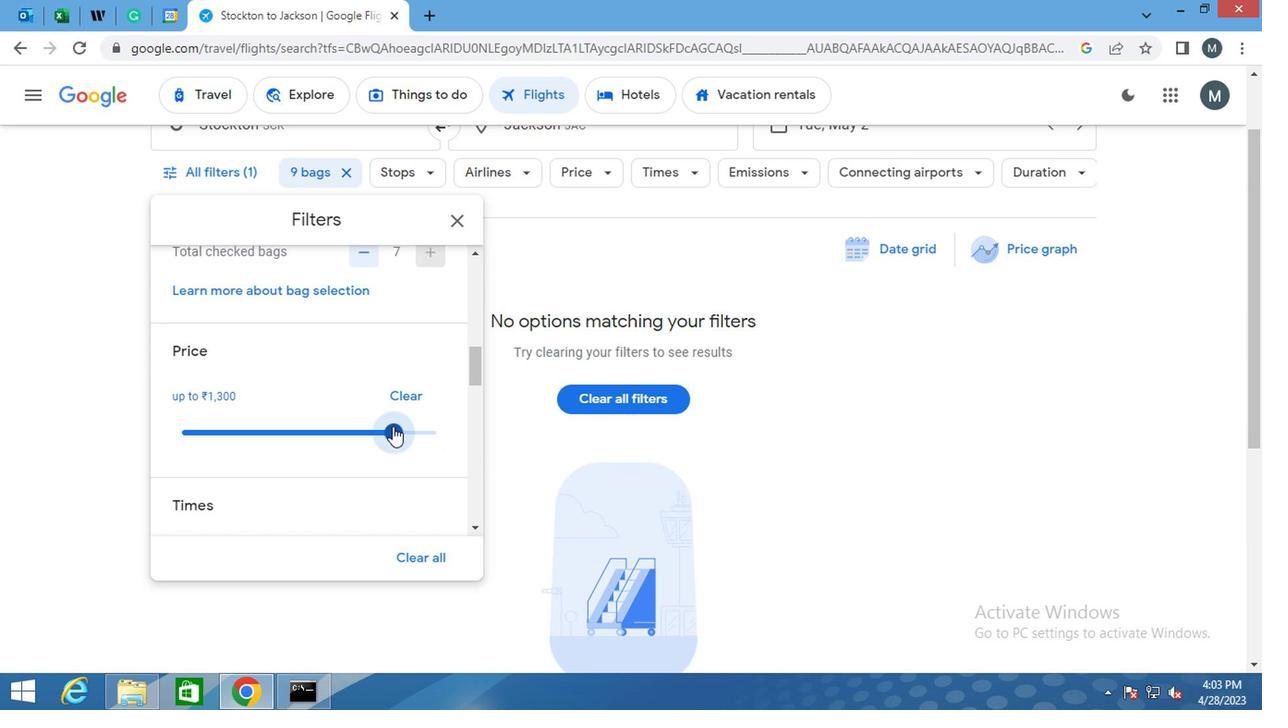 
Action: Mouse pressed left at (401, 427)
Screenshot: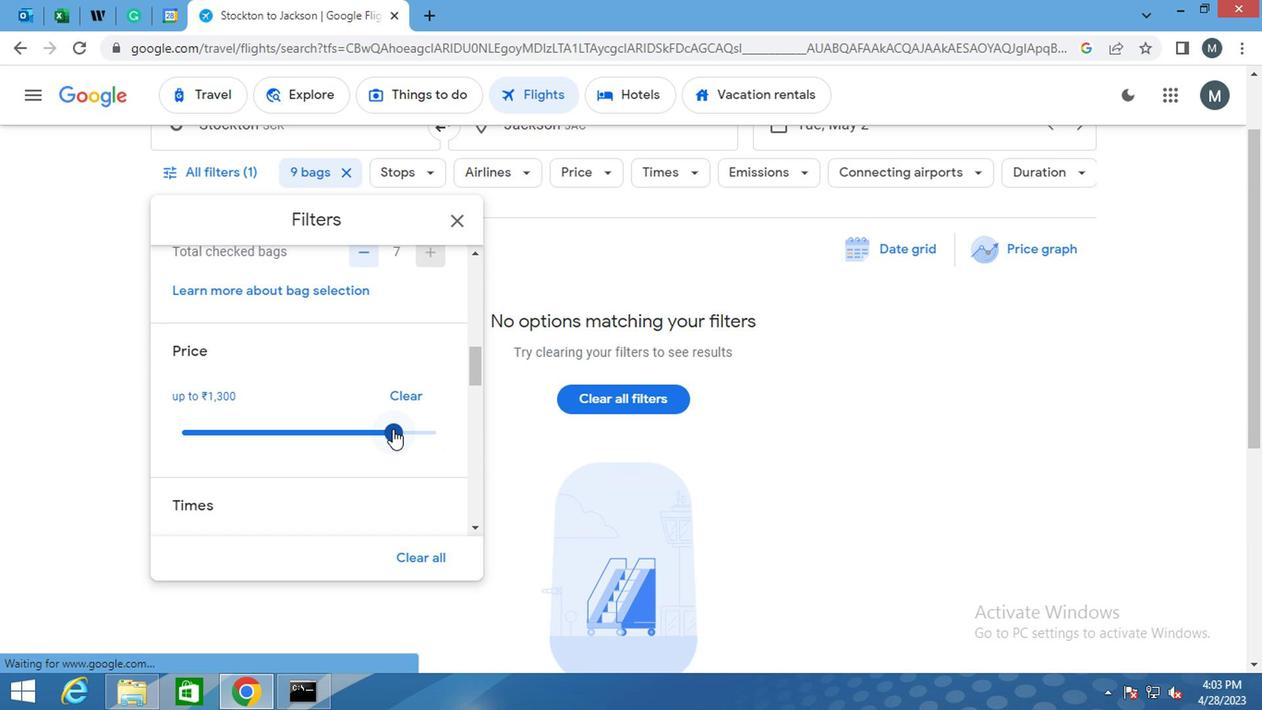 
Action: Mouse moved to (365, 407)
Screenshot: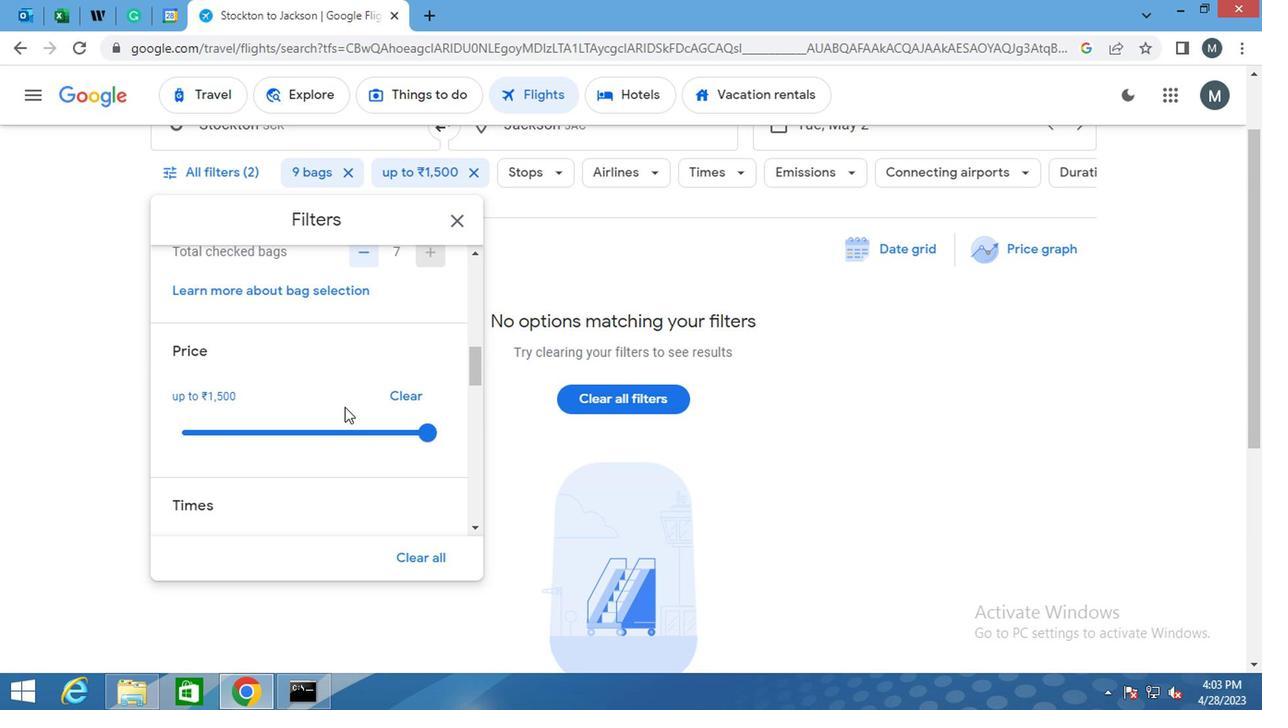 
Action: Mouse scrolled (365, 406) with delta (0, 0)
Screenshot: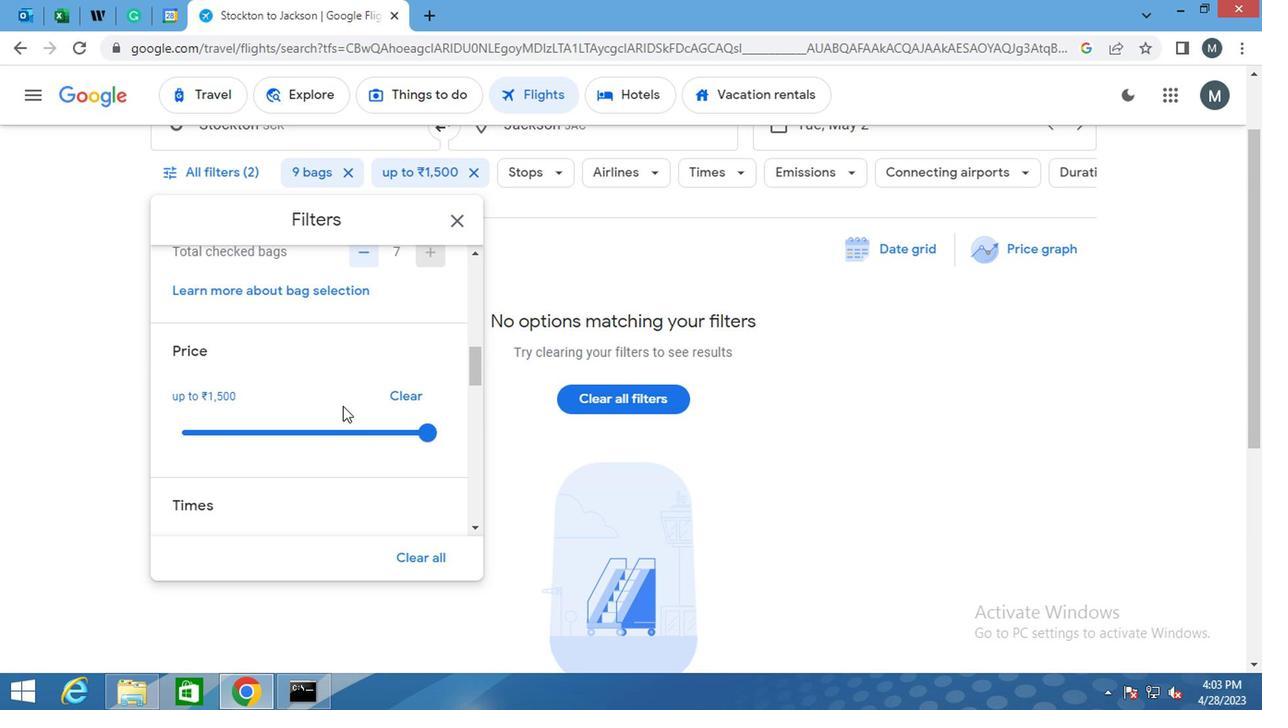 
Action: Mouse moved to (364, 406)
Screenshot: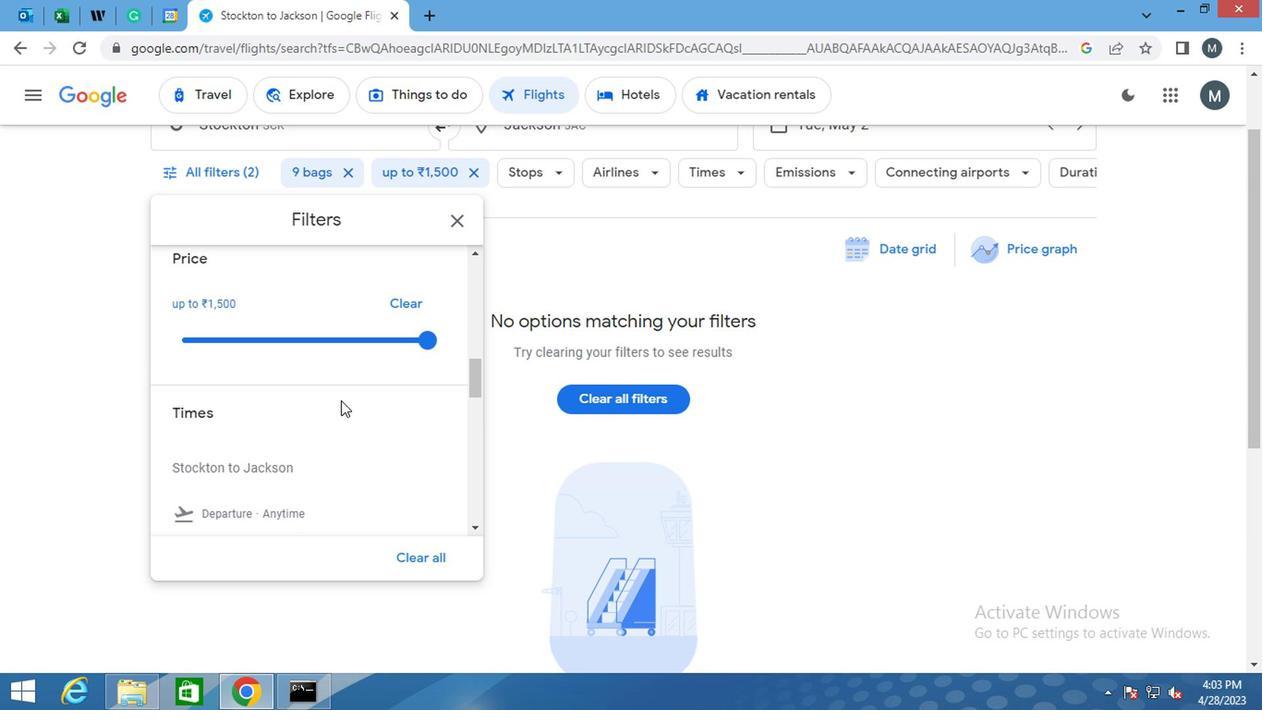 
Action: Mouse scrolled (364, 405) with delta (0, 0)
Screenshot: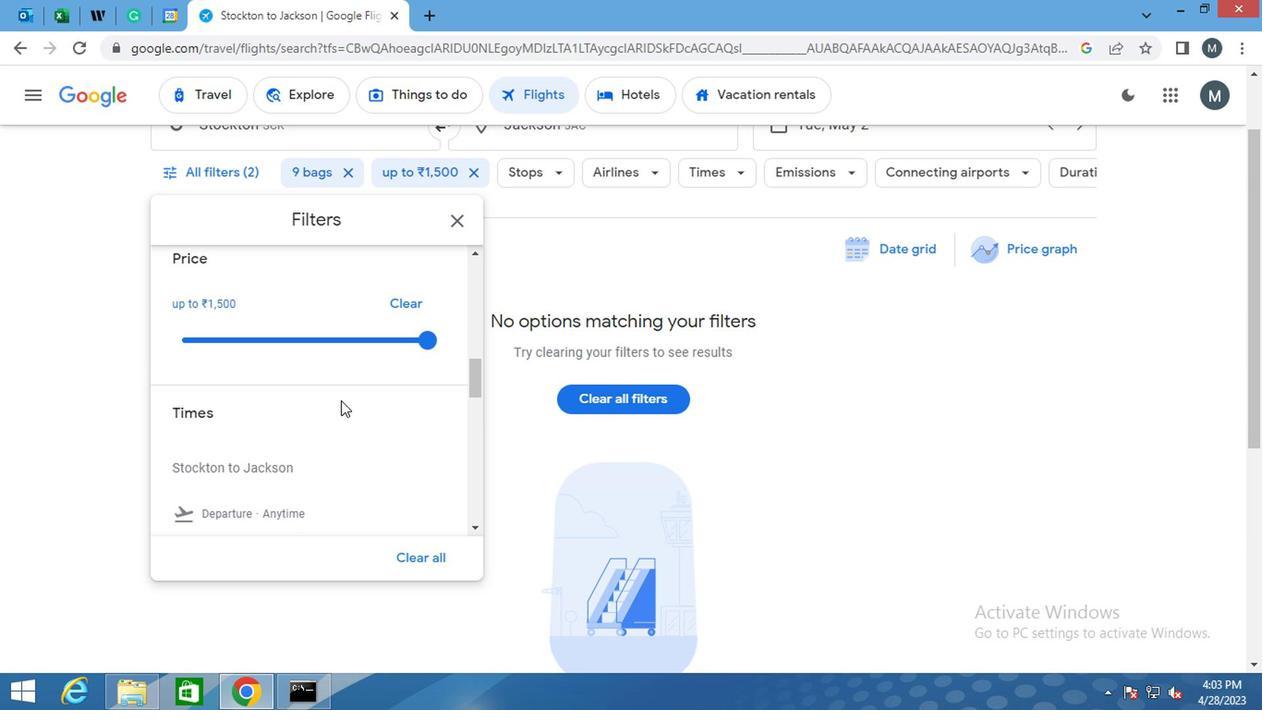 
Action: Mouse scrolled (364, 405) with delta (0, 0)
Screenshot: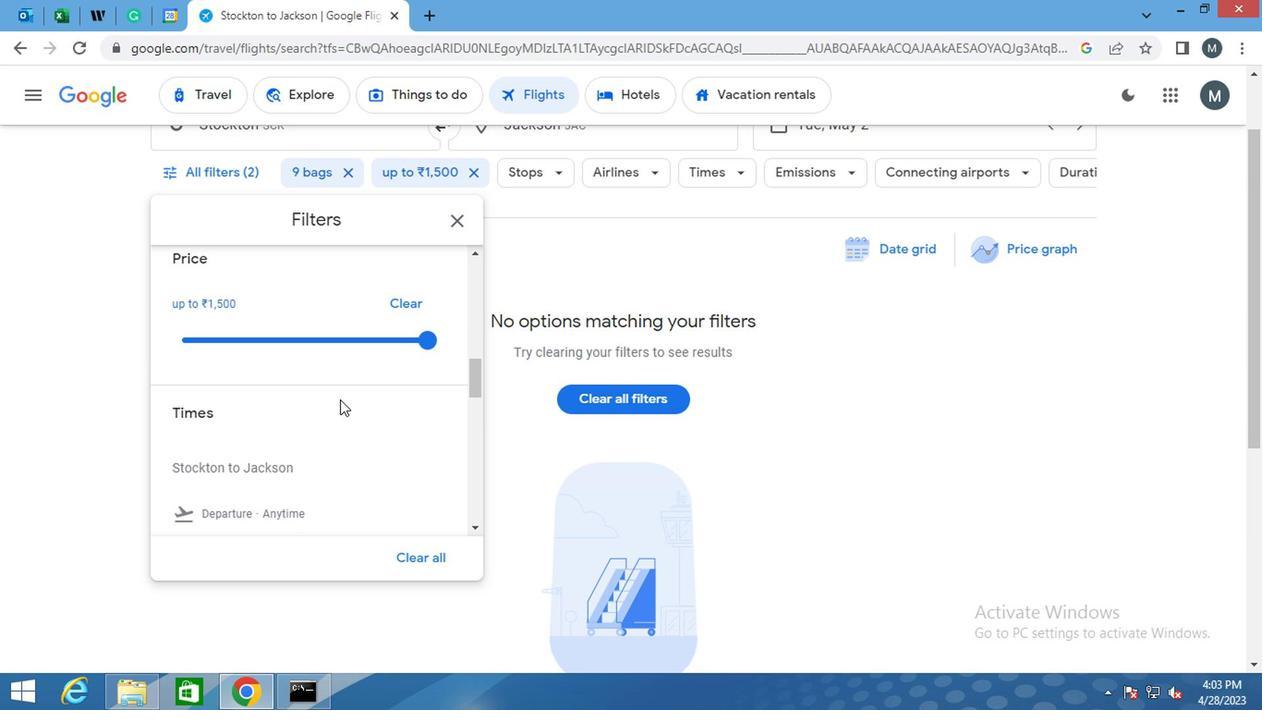 
Action: Mouse moved to (318, 379)
Screenshot: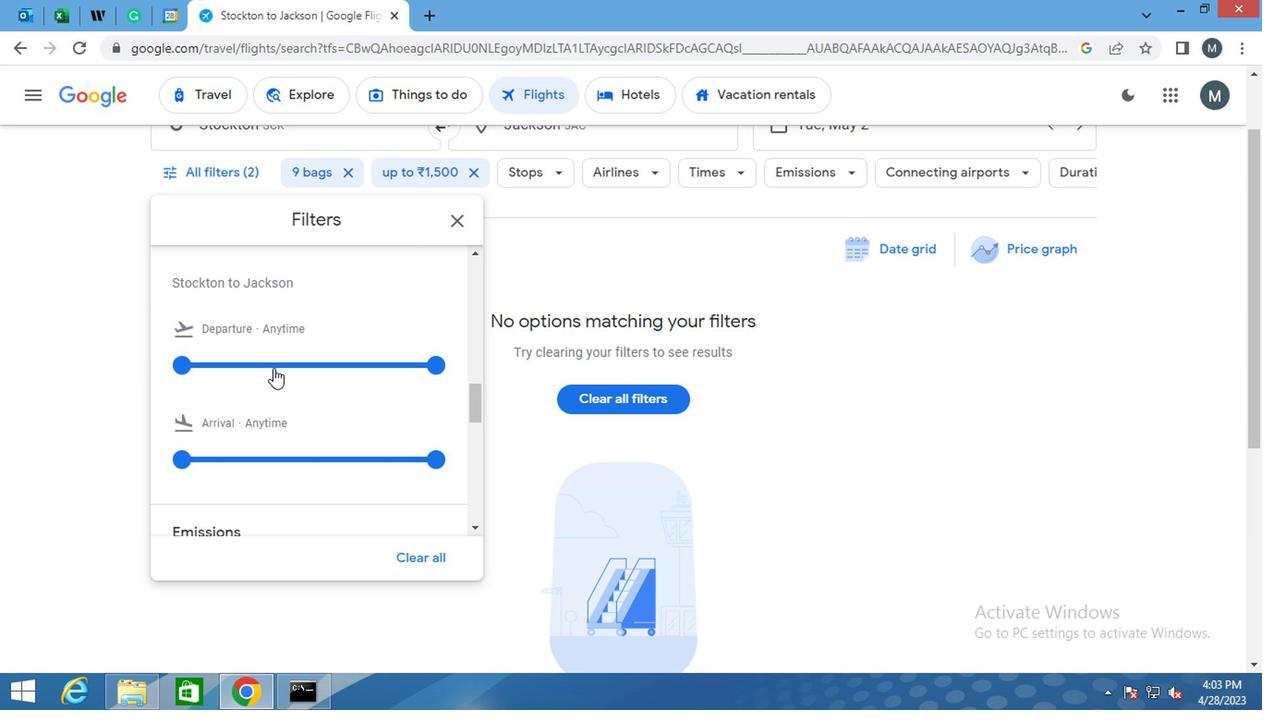 
Action: Mouse pressed left at (318, 379)
Screenshot: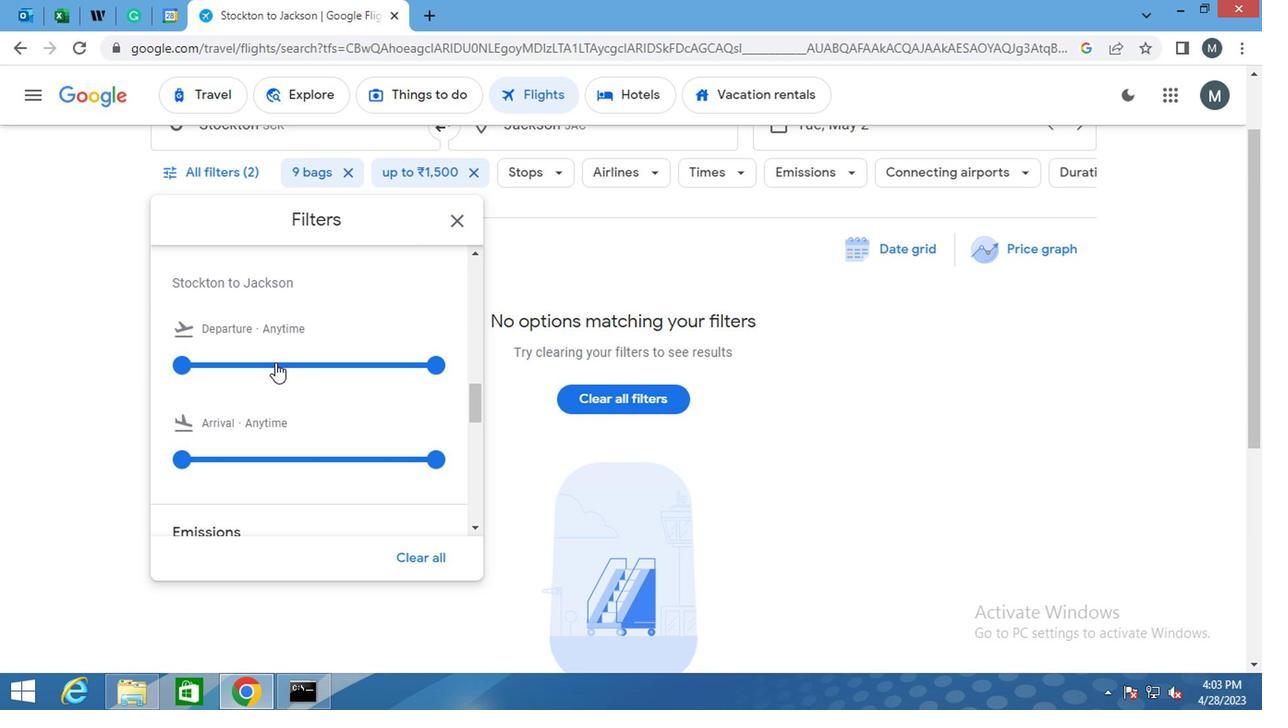 
Action: Mouse pressed left at (318, 379)
Screenshot: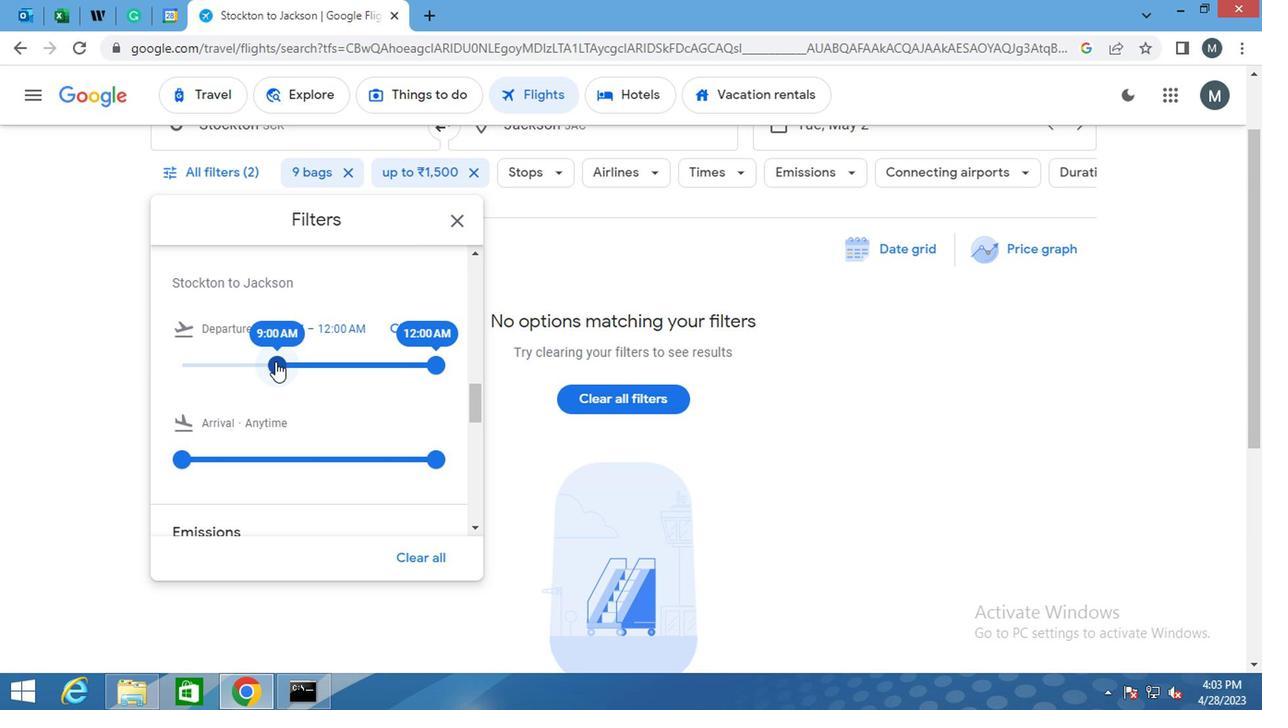 
Action: Mouse moved to (361, 386)
Screenshot: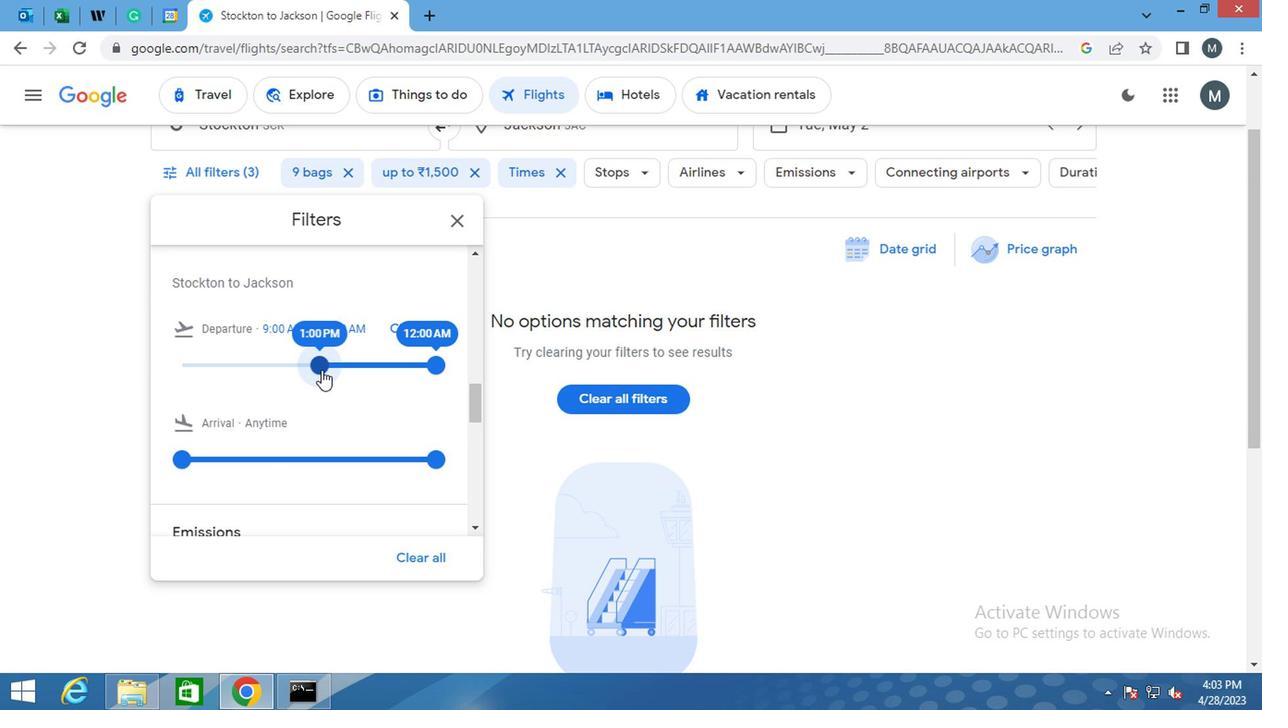 
Action: Mouse pressed left at (361, 386)
Screenshot: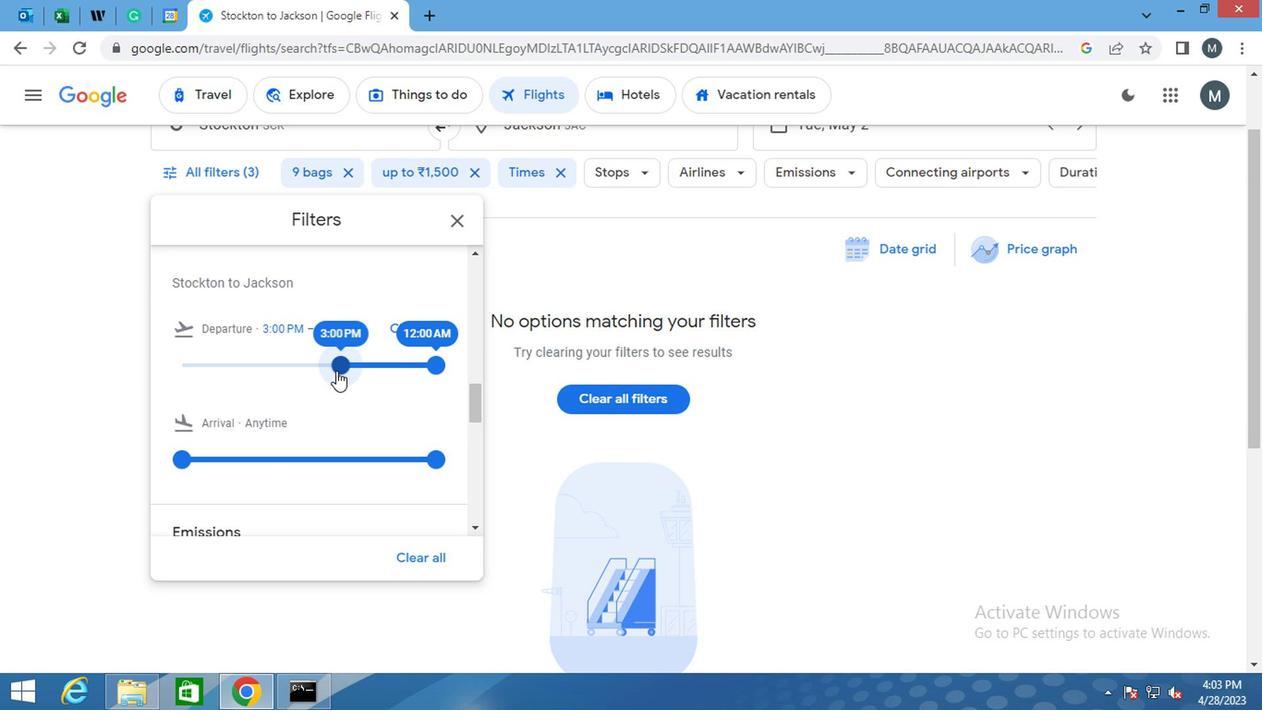 
Action: Mouse moved to (430, 382)
Screenshot: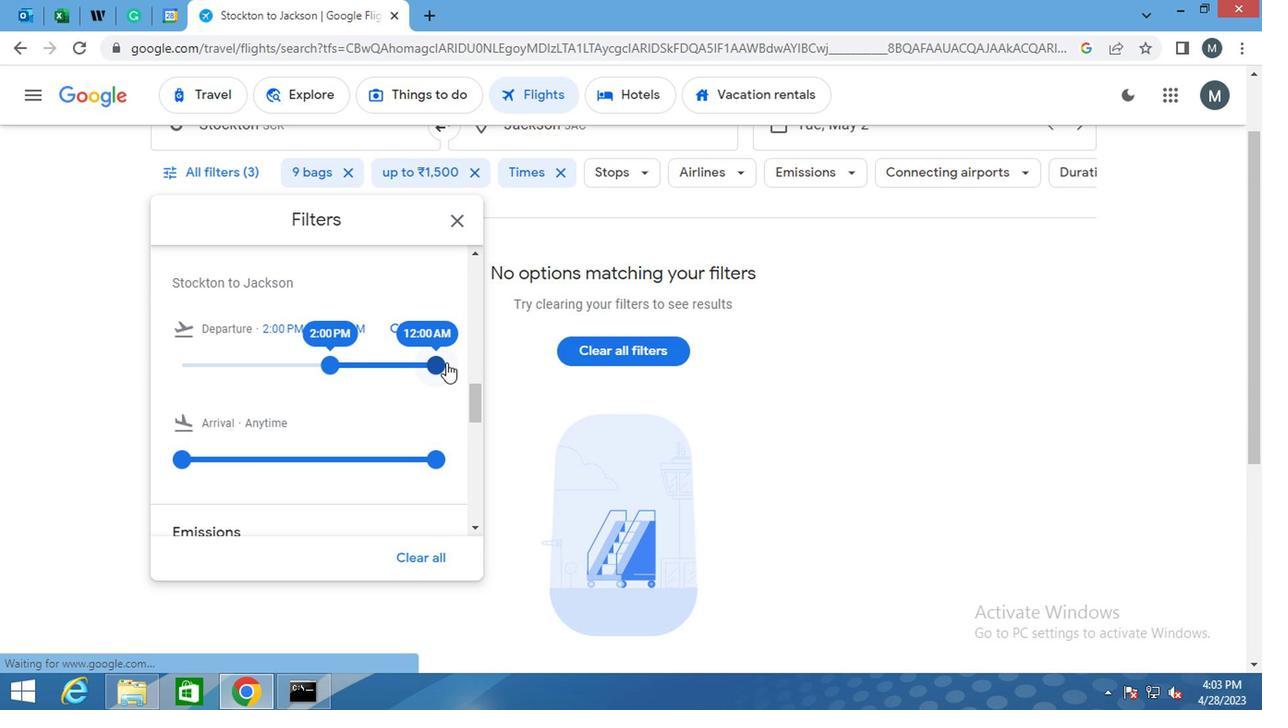 
Action: Mouse pressed left at (430, 382)
Screenshot: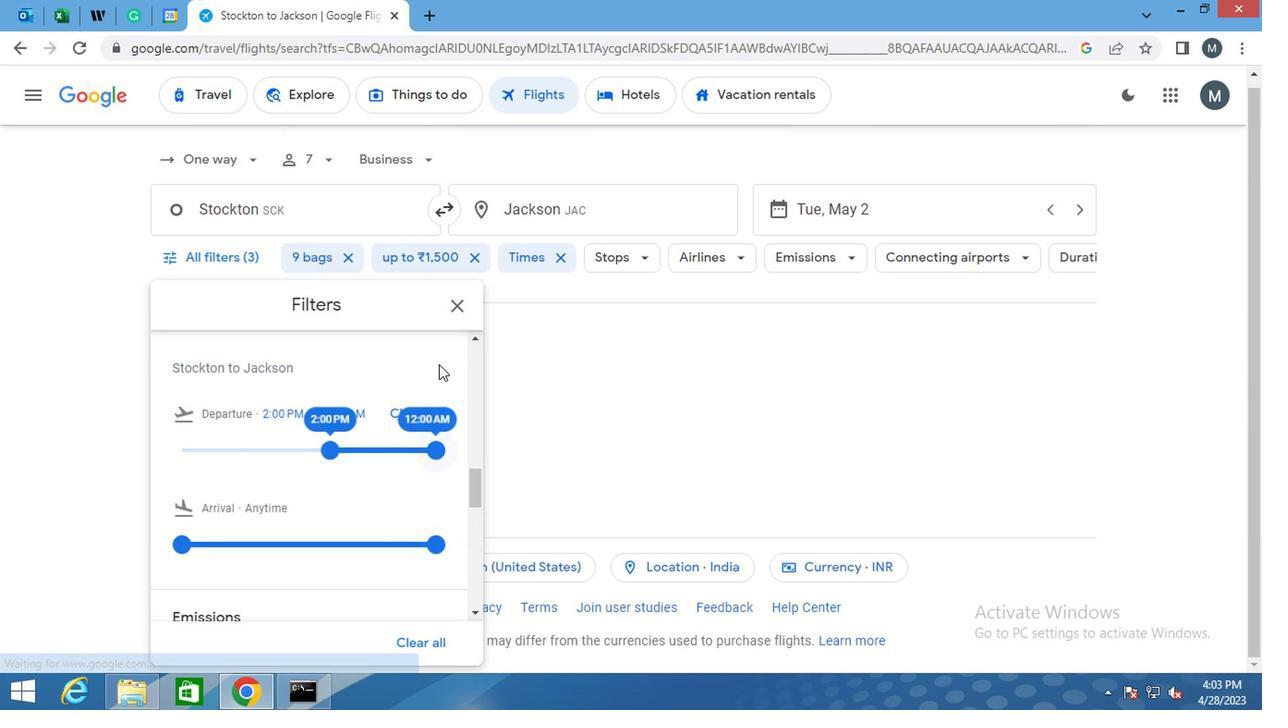 
Action: Mouse moved to (367, 382)
Screenshot: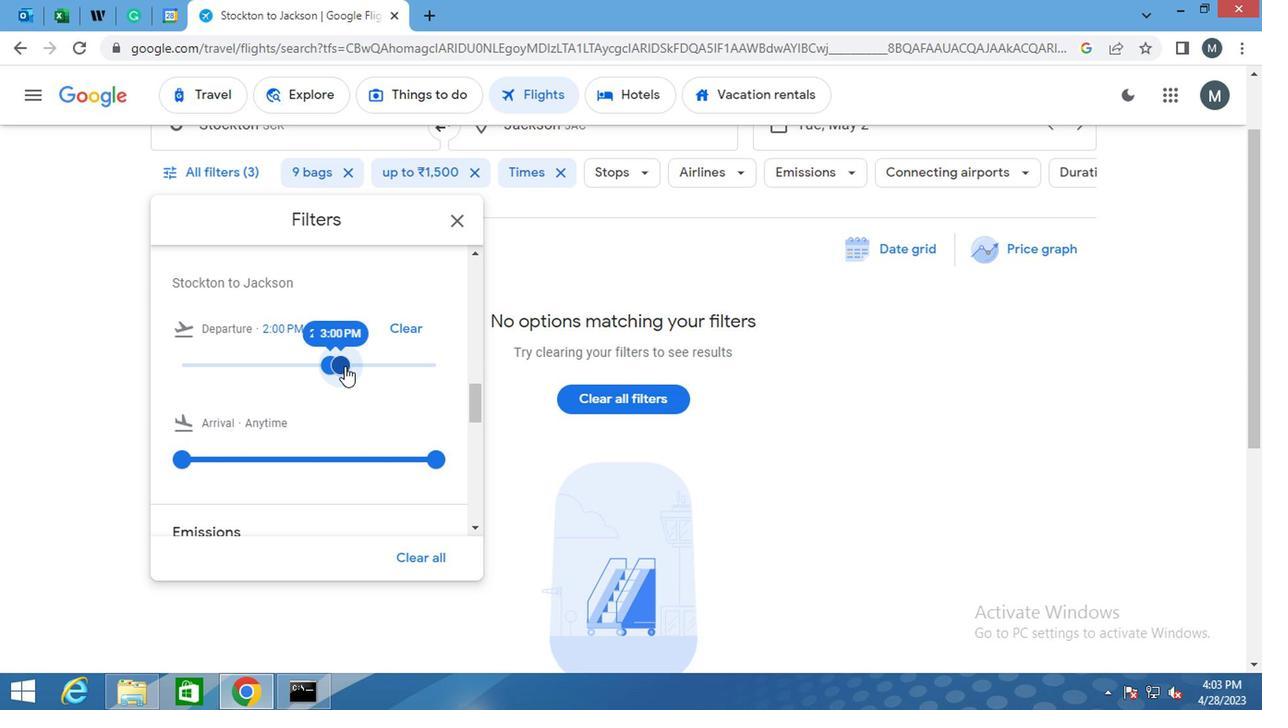 
Action: Mouse scrolled (367, 382) with delta (0, 0)
Screenshot: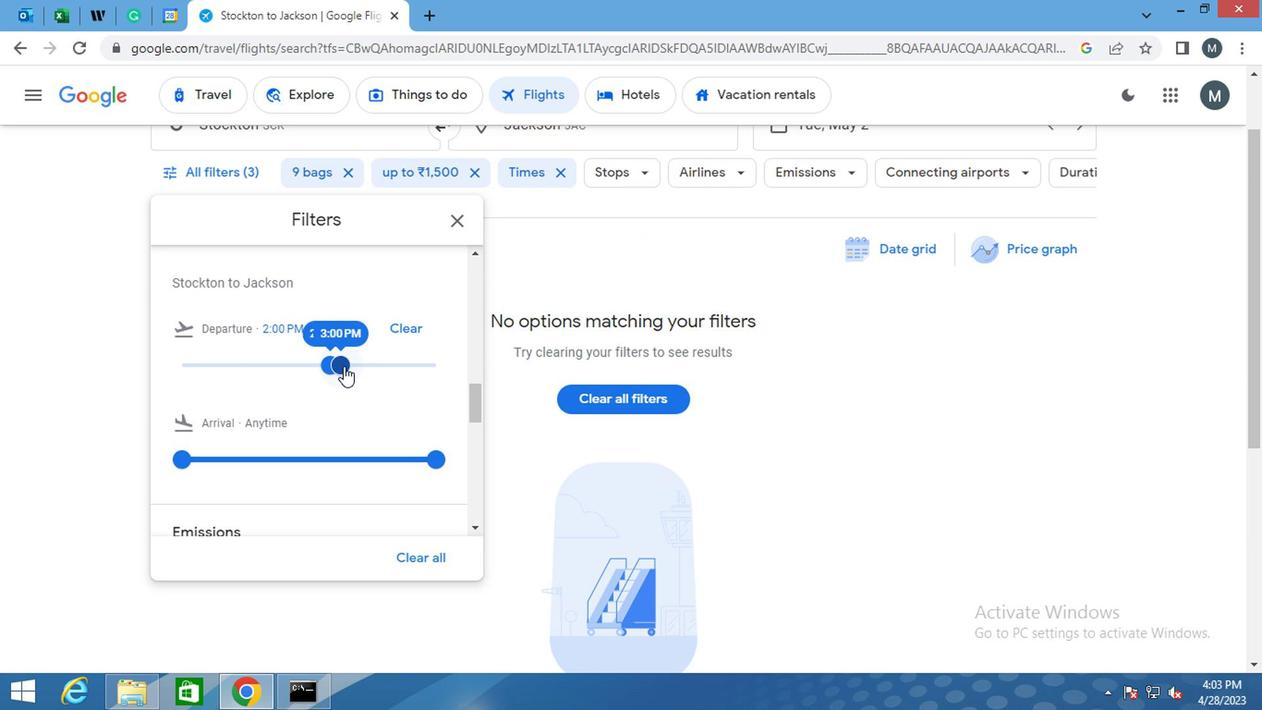 
Action: Mouse moved to (366, 385)
Screenshot: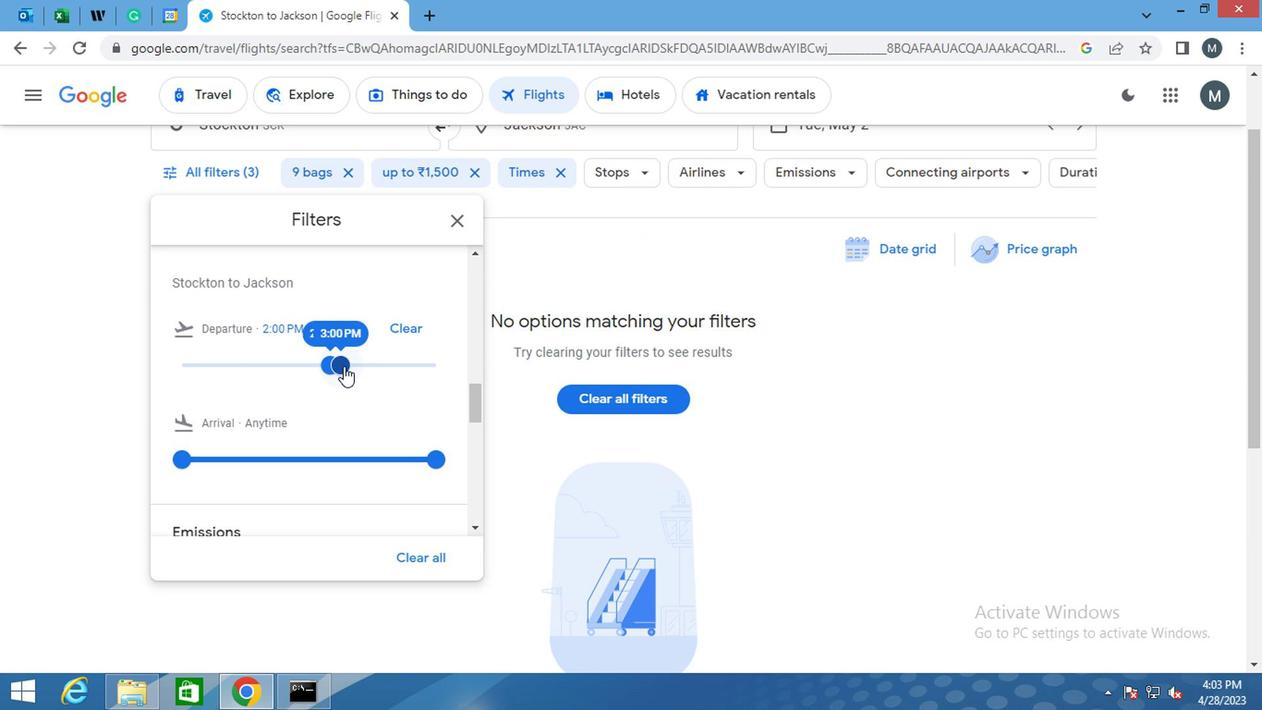 
Action: Mouse scrolled (366, 384) with delta (0, 0)
Screenshot: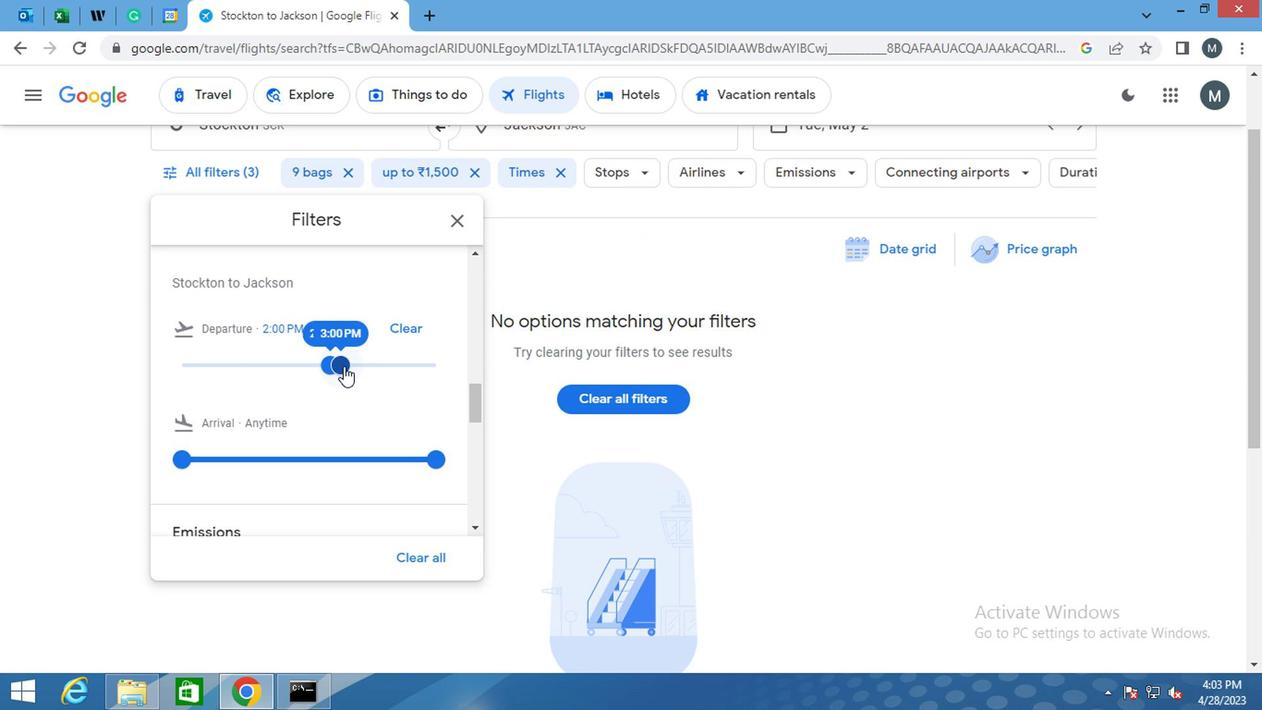 
Action: Mouse moved to (453, 276)
Screenshot: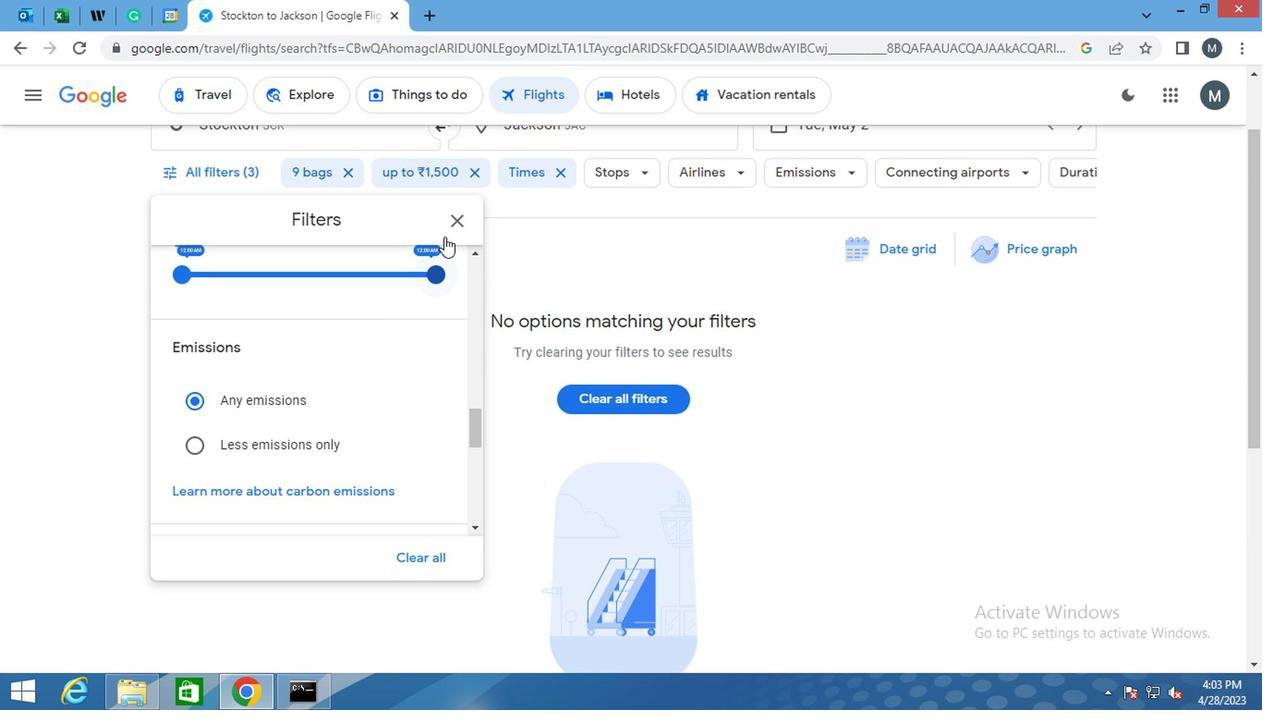 
Action: Mouse pressed left at (453, 276)
Screenshot: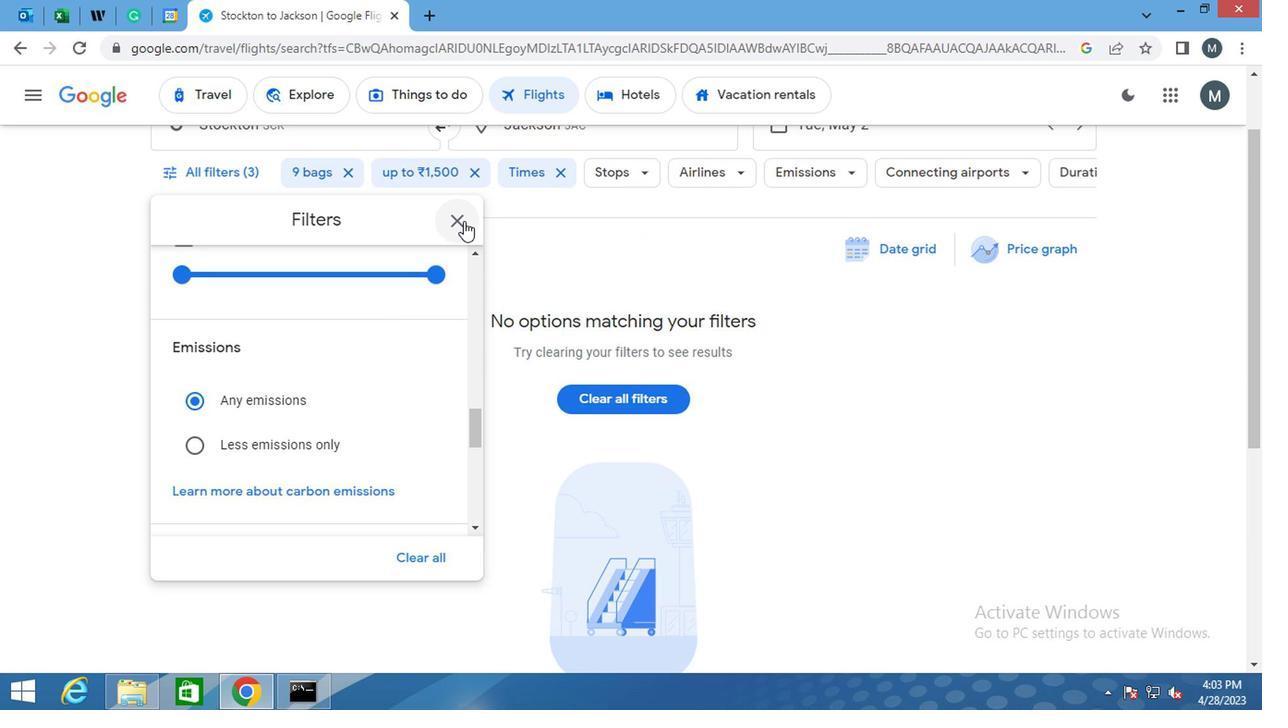 
Action: Mouse moved to (453, 276)
Screenshot: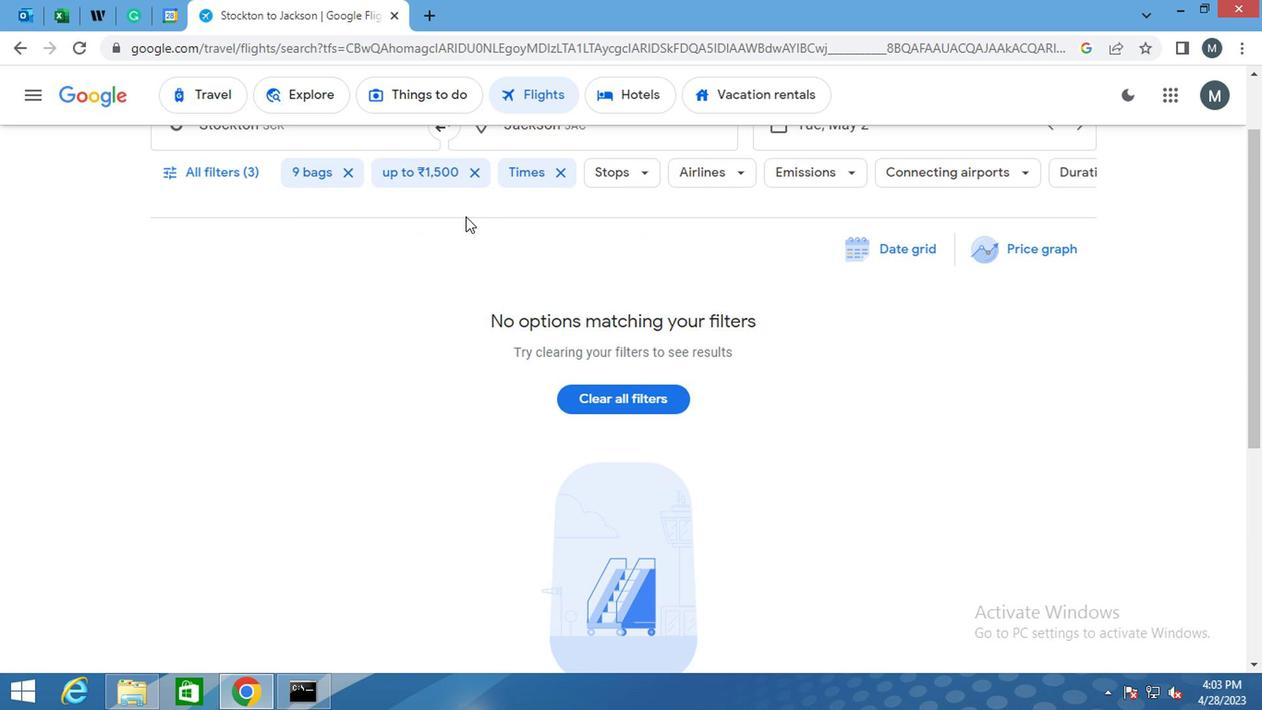 
